 Task: Find connections with filter location Zaprešić with filter topic #constructionwith filter profile language Potuguese with filter current company Xerox with filter school Shri Mata Vaishno Devi University with filter industry Wholesale with filter service category Email Marketing with filter keywords title Chief Executive Officer
Action: Mouse moved to (656, 92)
Screenshot: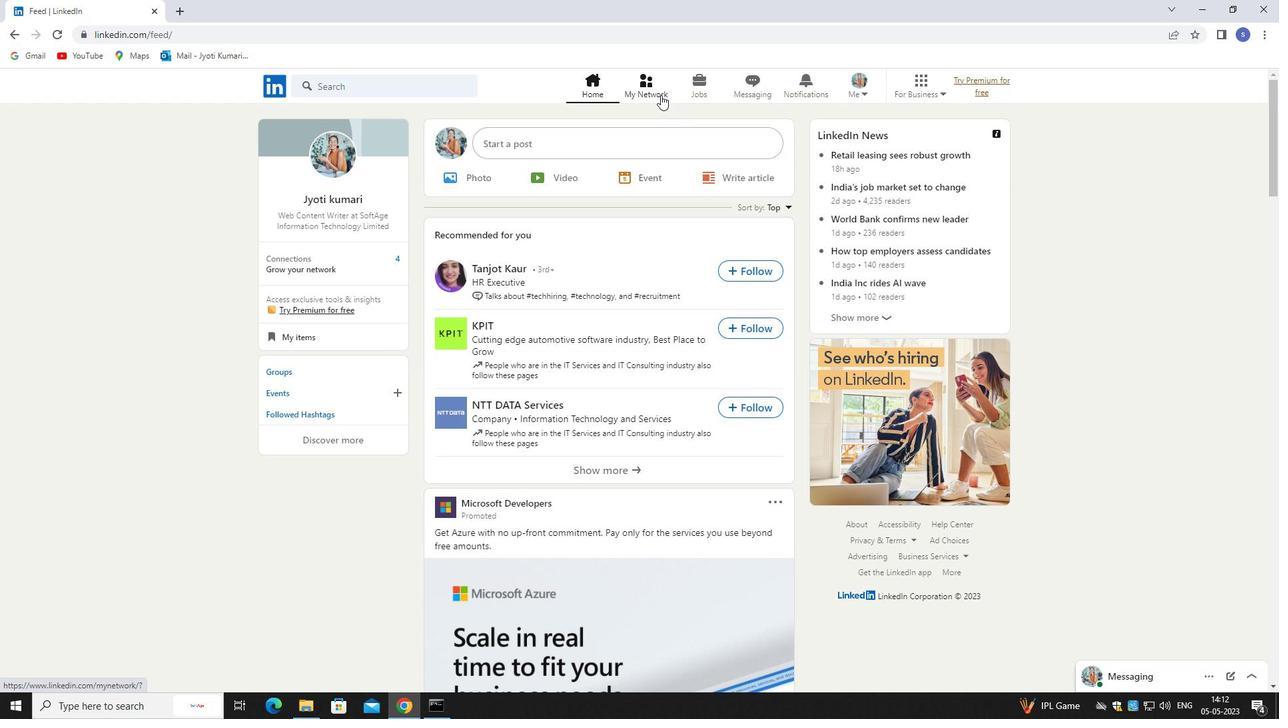 
Action: Mouse pressed left at (656, 92)
Screenshot: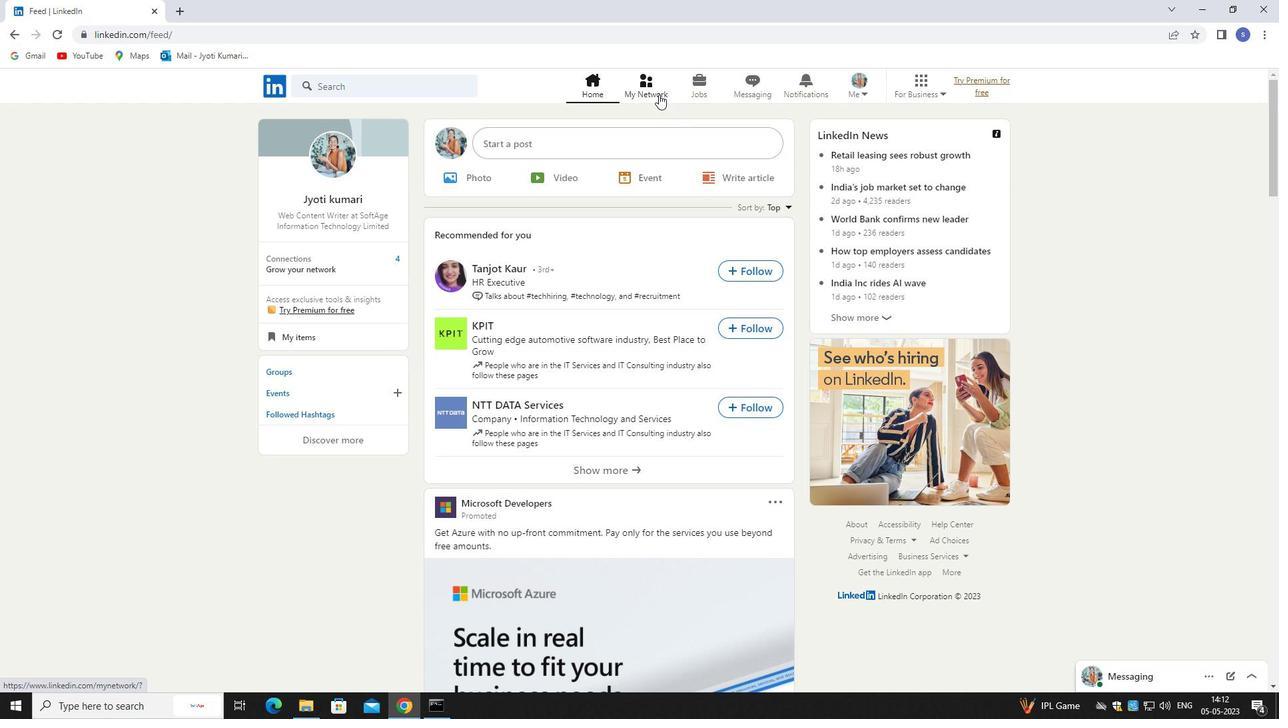 
Action: Mouse pressed left at (656, 92)
Screenshot: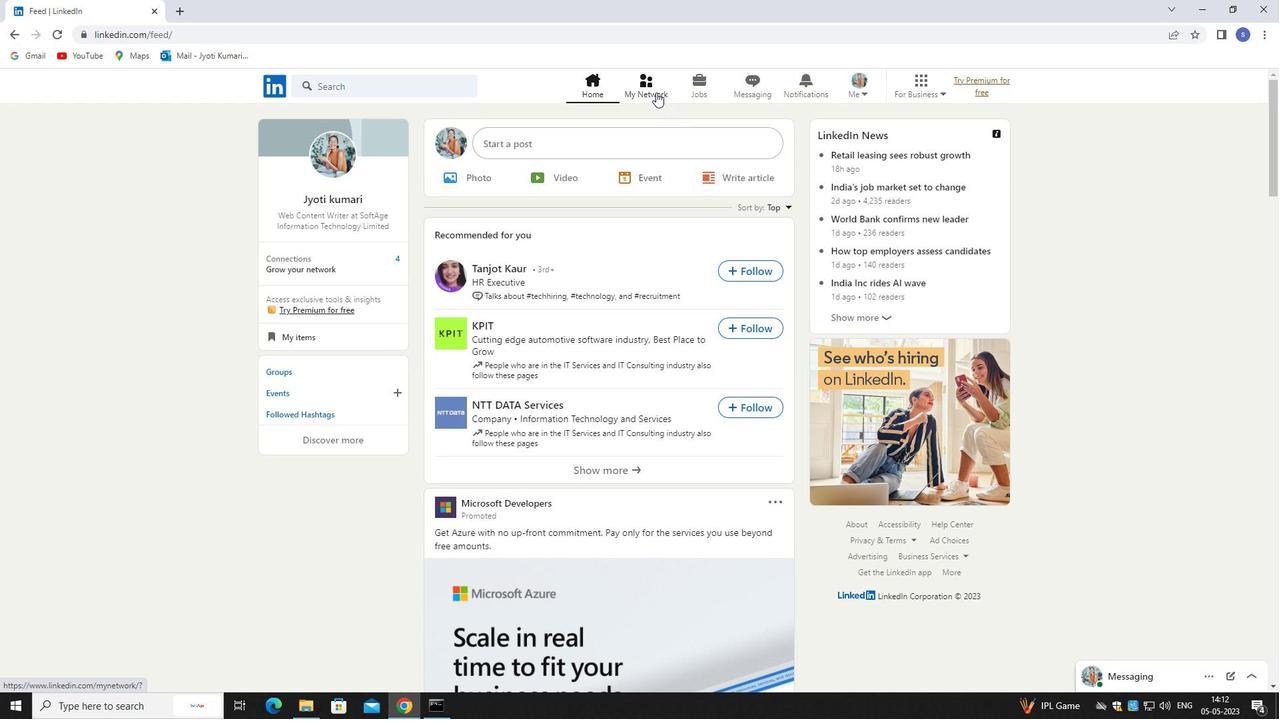 
Action: Mouse moved to (381, 163)
Screenshot: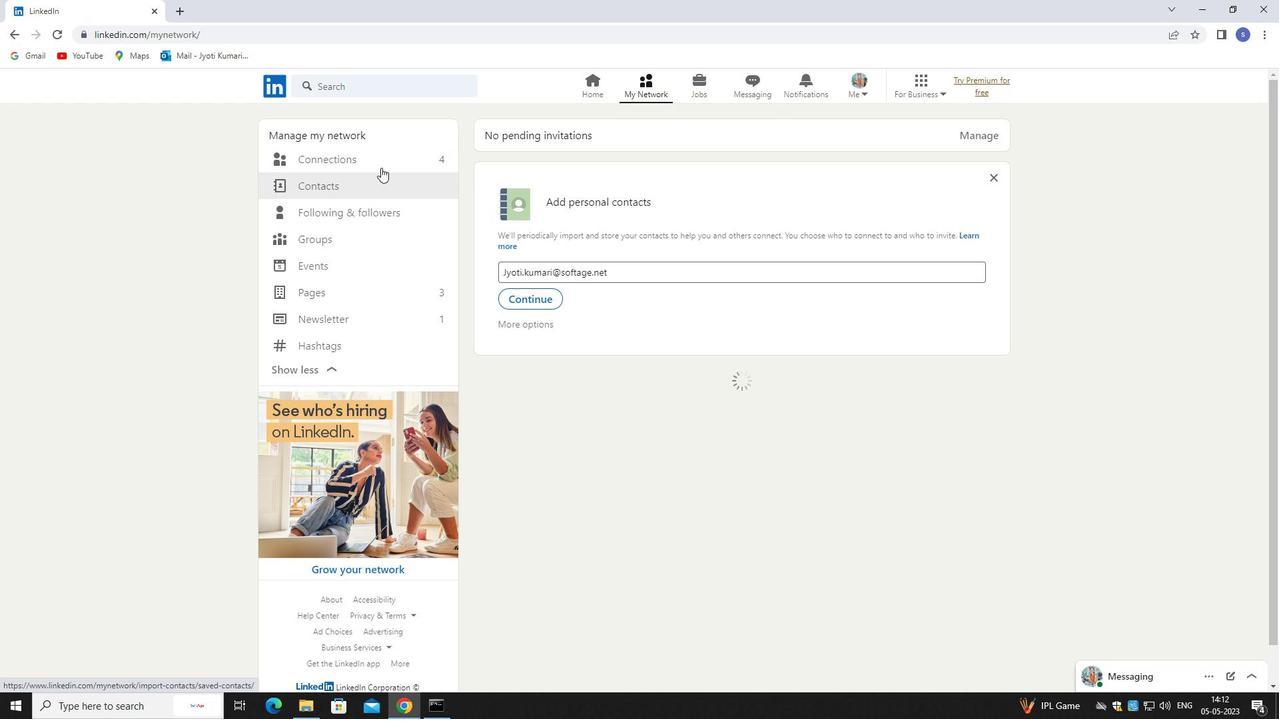 
Action: Mouse pressed left at (381, 163)
Screenshot: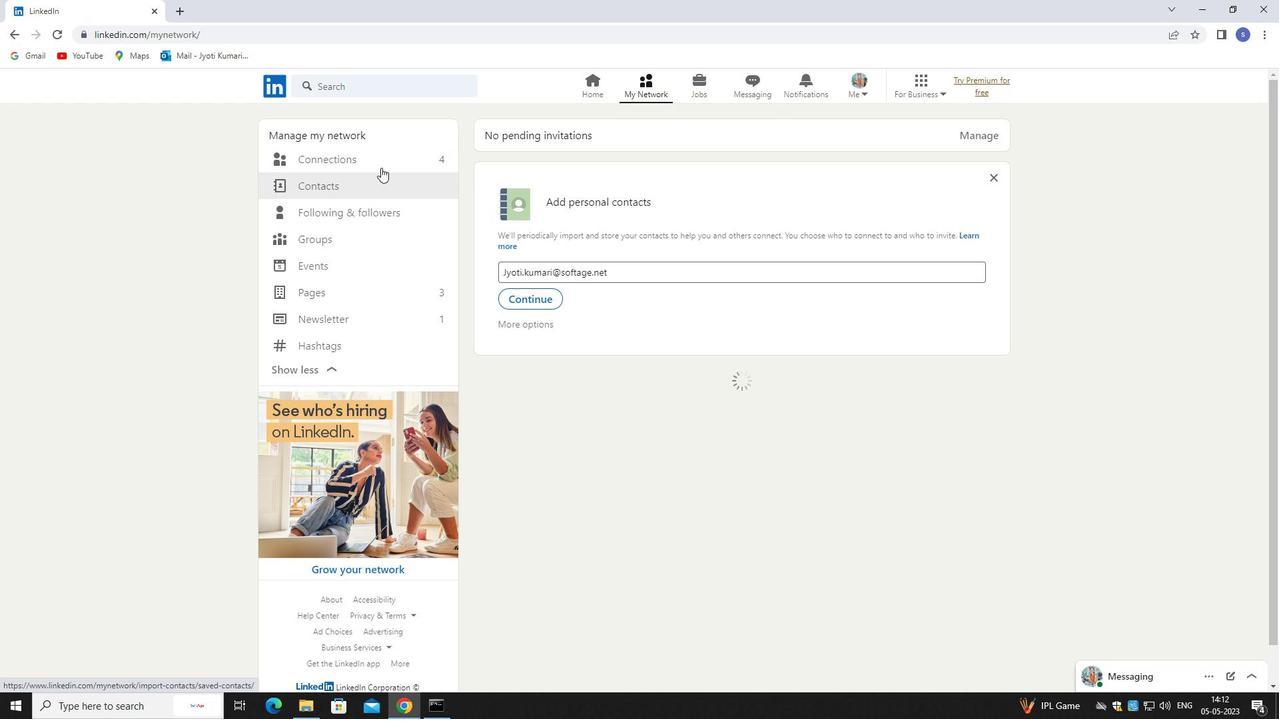
Action: Mouse moved to (382, 163)
Screenshot: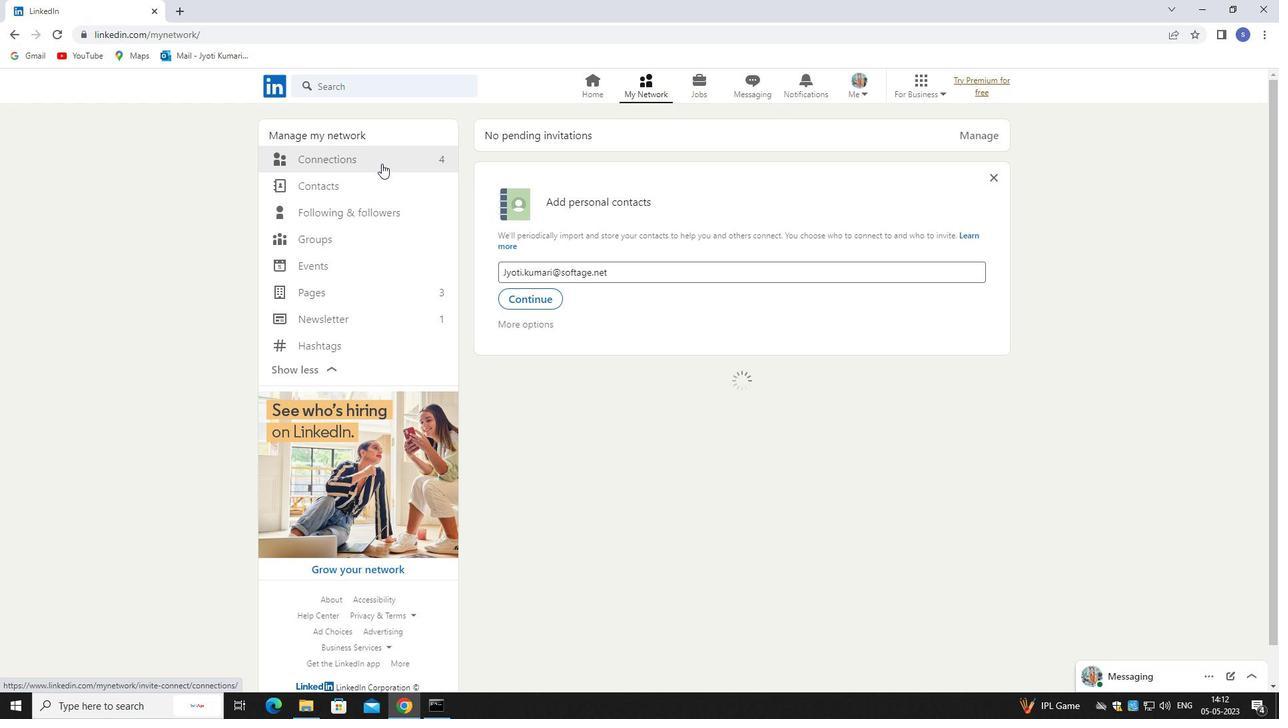 
Action: Mouse pressed left at (382, 163)
Screenshot: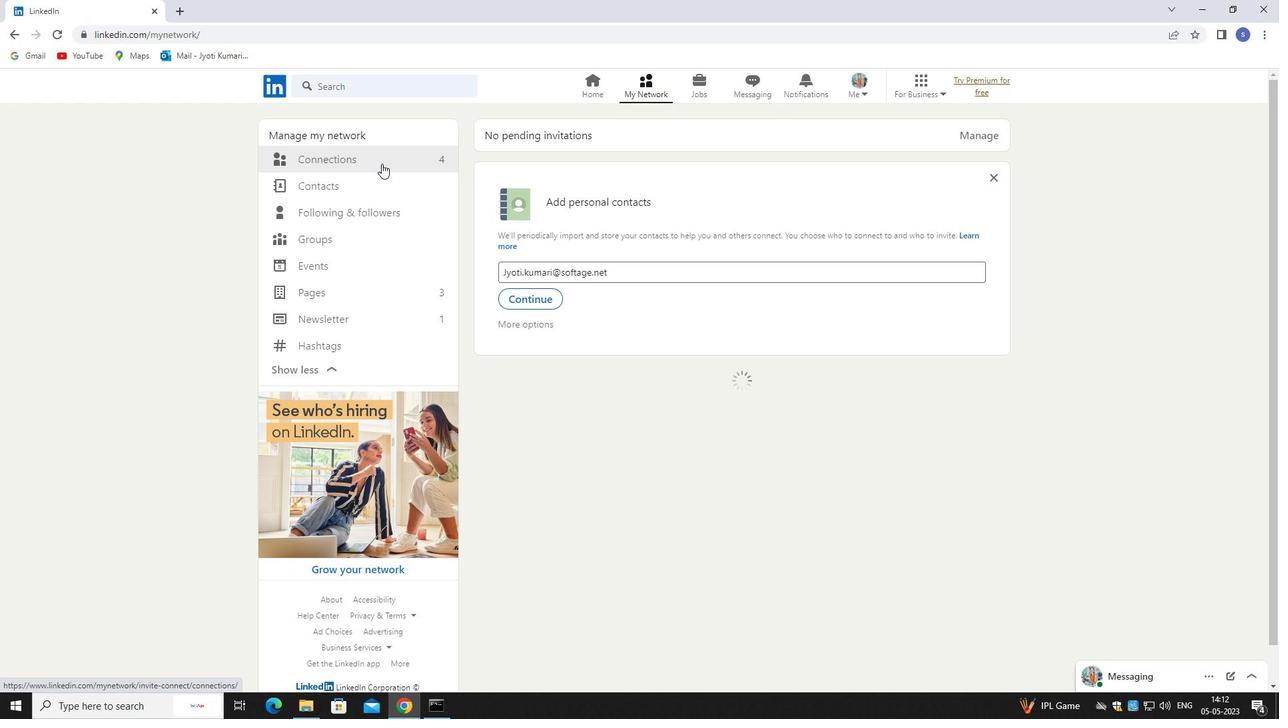 
Action: Mouse moved to (708, 153)
Screenshot: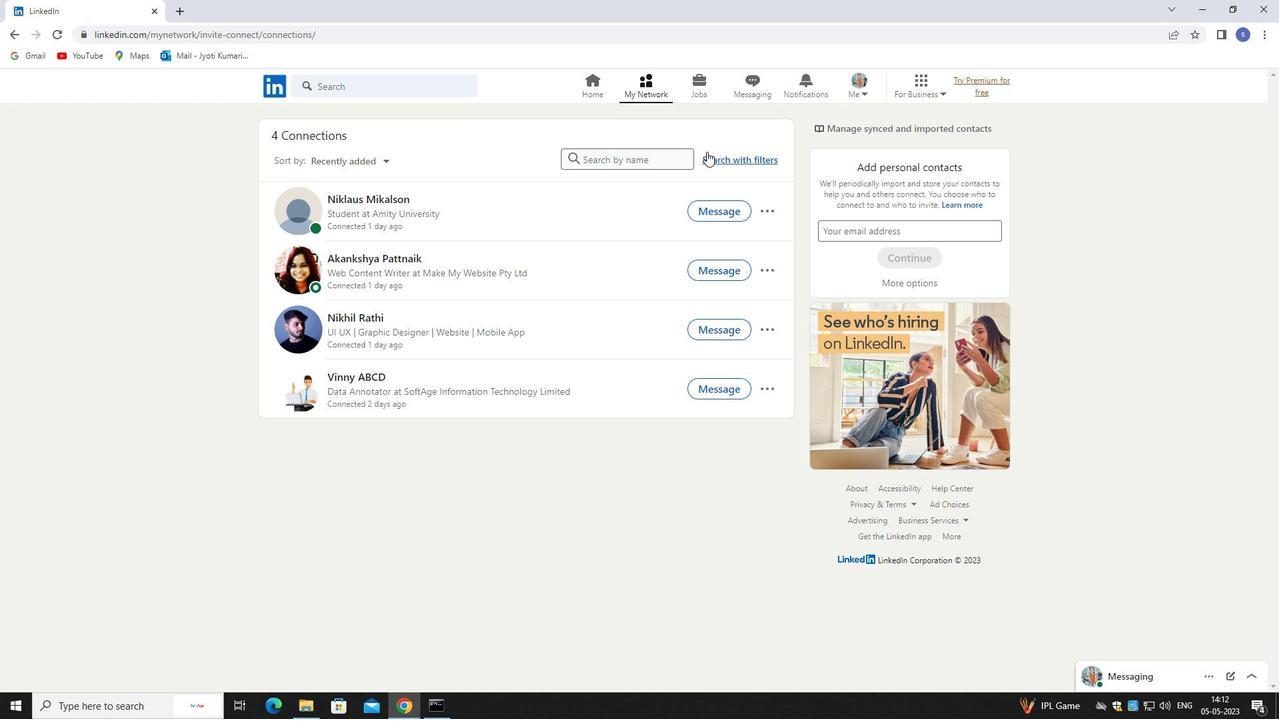 
Action: Mouse pressed left at (708, 153)
Screenshot: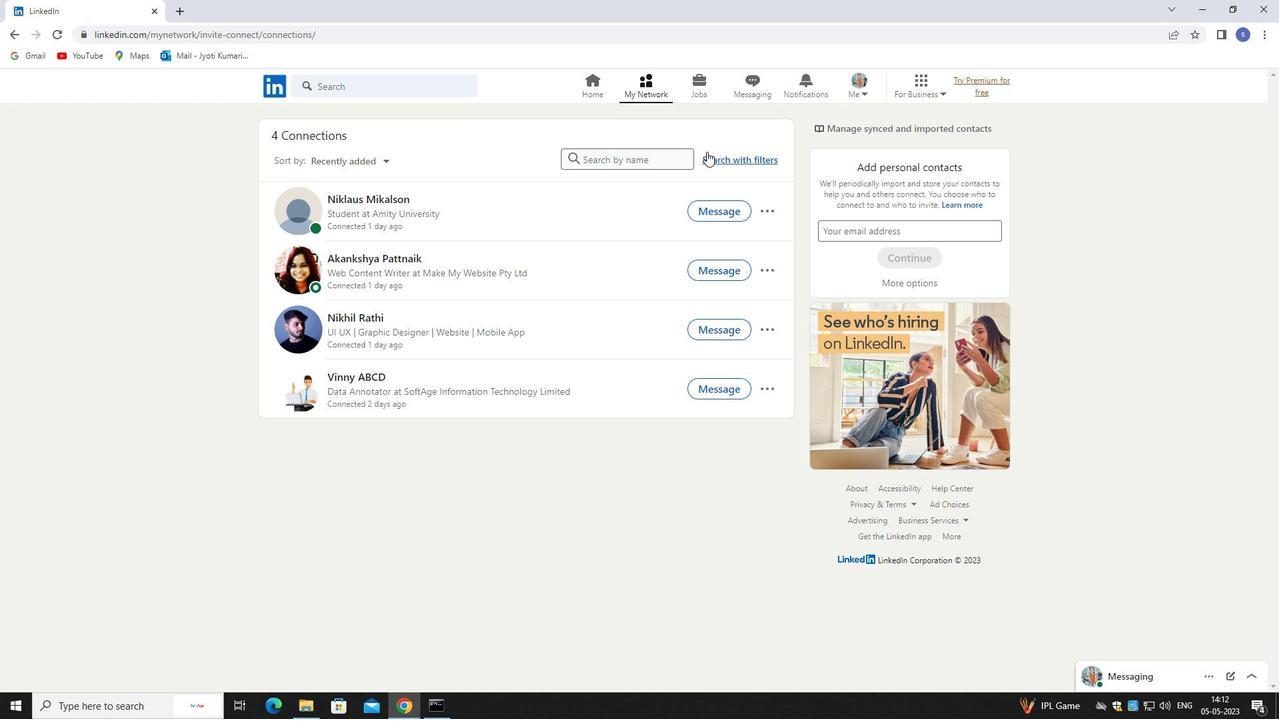 
Action: Mouse moved to (686, 125)
Screenshot: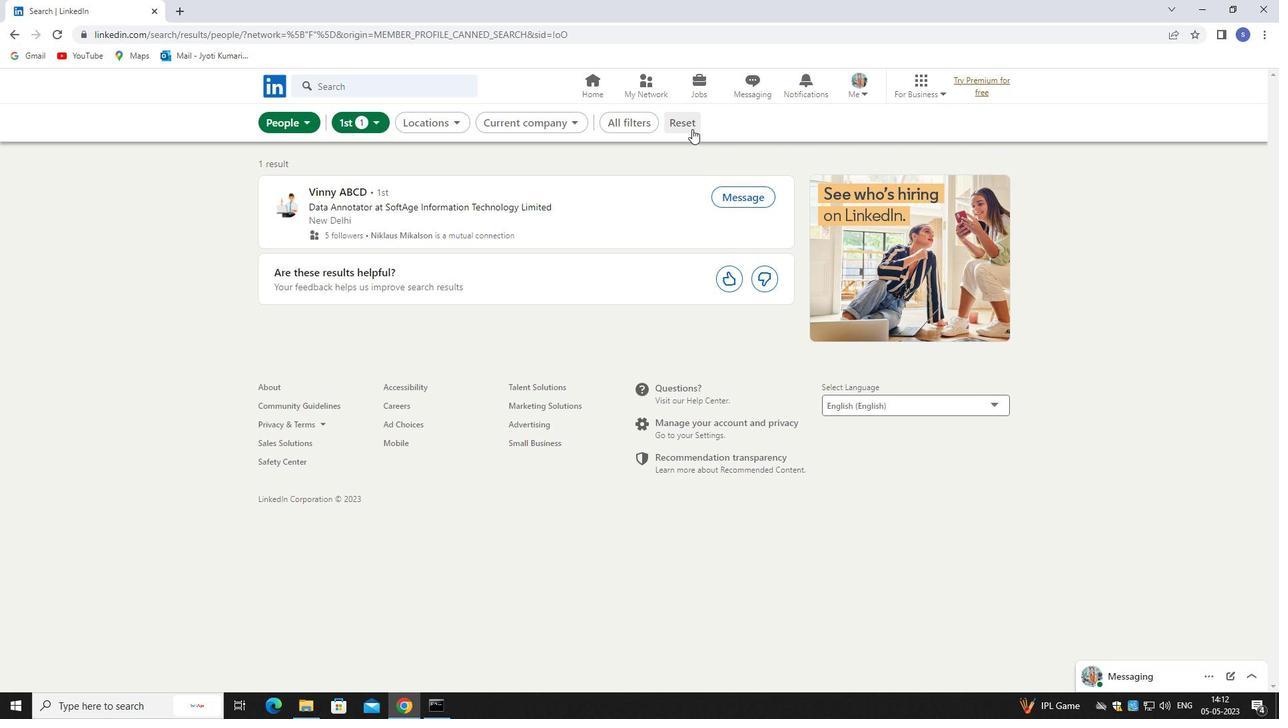 
Action: Mouse pressed left at (686, 125)
Screenshot: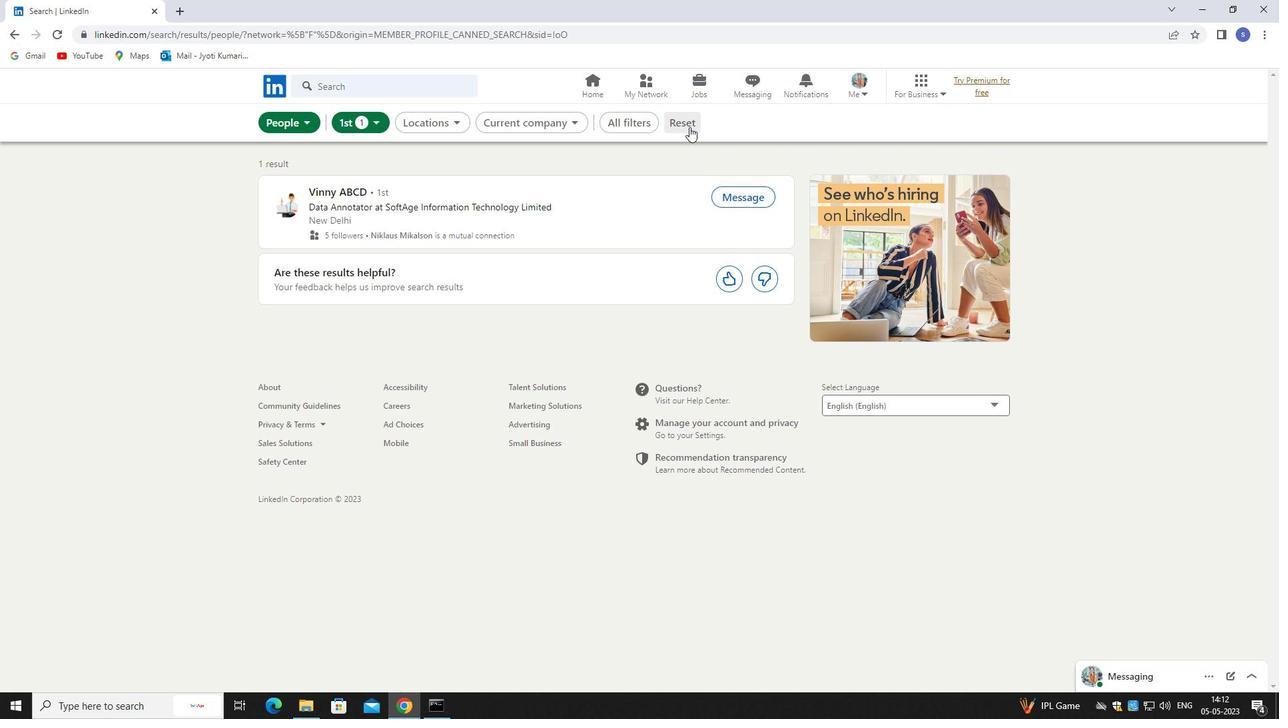 
Action: Mouse moved to (648, 114)
Screenshot: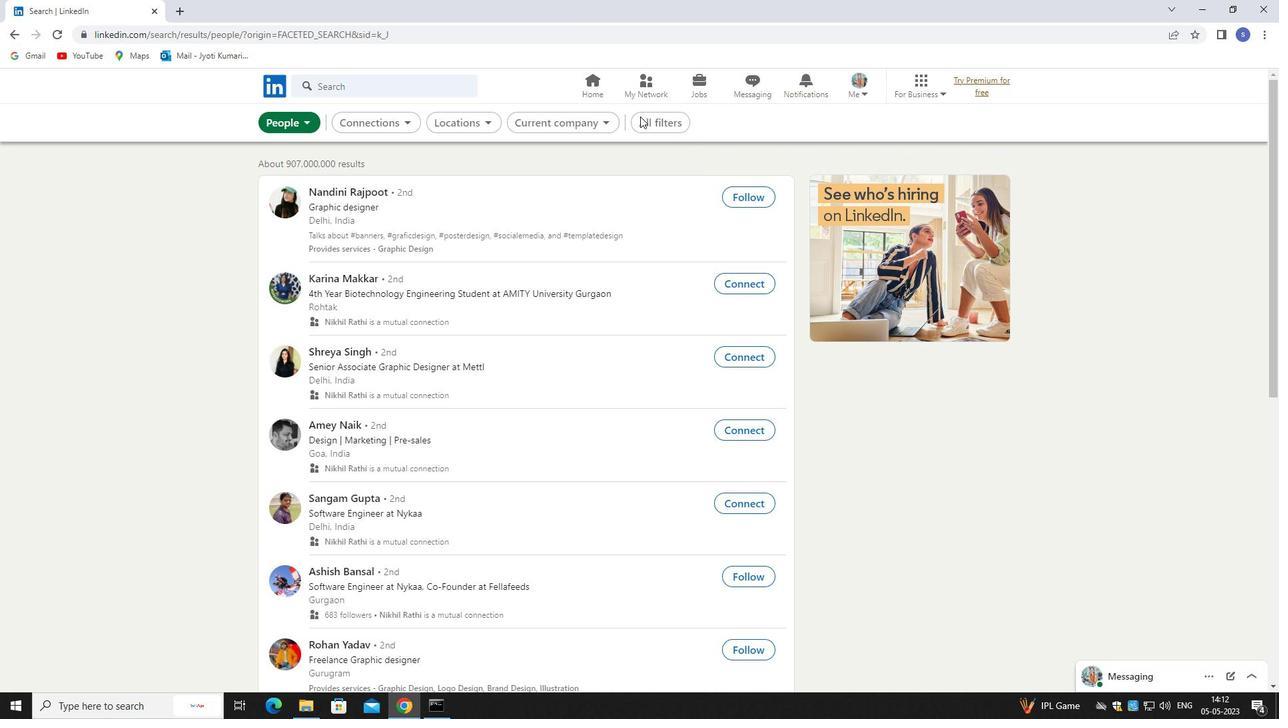 
Action: Mouse pressed left at (648, 114)
Screenshot: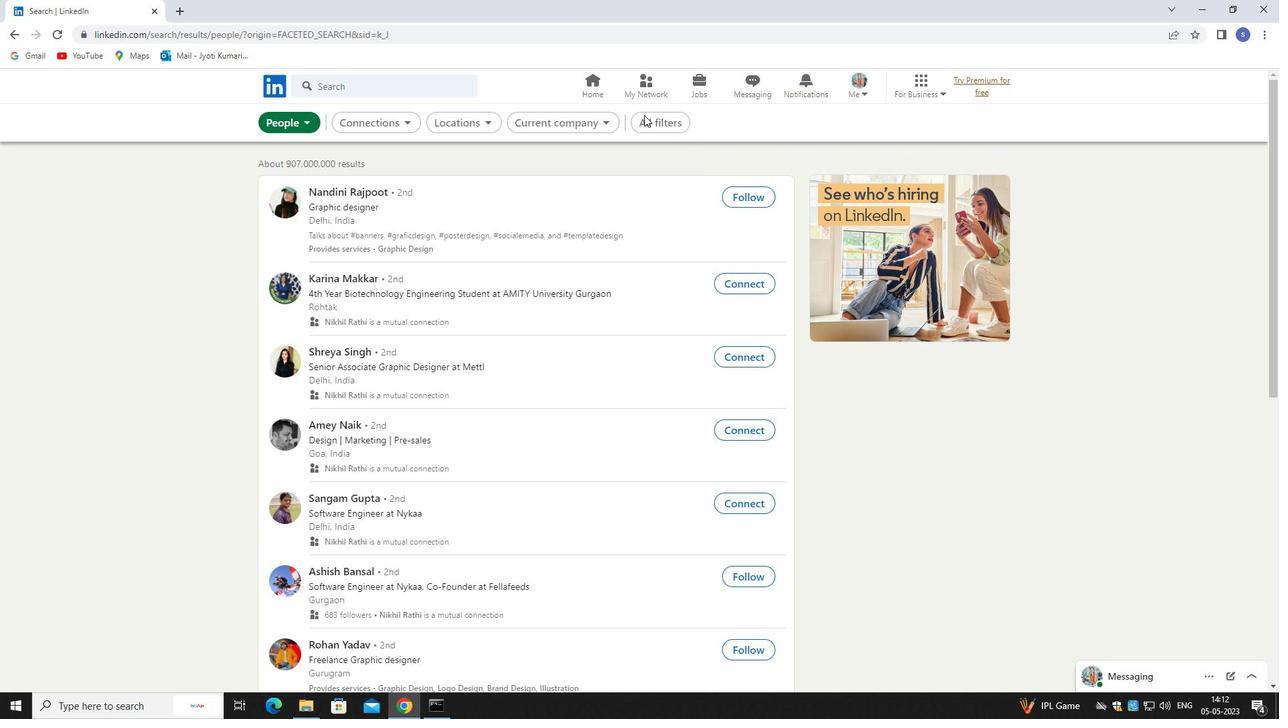 
Action: Mouse moved to (1148, 519)
Screenshot: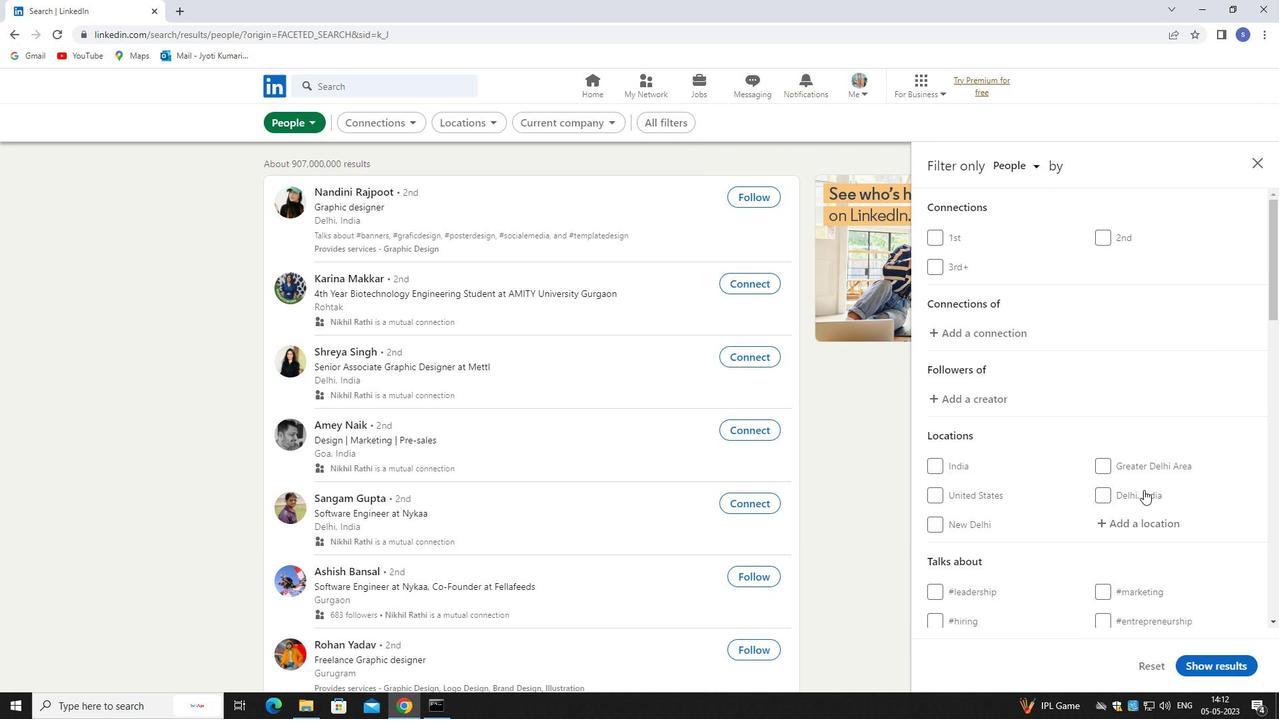
Action: Mouse pressed left at (1148, 519)
Screenshot: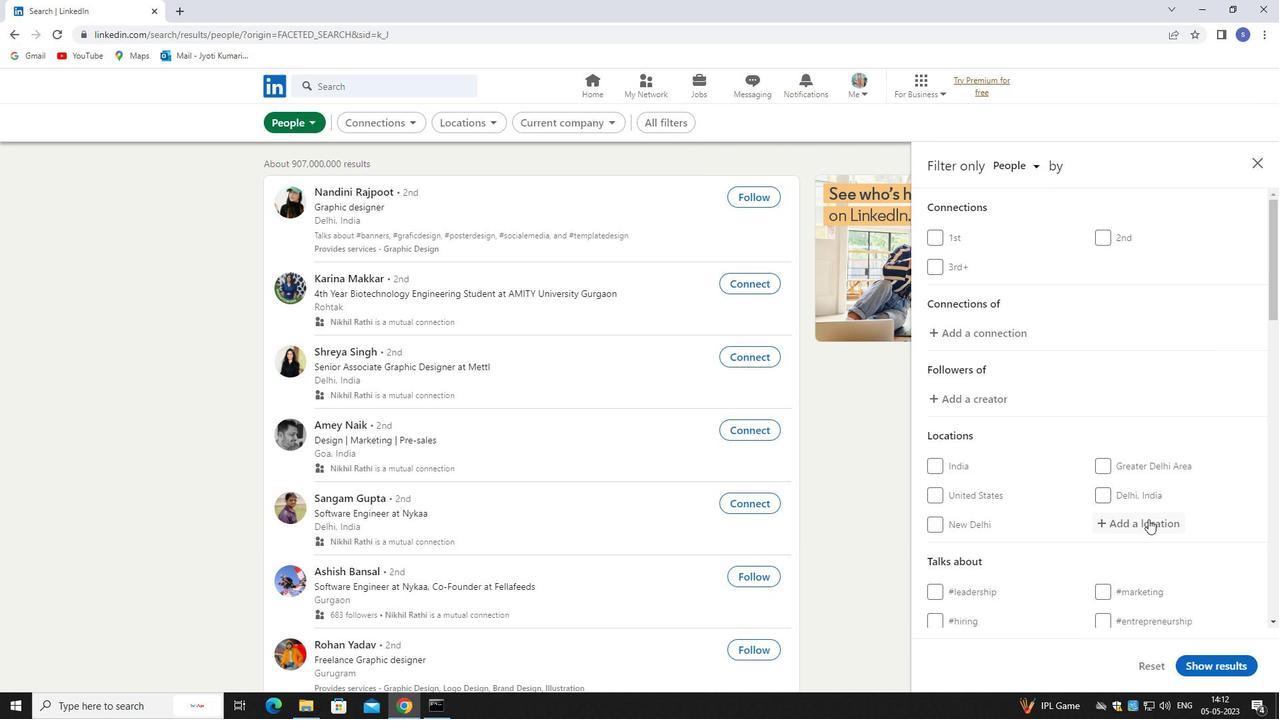 
Action: Mouse moved to (1118, 513)
Screenshot: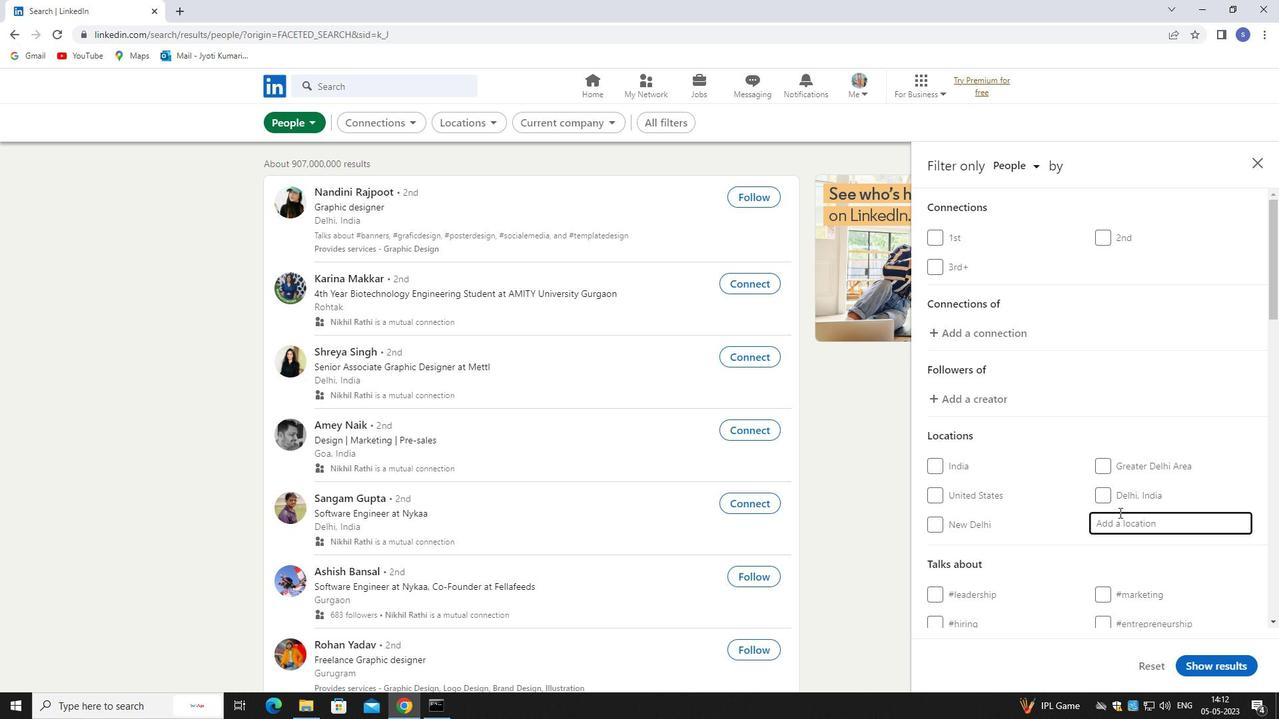 
Action: Key pressed <Key.shift>ZAPRESIC
Screenshot: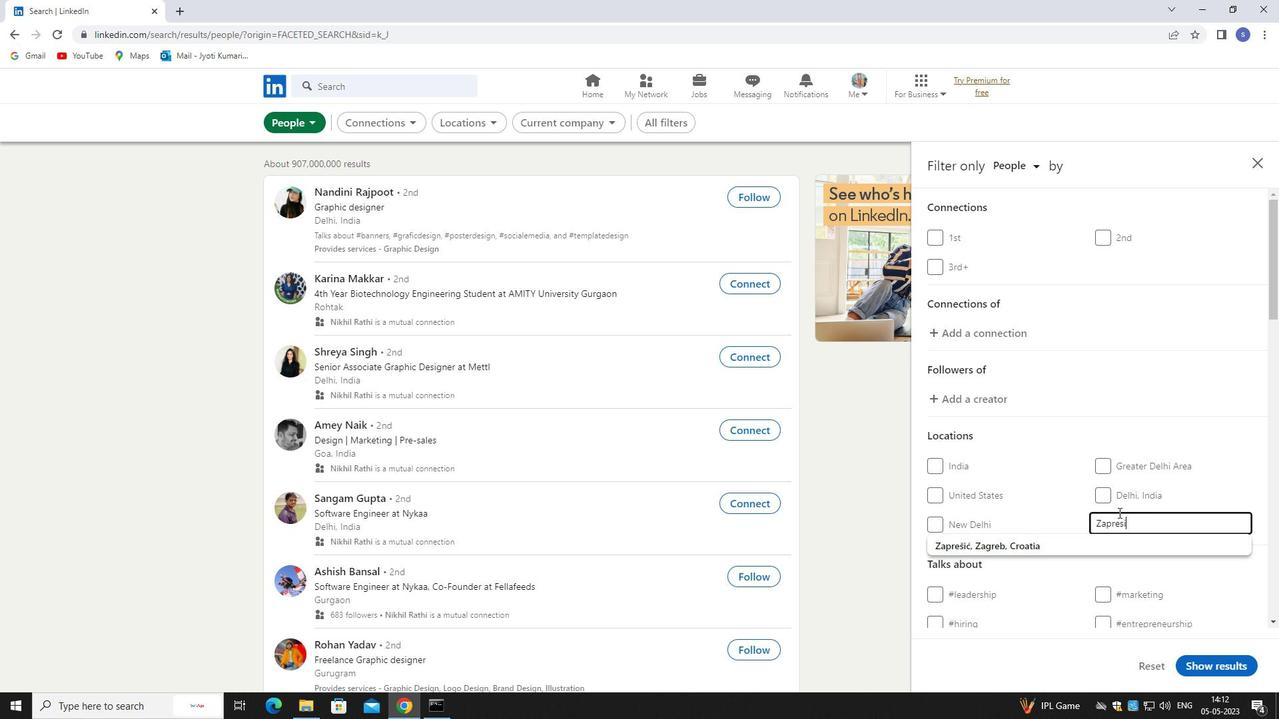 
Action: Mouse moved to (1092, 551)
Screenshot: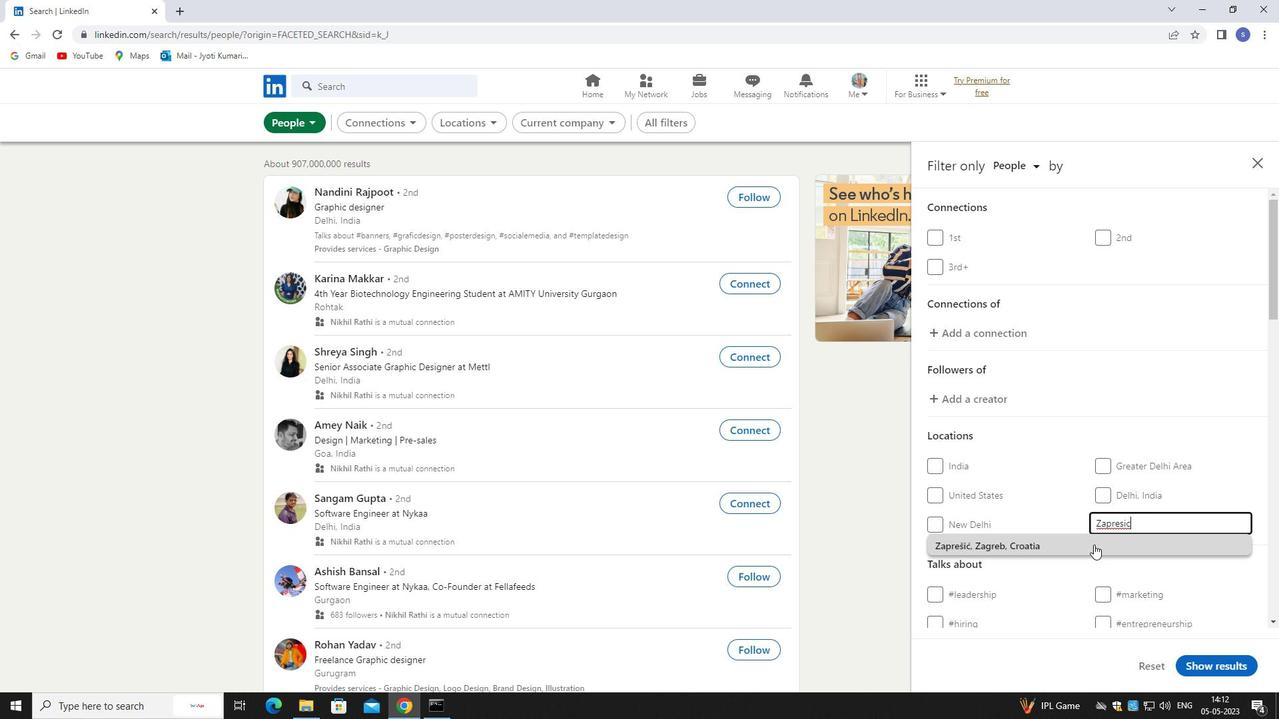 
Action: Mouse pressed left at (1092, 551)
Screenshot: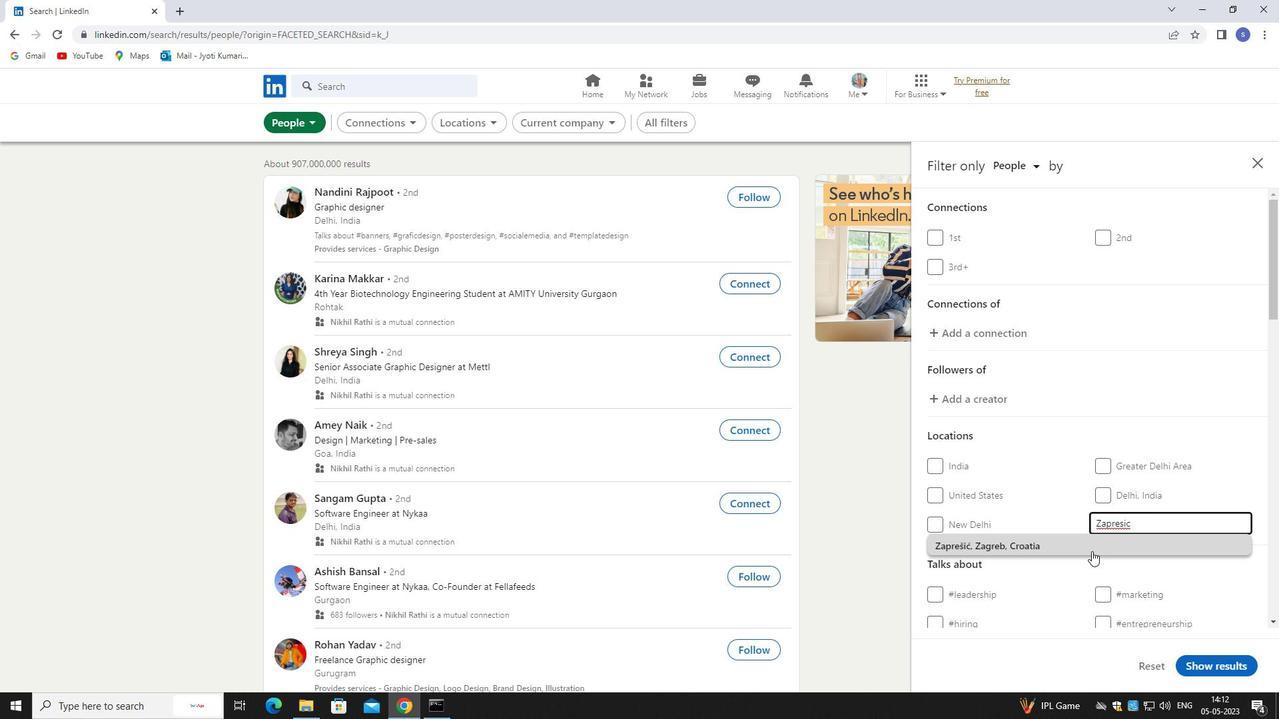 
Action: Mouse moved to (1090, 551)
Screenshot: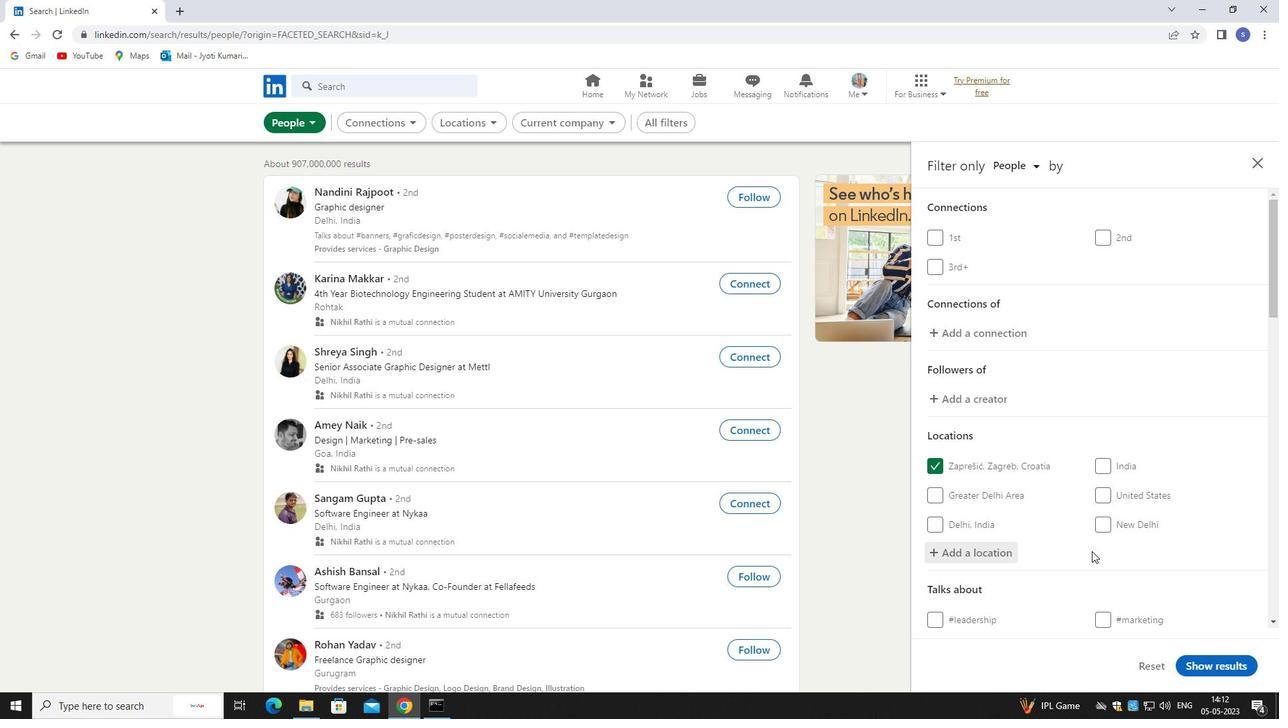 
Action: Mouse scrolled (1090, 550) with delta (0, 0)
Screenshot: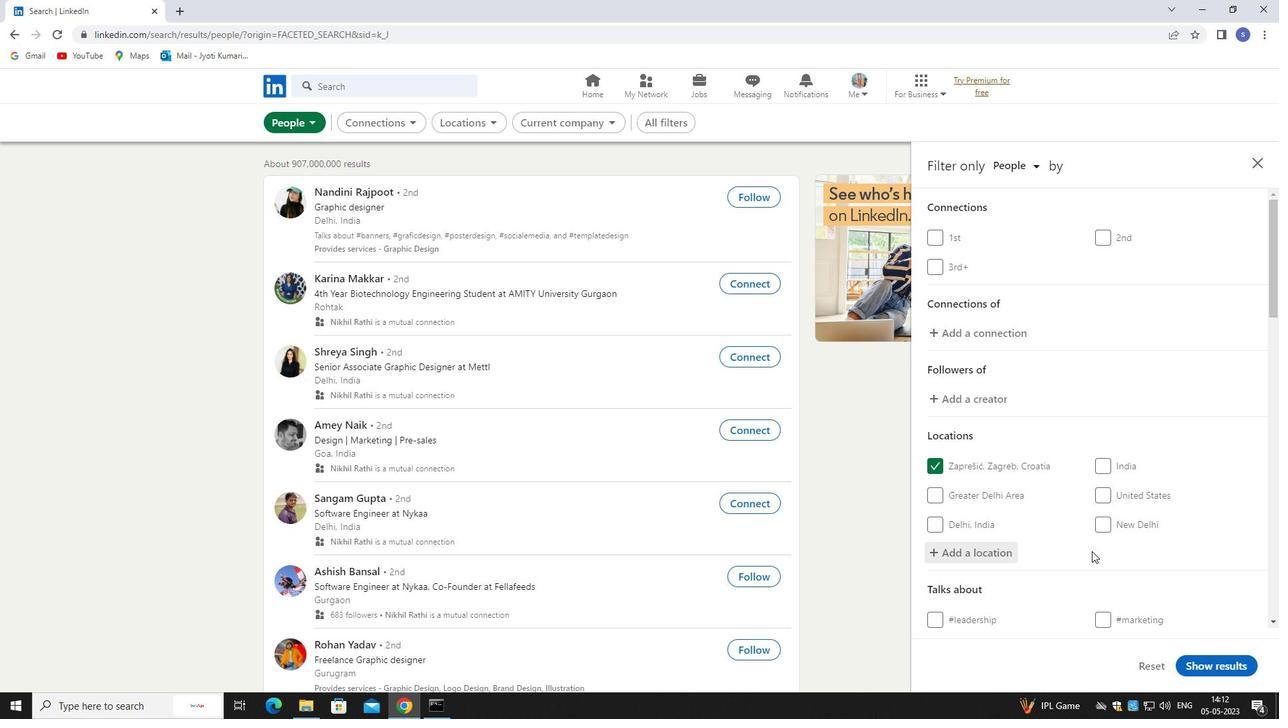 
Action: Mouse moved to (1090, 546)
Screenshot: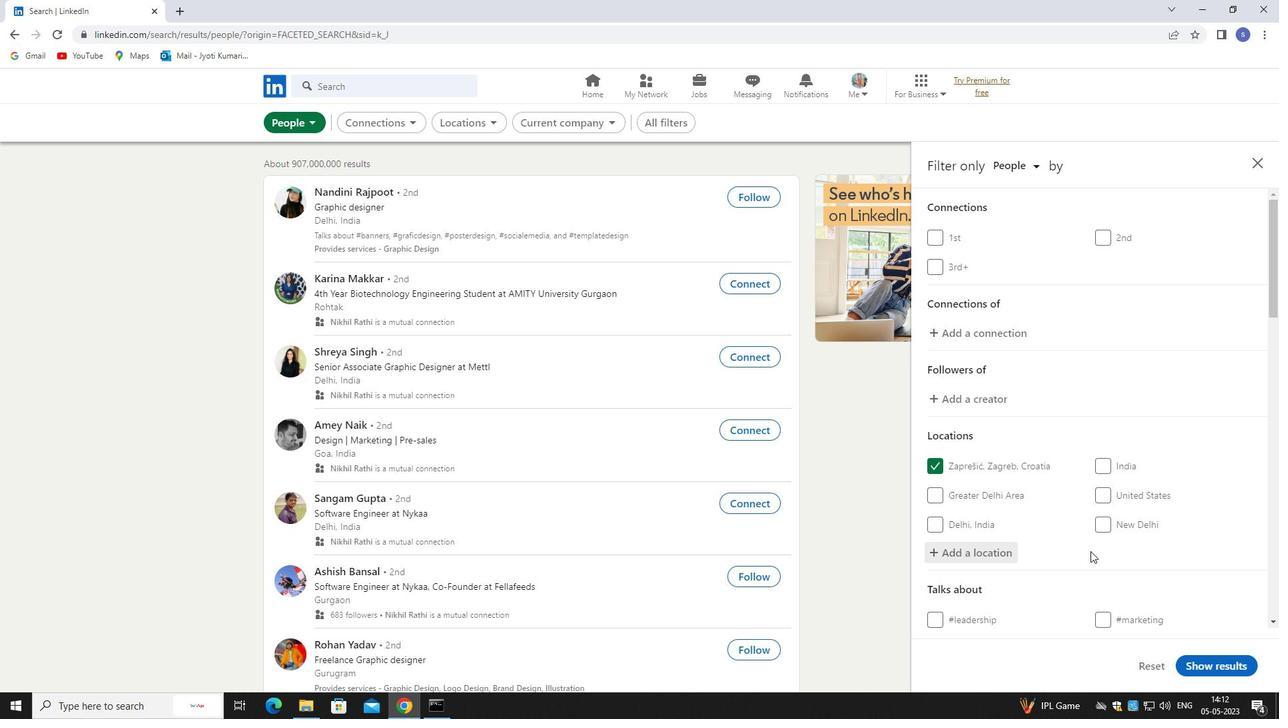 
Action: Mouse scrolled (1090, 545) with delta (0, 0)
Screenshot: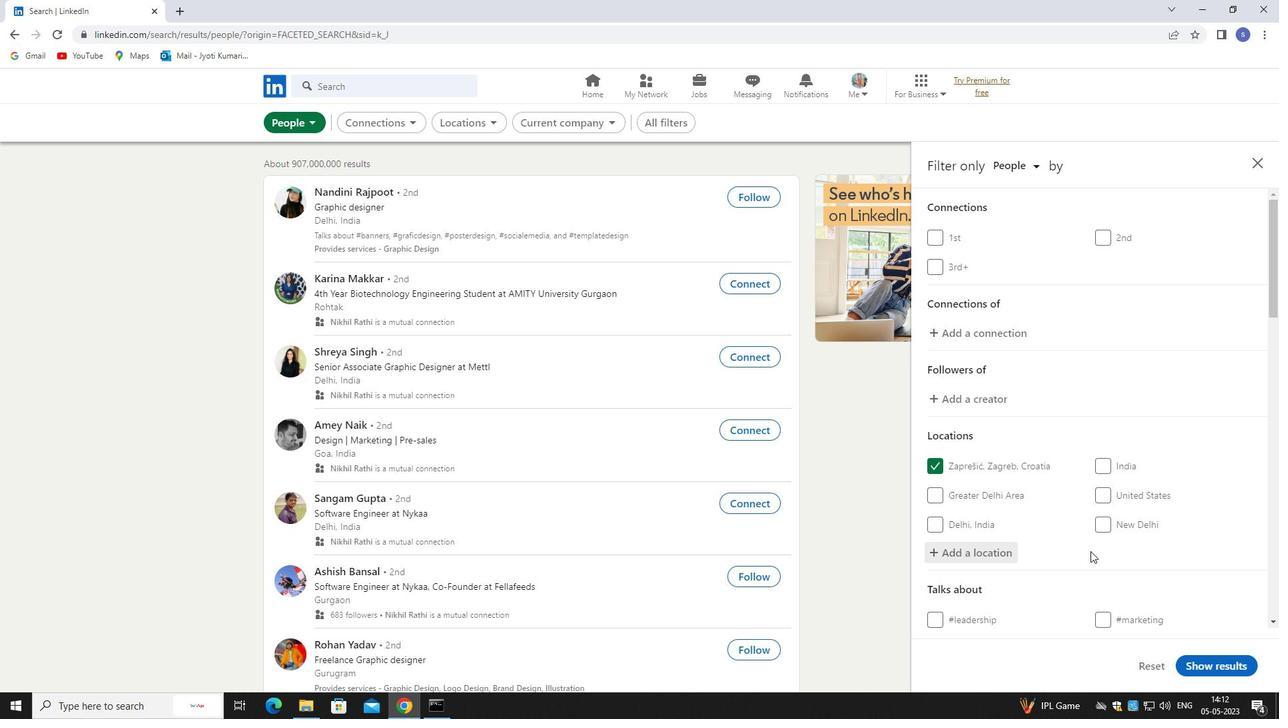 
Action: Mouse moved to (1096, 539)
Screenshot: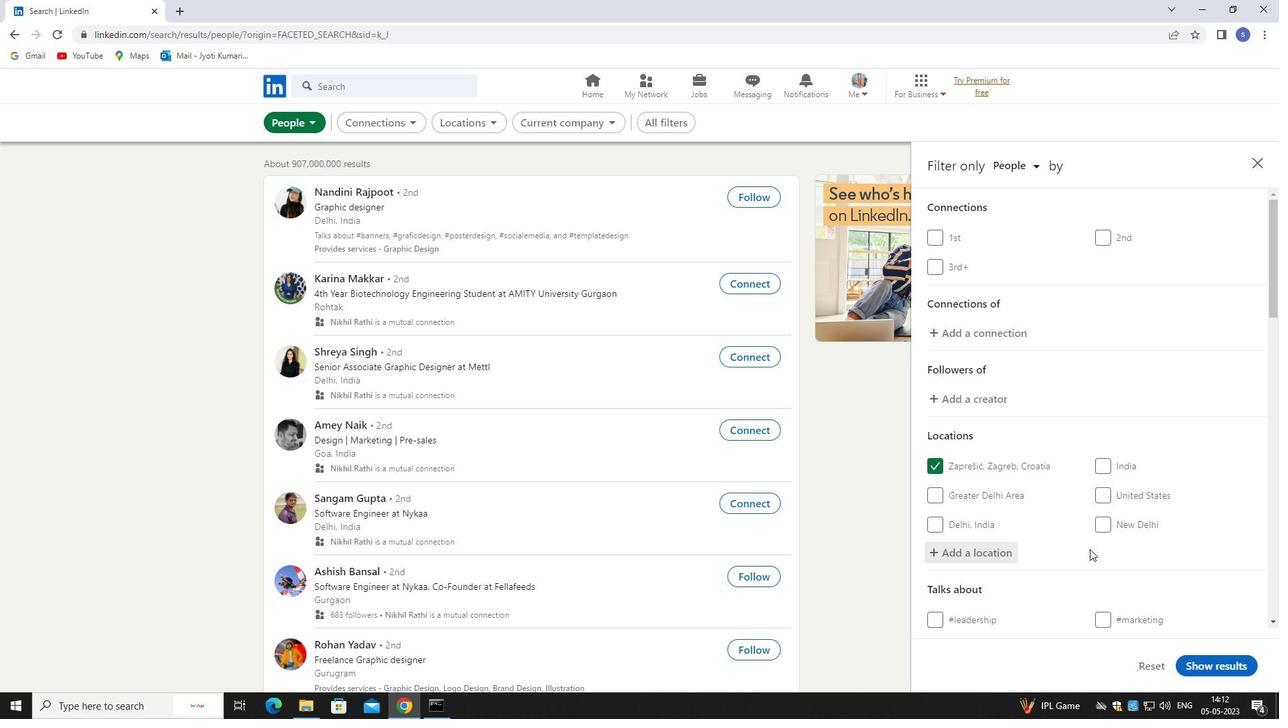 
Action: Mouse scrolled (1096, 538) with delta (0, 0)
Screenshot: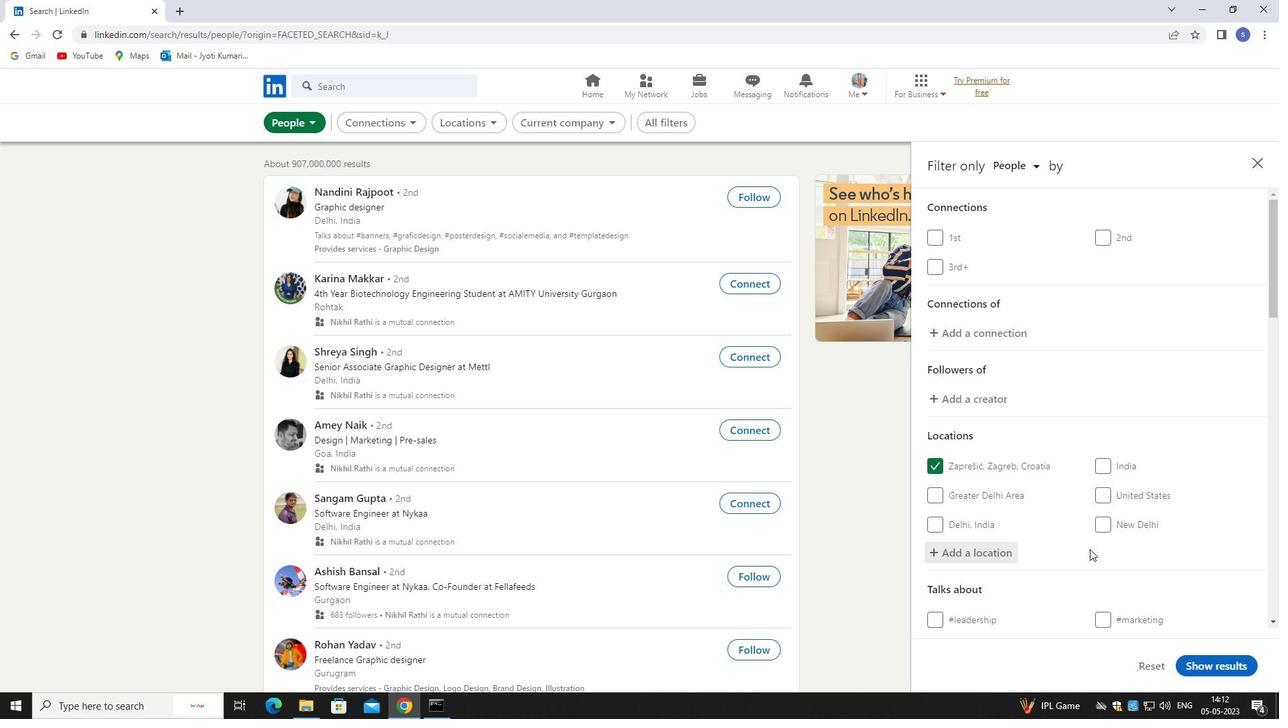 
Action: Mouse moved to (1140, 475)
Screenshot: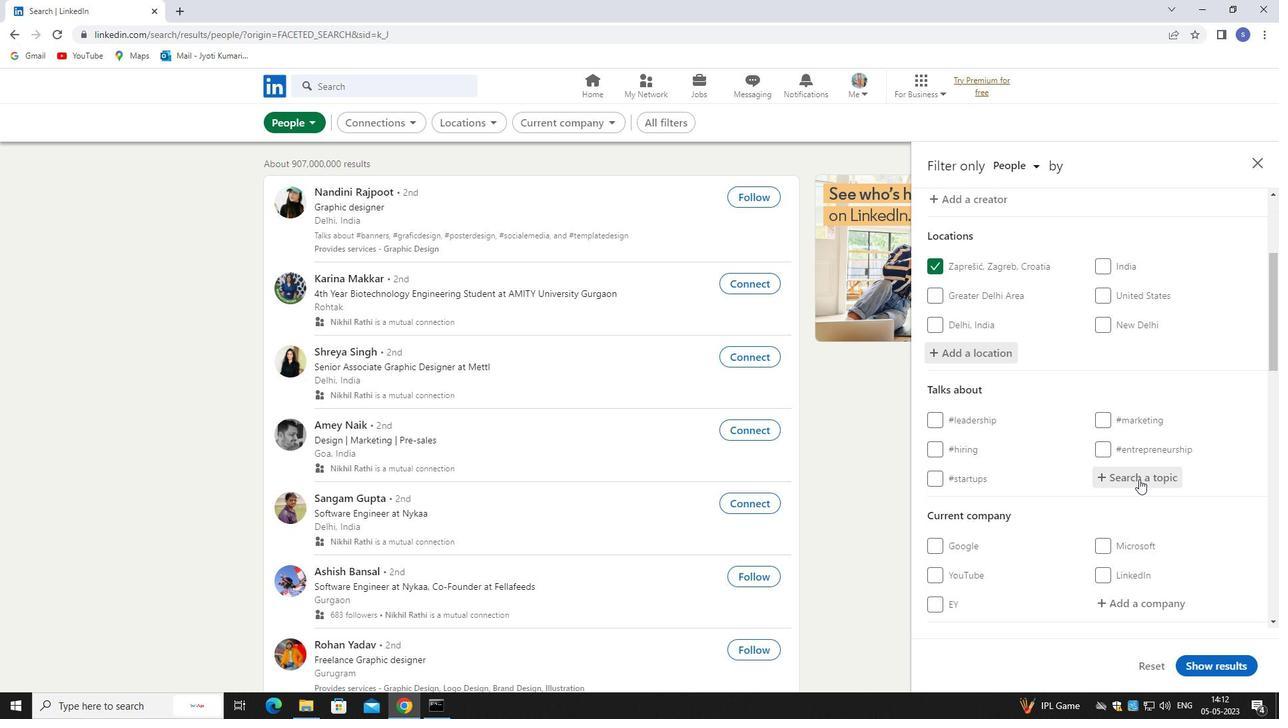
Action: Mouse pressed left at (1140, 475)
Screenshot: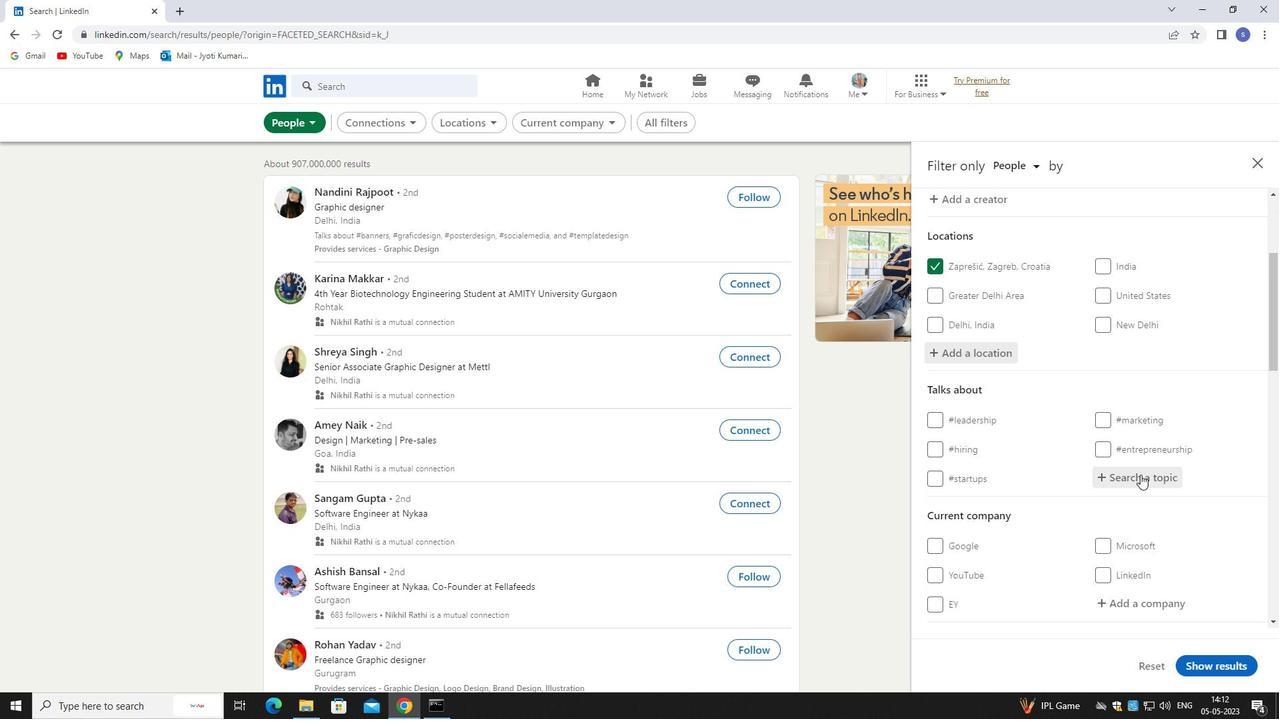 
Action: Mouse moved to (1000, 433)
Screenshot: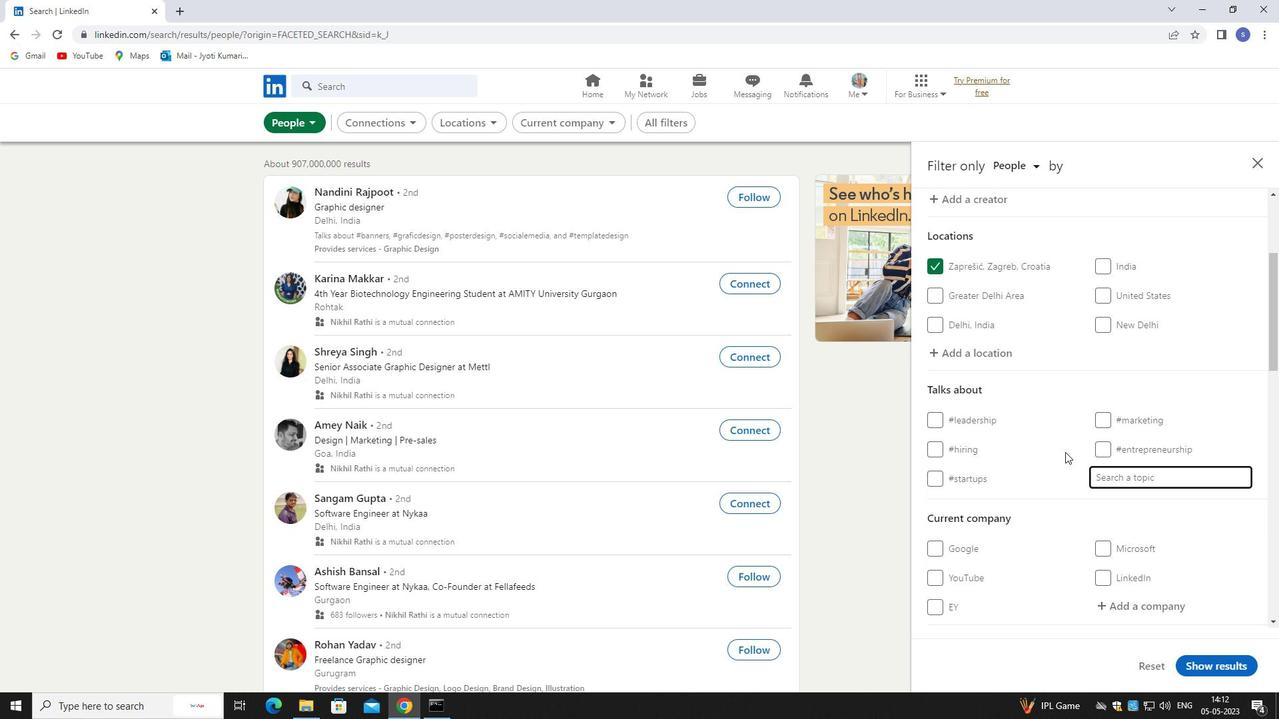 
Action: Key pressed CONSR<Key.backspace>TR
Screenshot: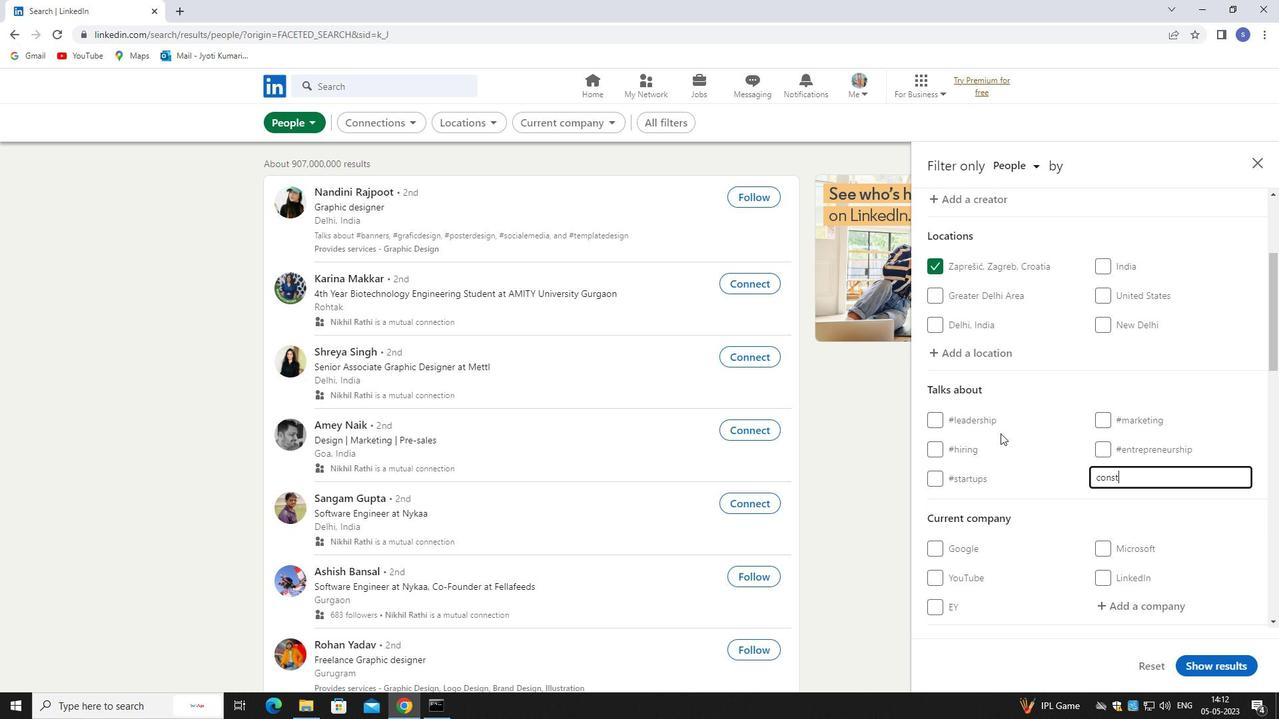 
Action: Mouse moved to (981, 489)
Screenshot: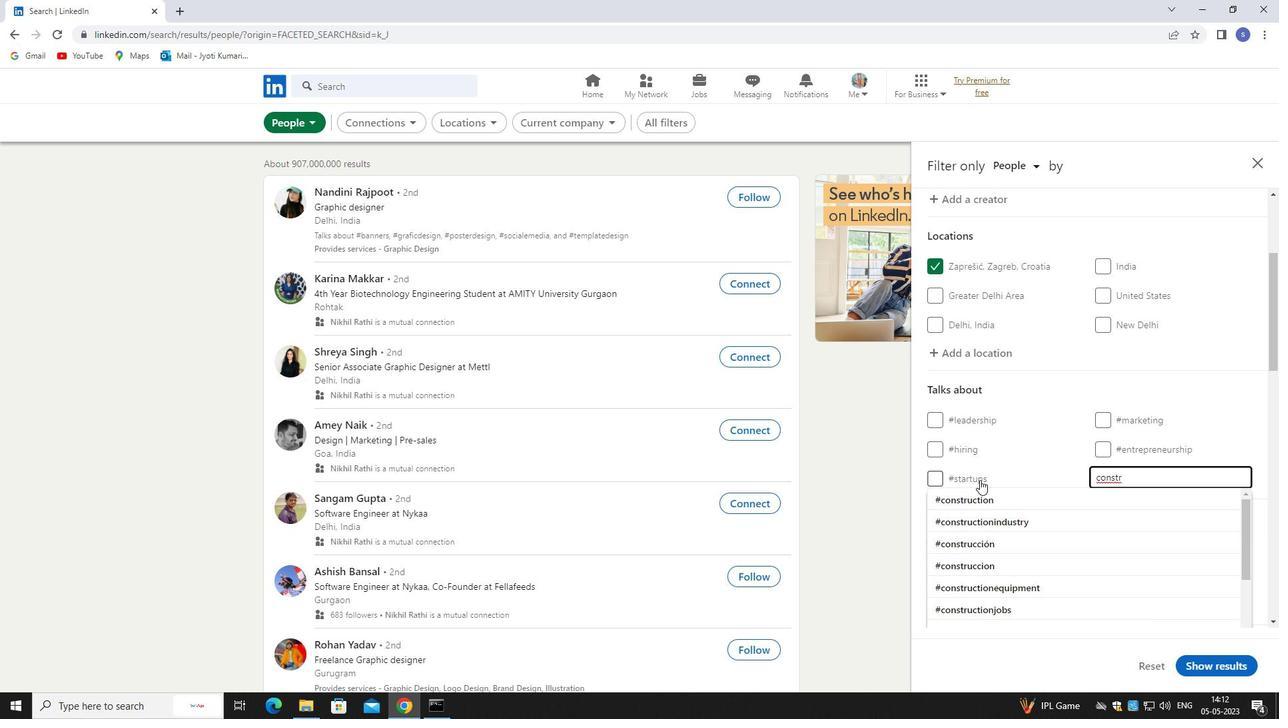 
Action: Mouse pressed left at (981, 489)
Screenshot: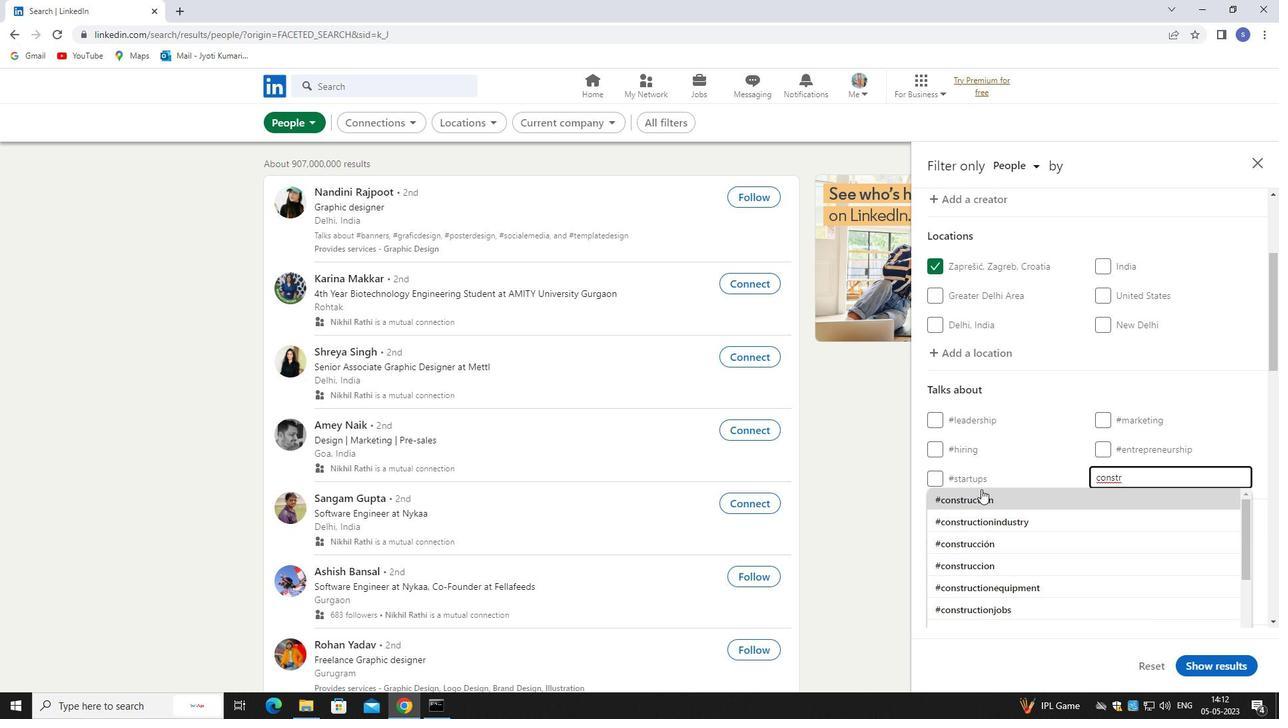 
Action: Mouse moved to (981, 491)
Screenshot: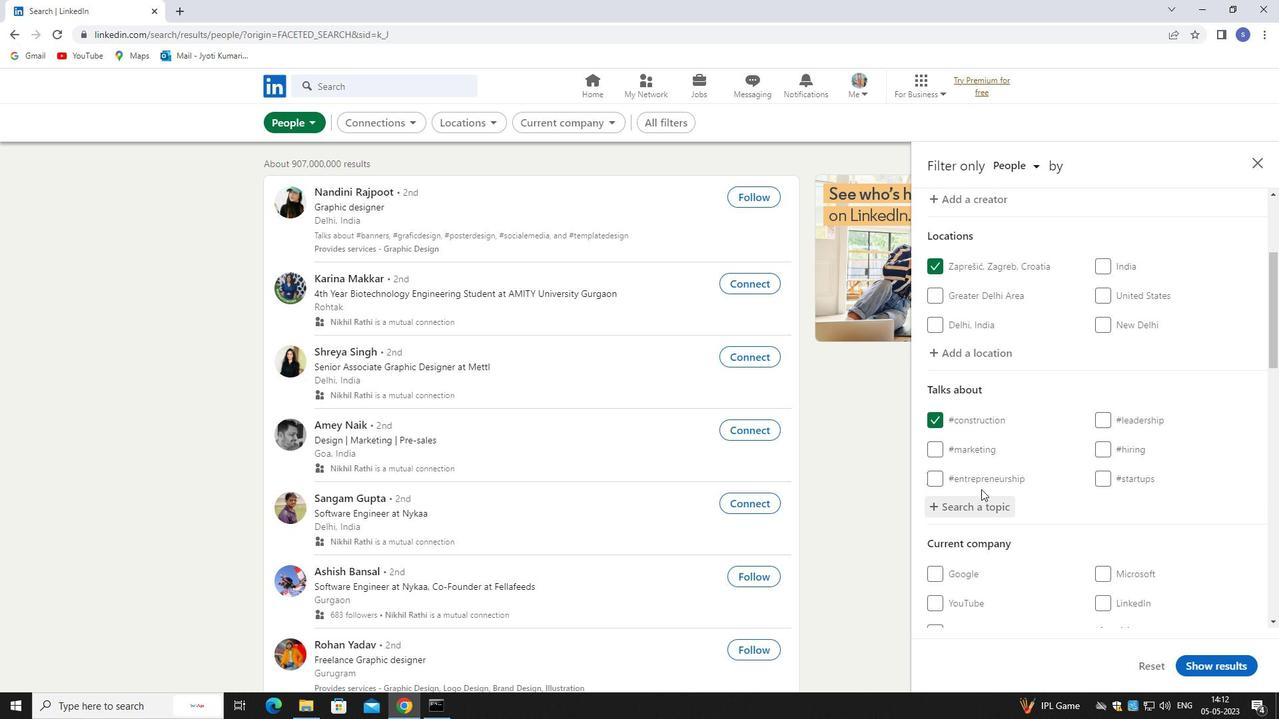 
Action: Mouse scrolled (981, 490) with delta (0, 0)
Screenshot: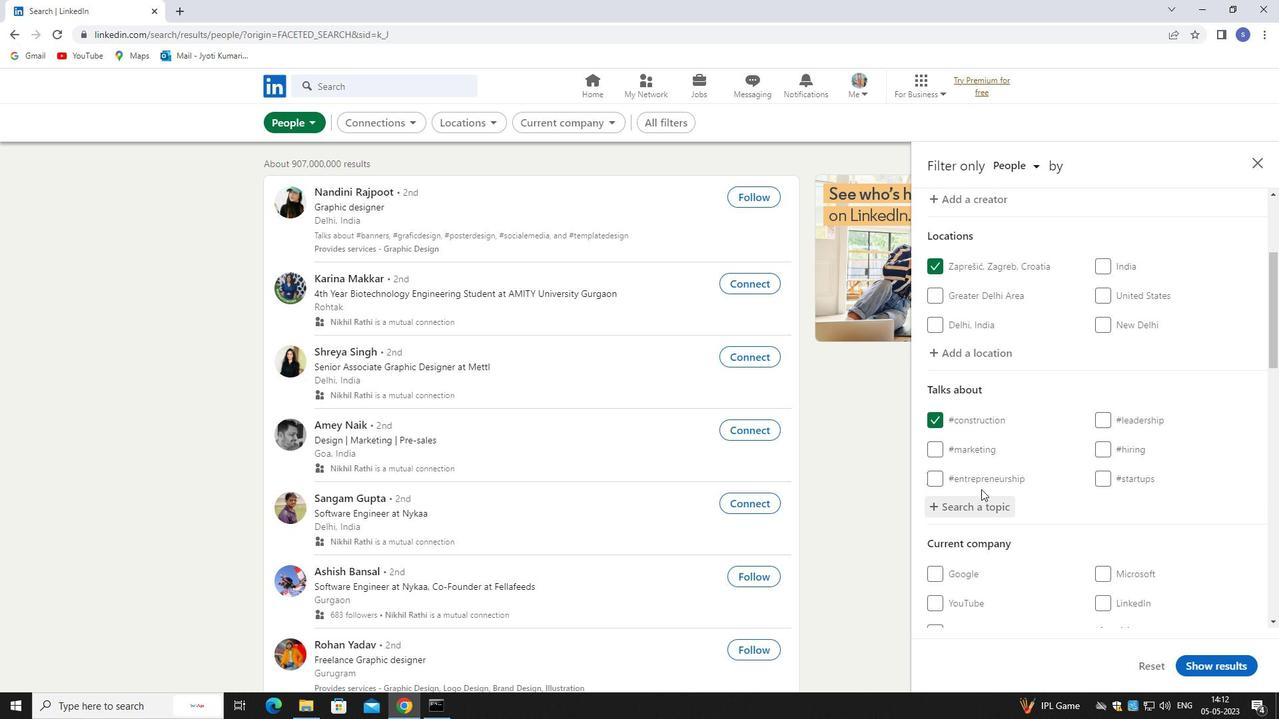 
Action: Mouse scrolled (981, 490) with delta (0, 0)
Screenshot: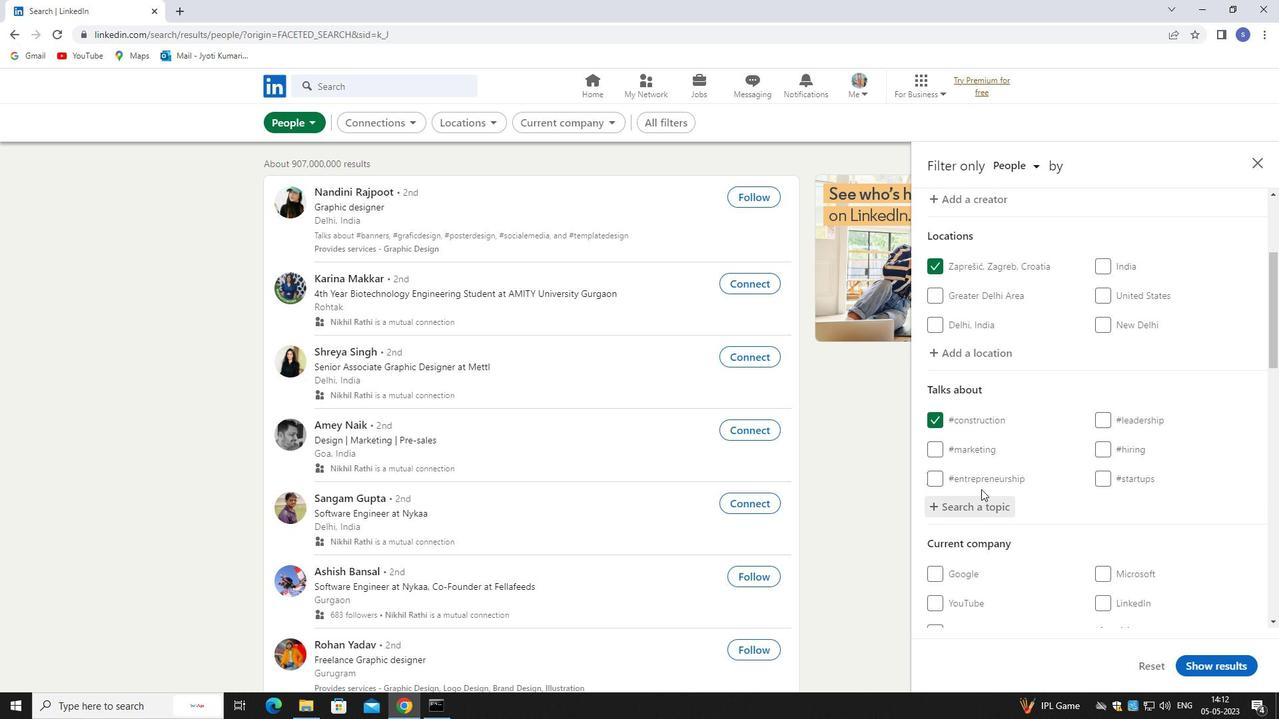 
Action: Mouse scrolled (981, 490) with delta (0, 0)
Screenshot: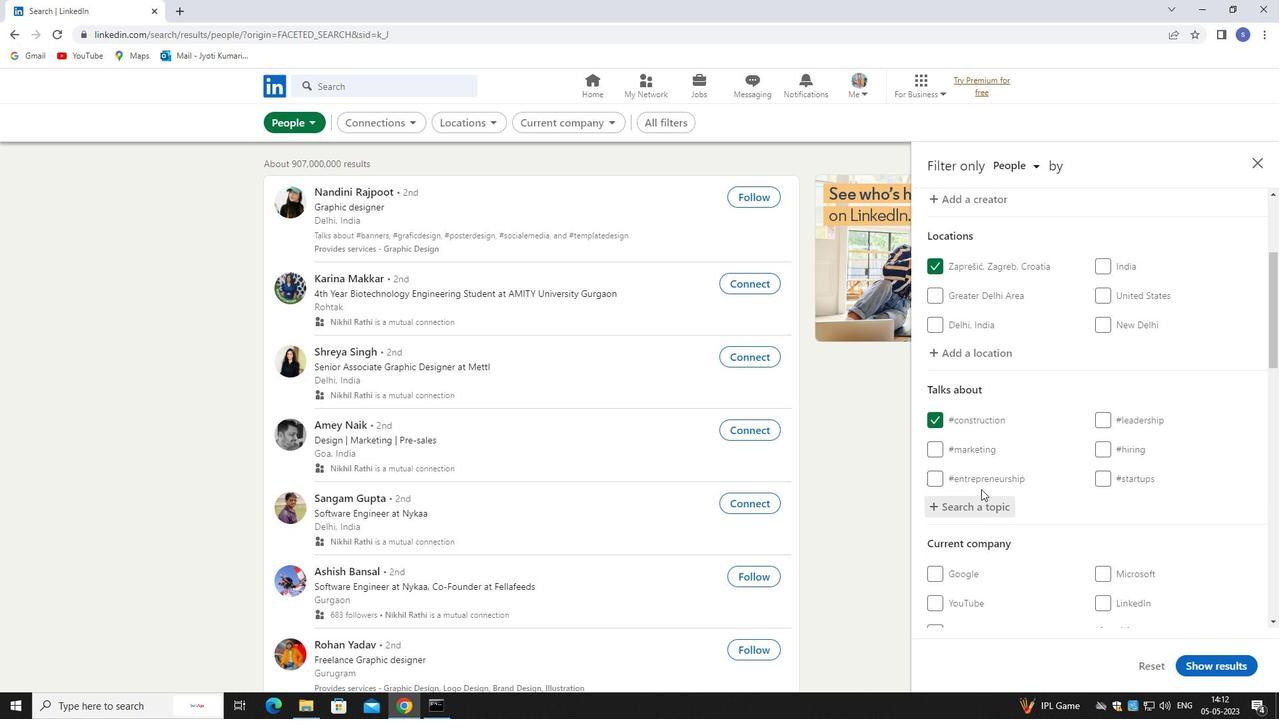 
Action: Mouse scrolled (981, 490) with delta (0, 0)
Screenshot: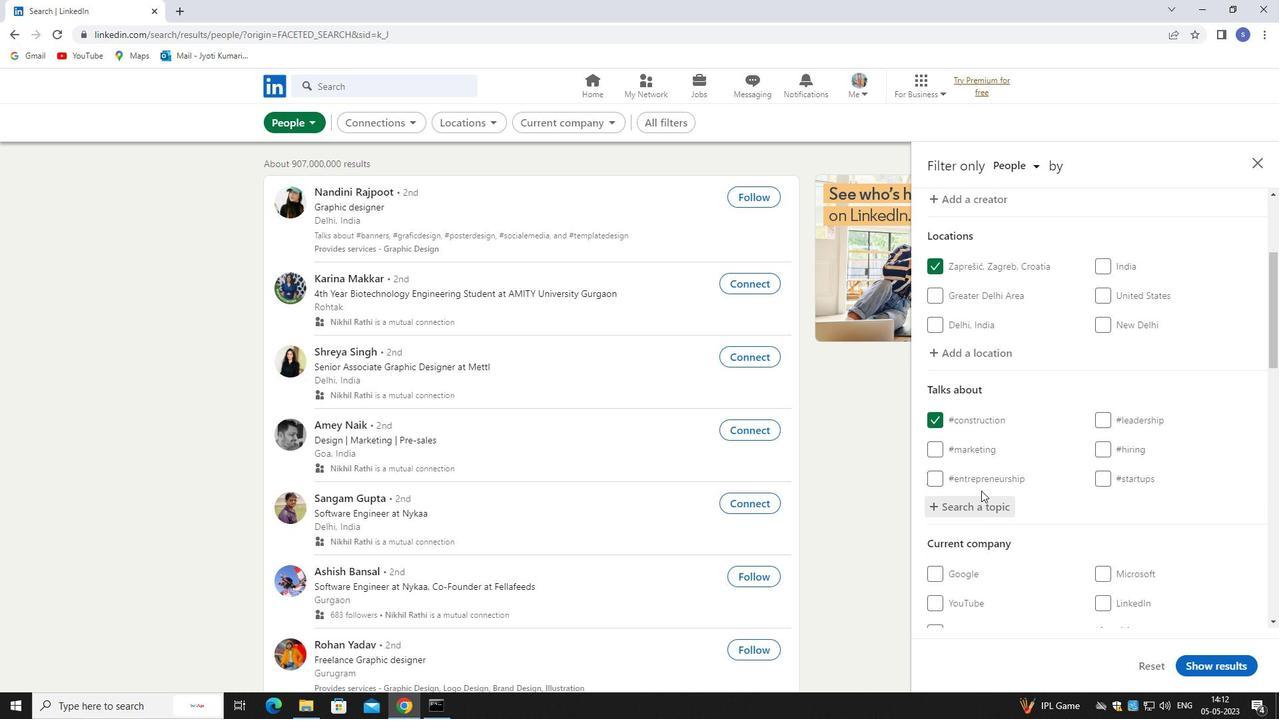 
Action: Mouse moved to (1180, 361)
Screenshot: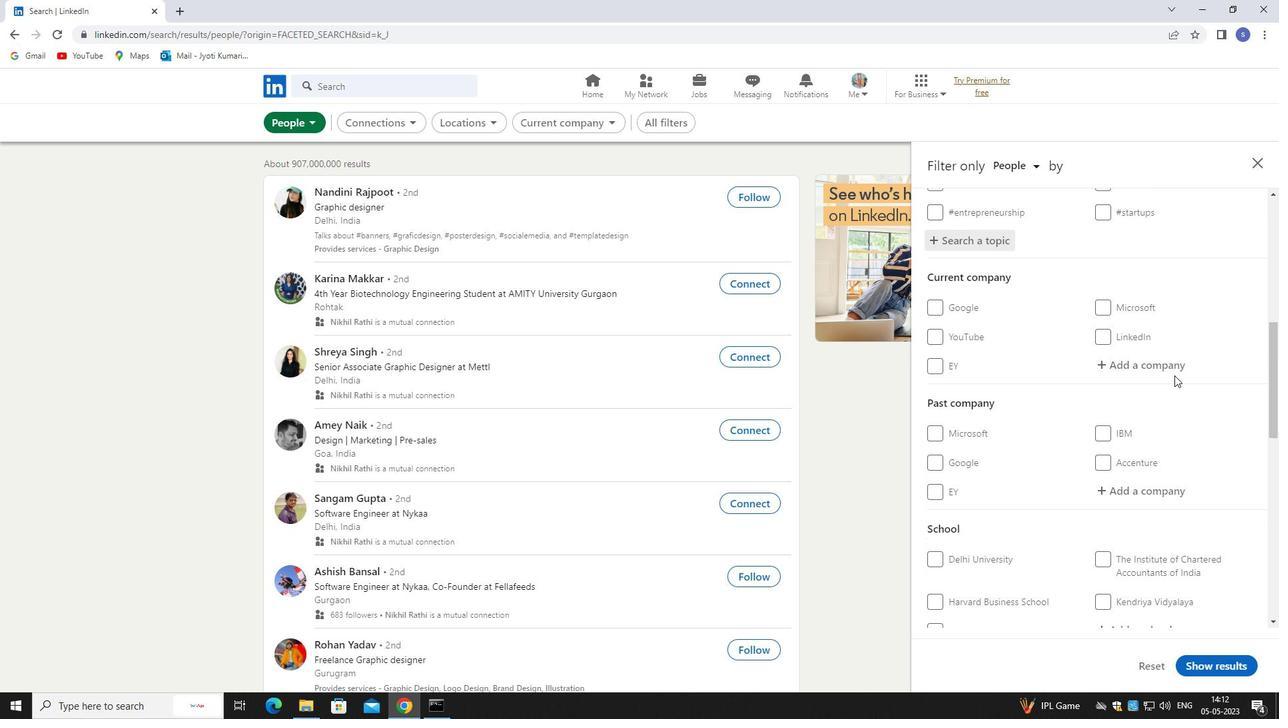 
Action: Mouse pressed left at (1180, 361)
Screenshot: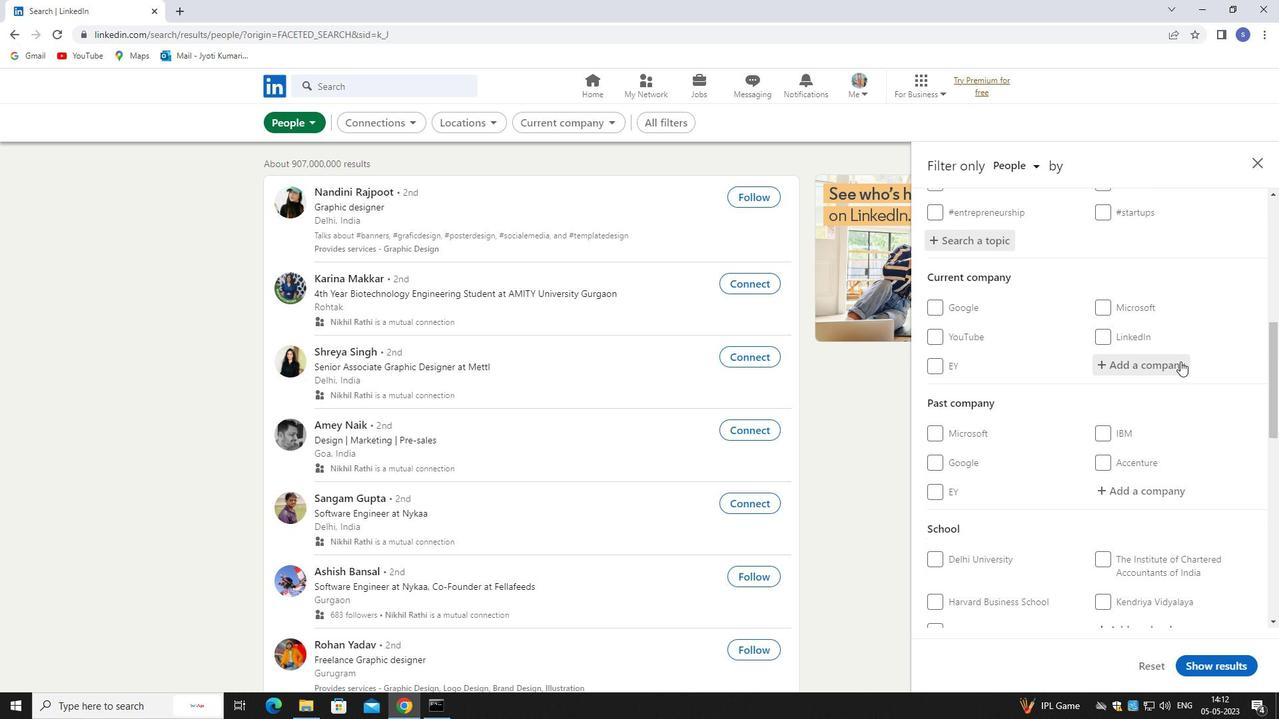 
Action: Mouse moved to (1161, 354)
Screenshot: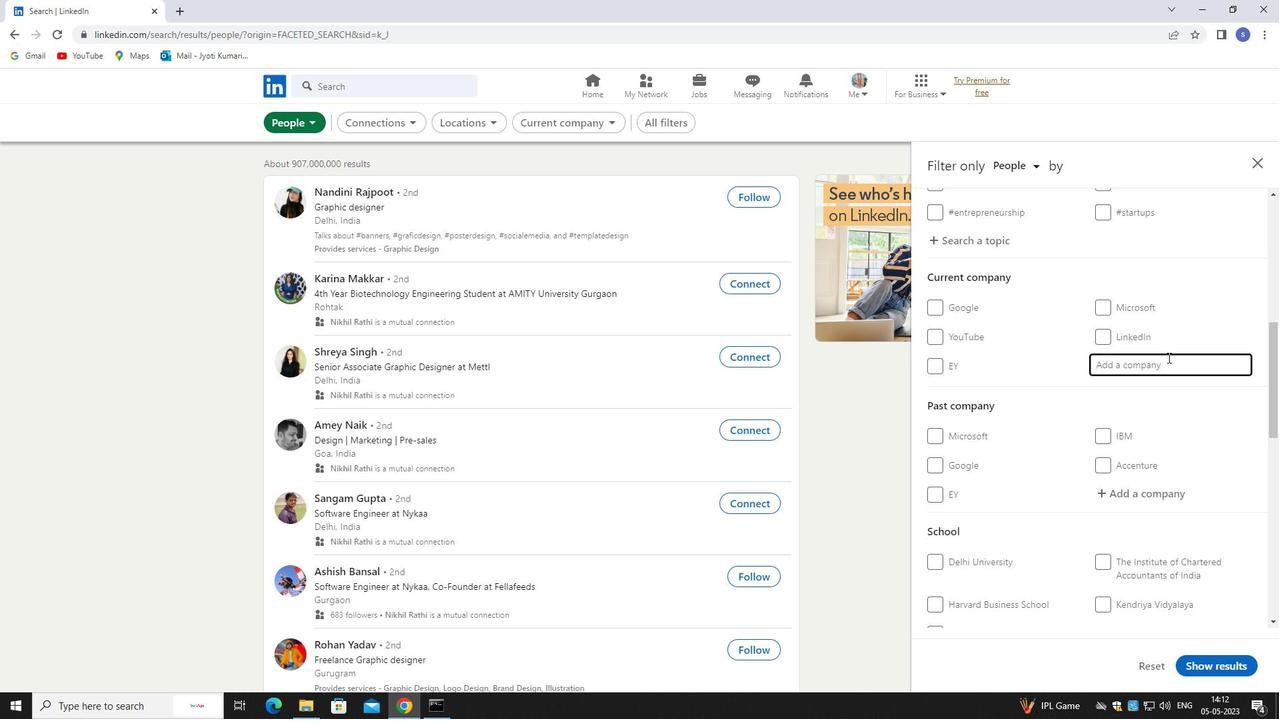 
Action: Key pressed XEROX
Screenshot: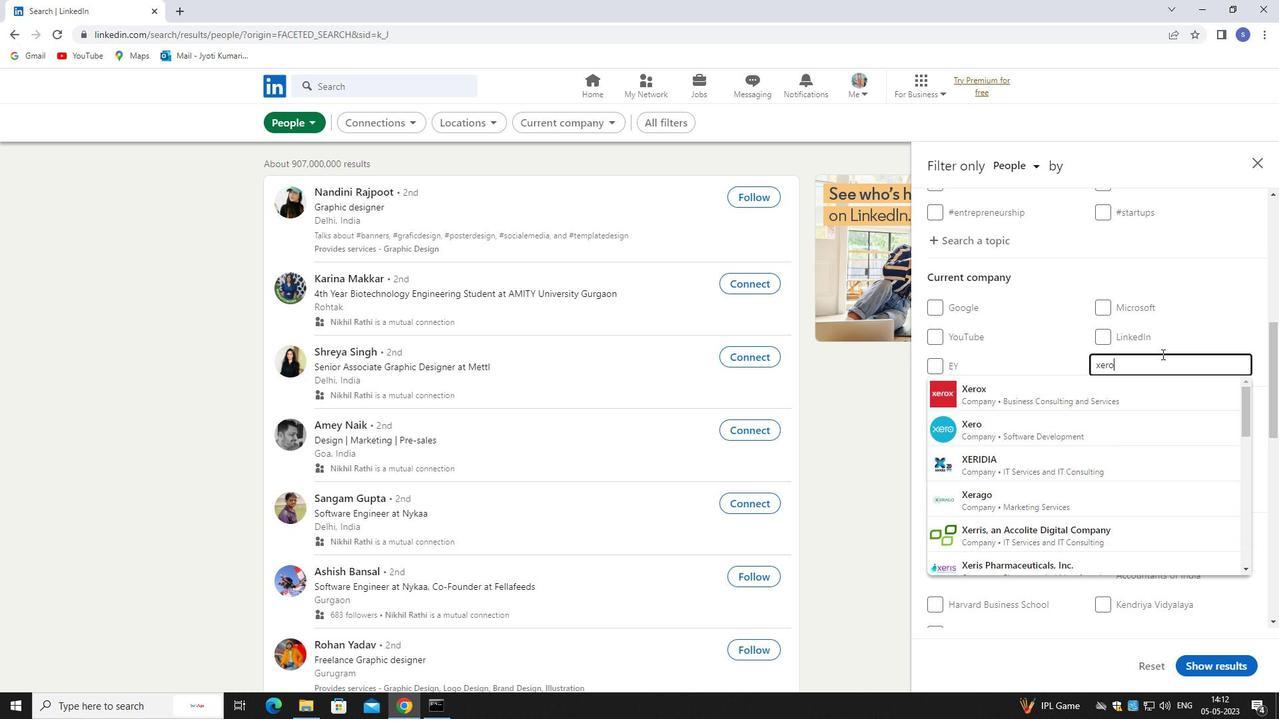 
Action: Mouse moved to (1137, 397)
Screenshot: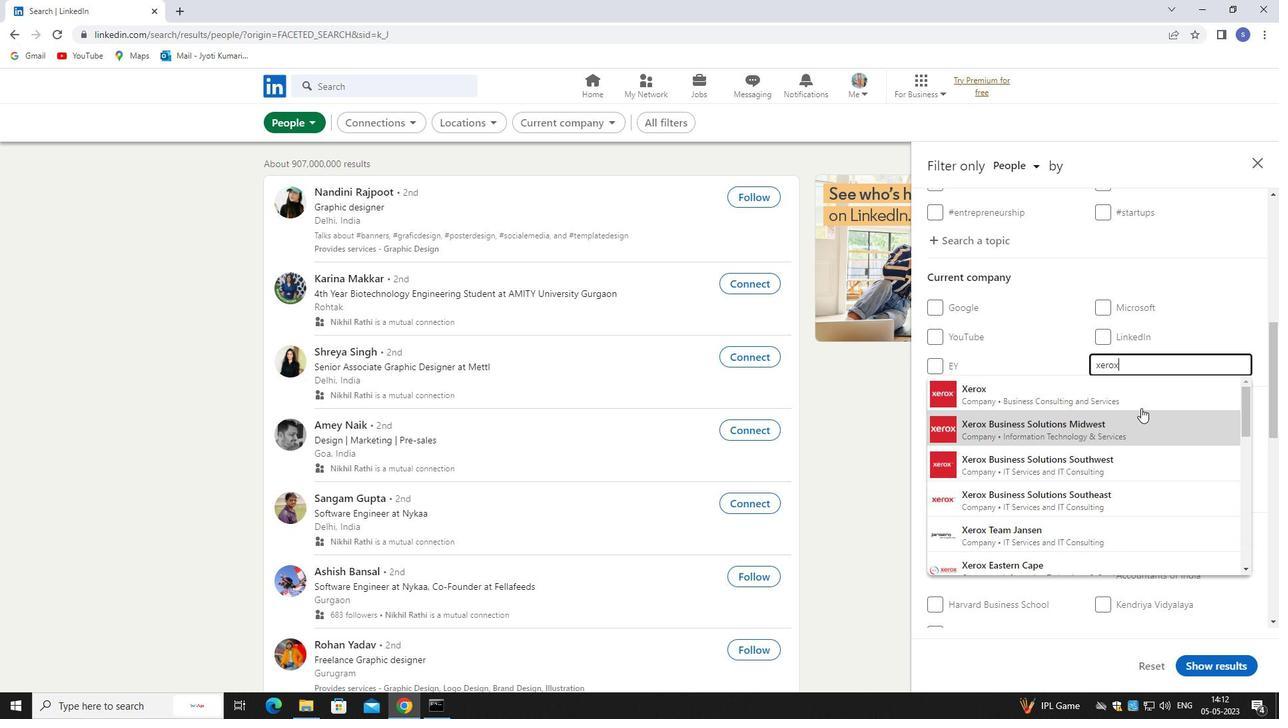
Action: Mouse pressed left at (1137, 397)
Screenshot: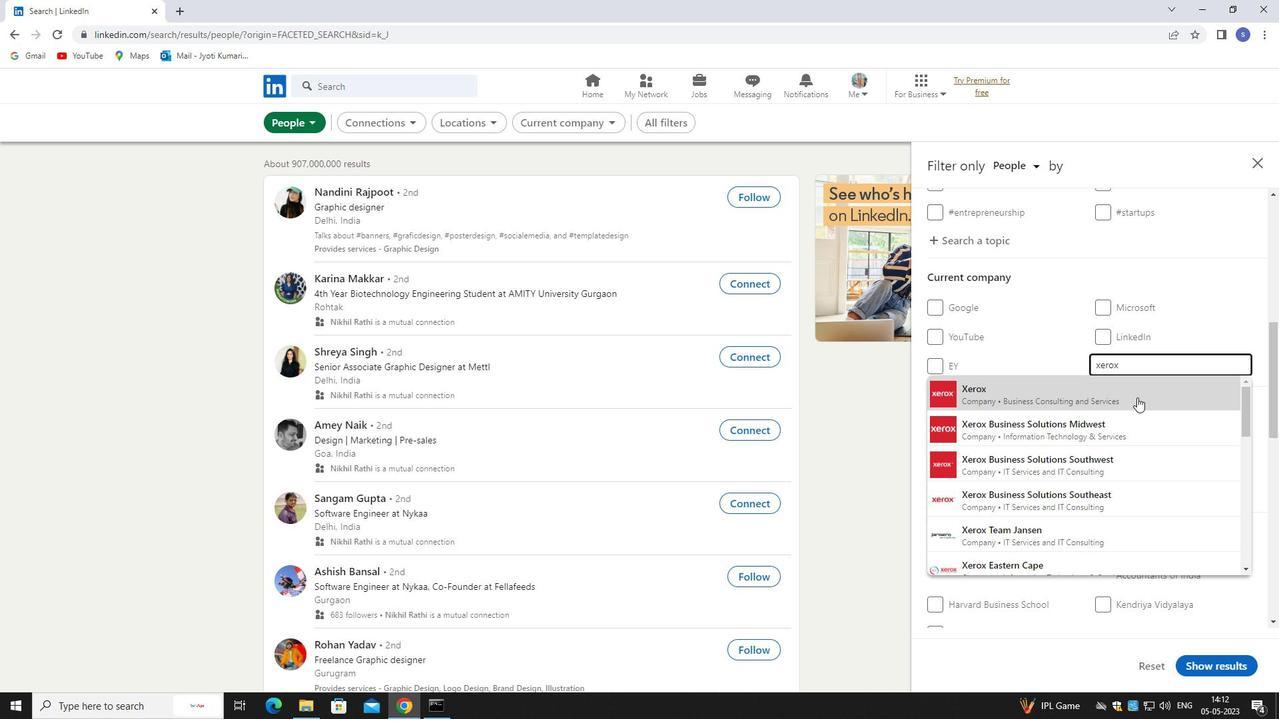 
Action: Mouse moved to (1128, 394)
Screenshot: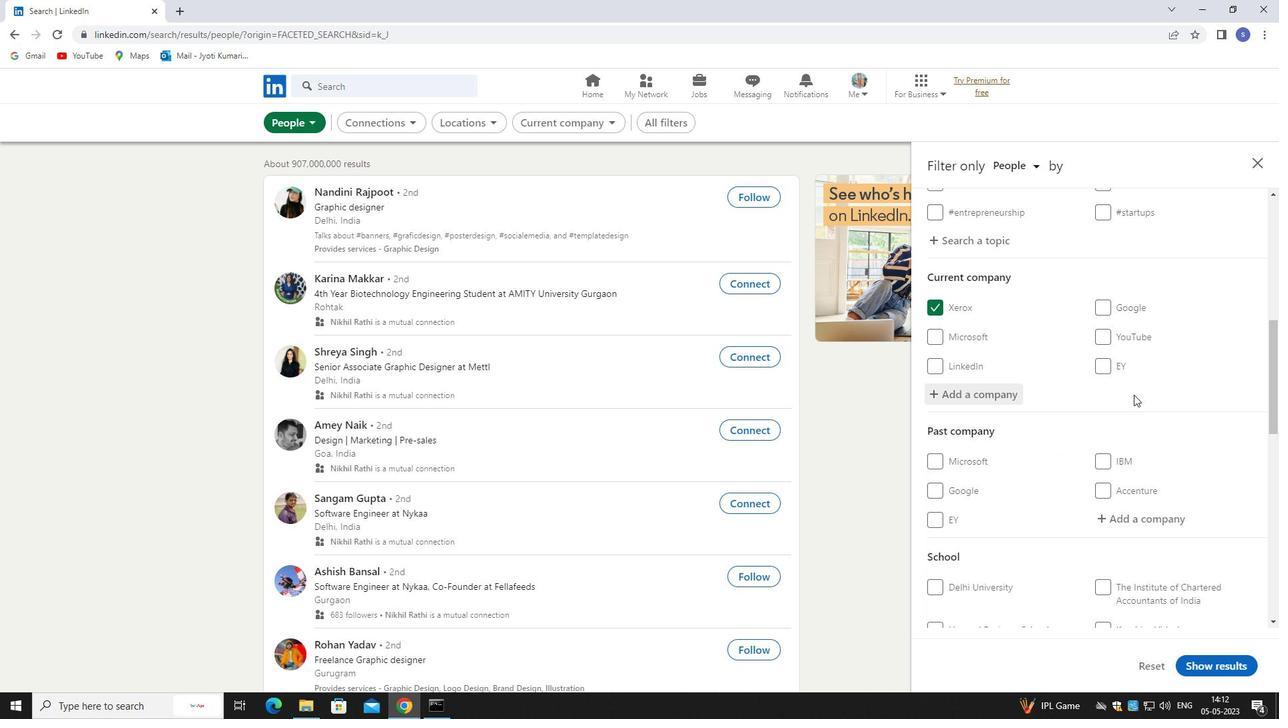 
Action: Mouse scrolled (1128, 393) with delta (0, 0)
Screenshot: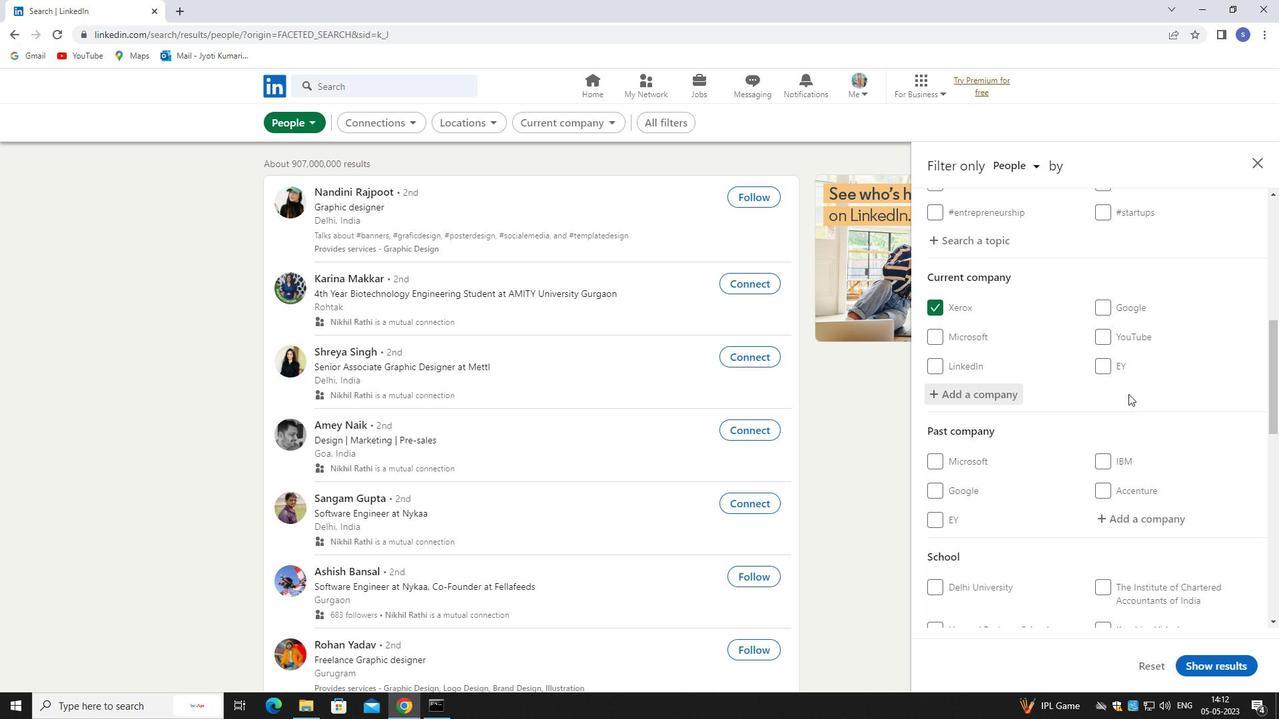 
Action: Mouse scrolled (1128, 393) with delta (0, 0)
Screenshot: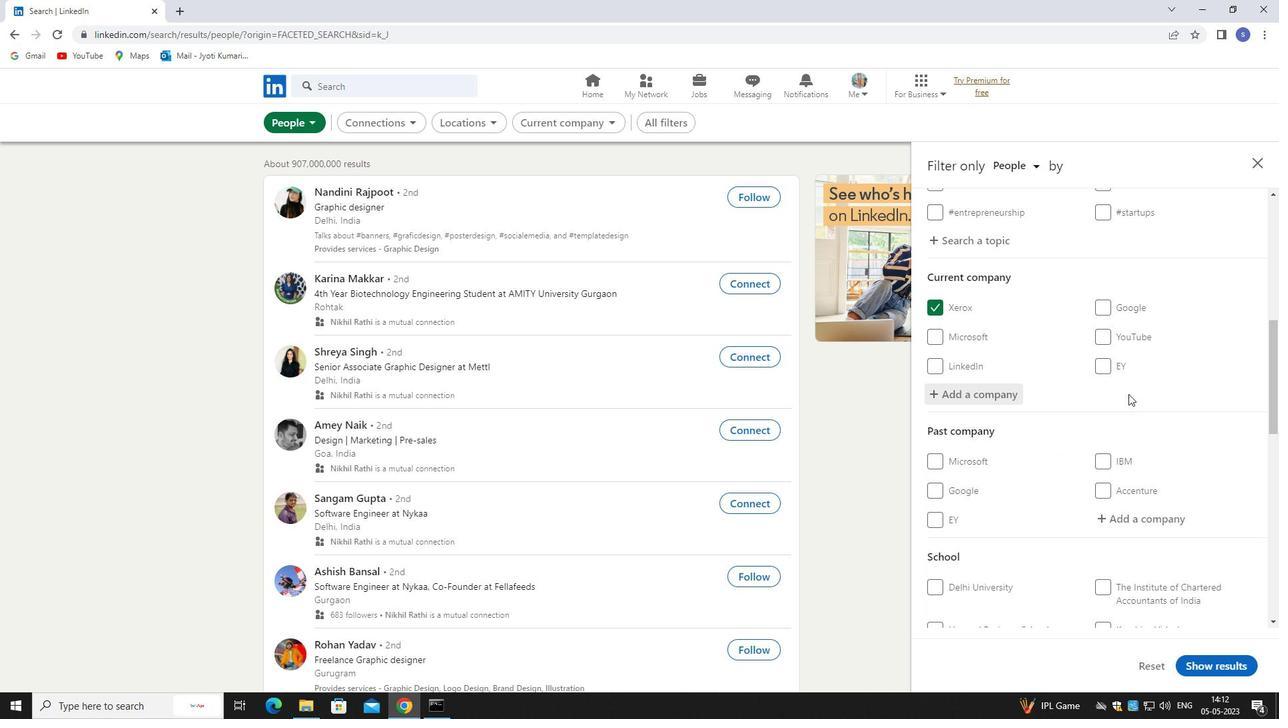 
Action: Mouse scrolled (1128, 393) with delta (0, 0)
Screenshot: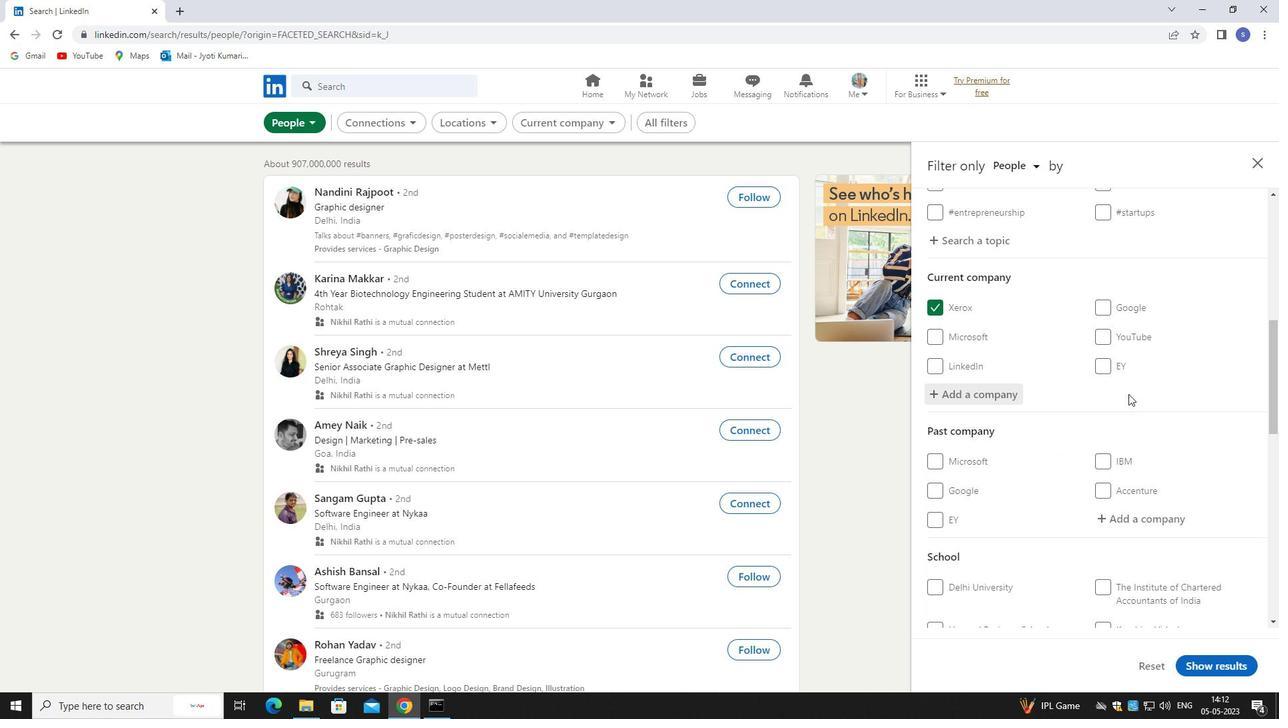 
Action: Mouse scrolled (1128, 393) with delta (0, 0)
Screenshot: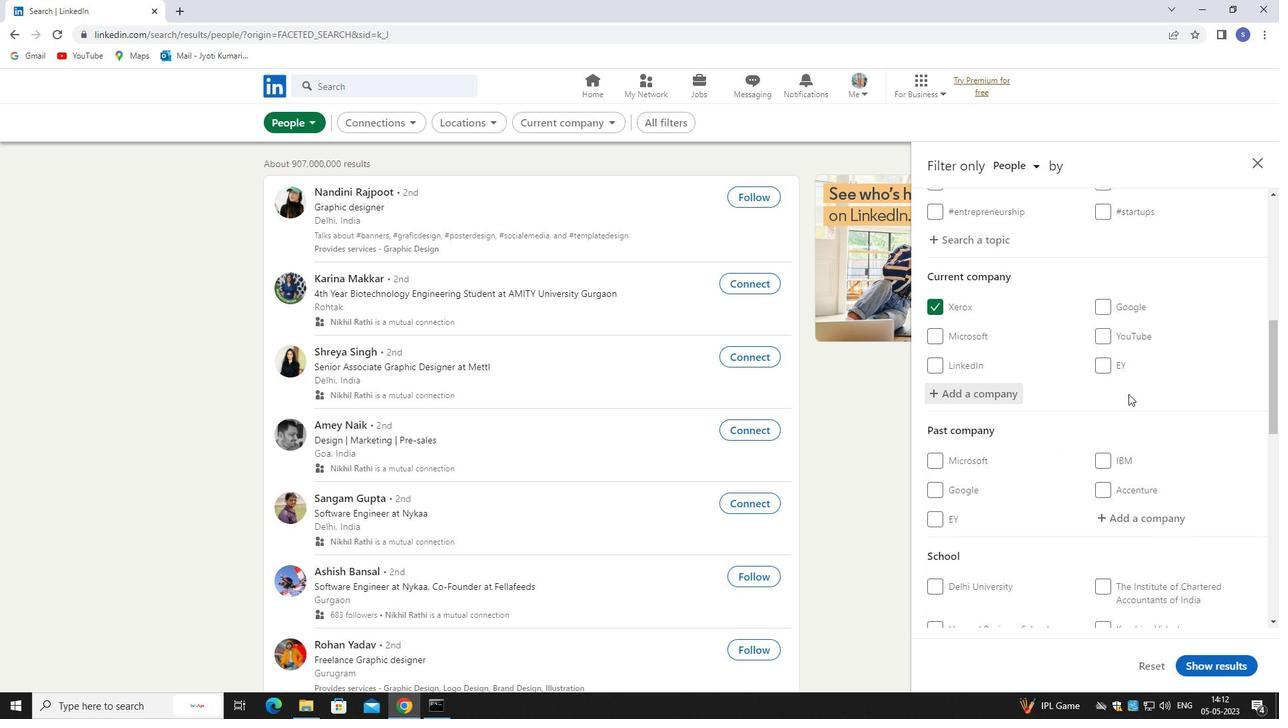 
Action: Mouse moved to (1116, 399)
Screenshot: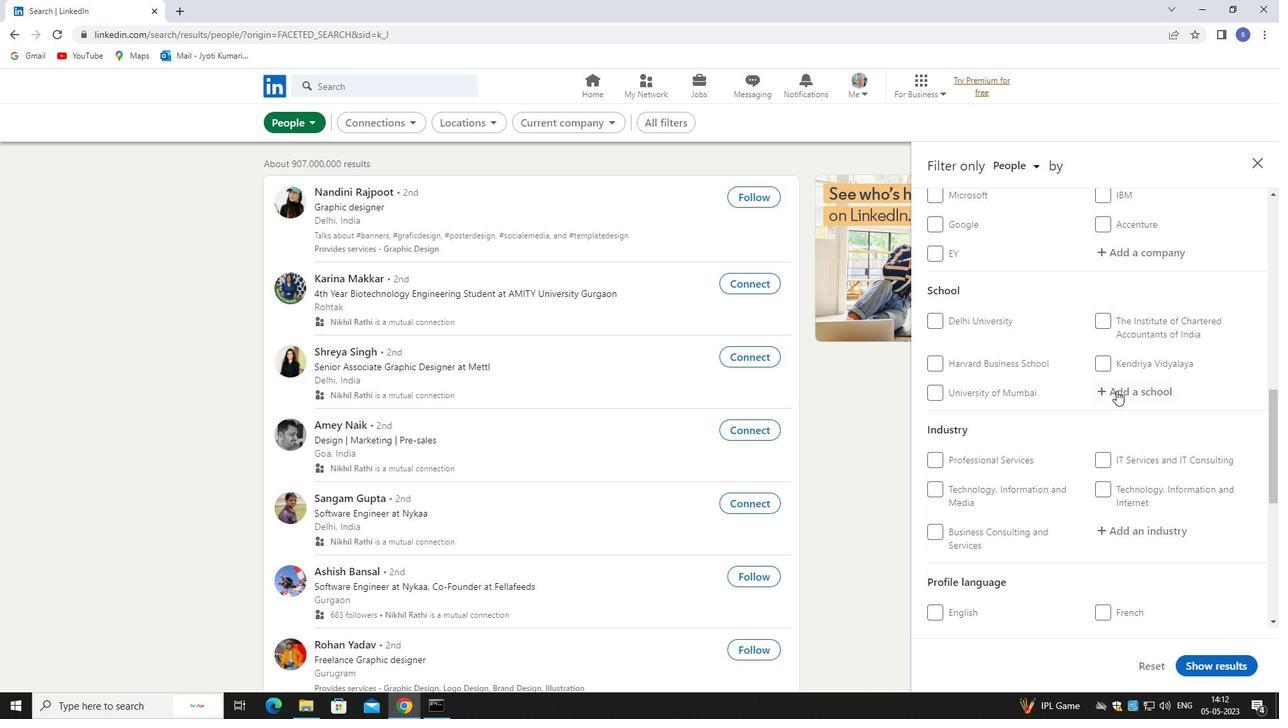 
Action: Mouse pressed left at (1116, 399)
Screenshot: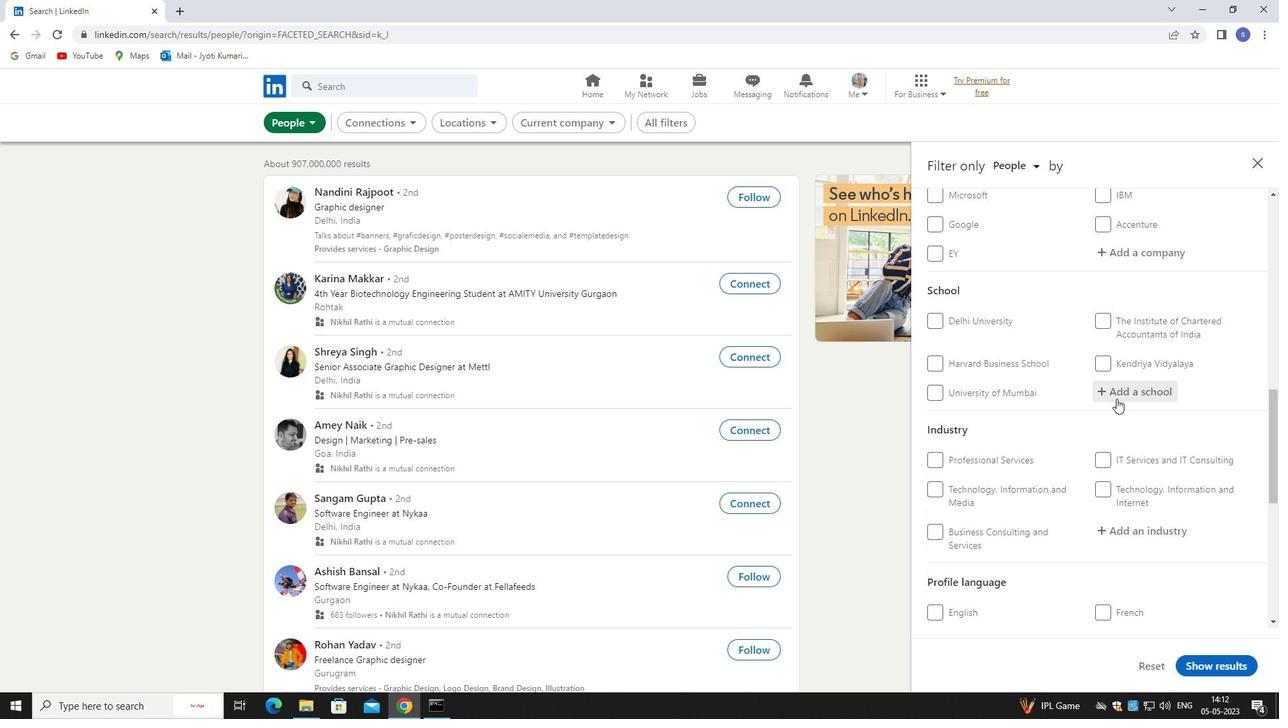 
Action: Mouse moved to (1093, 393)
Screenshot: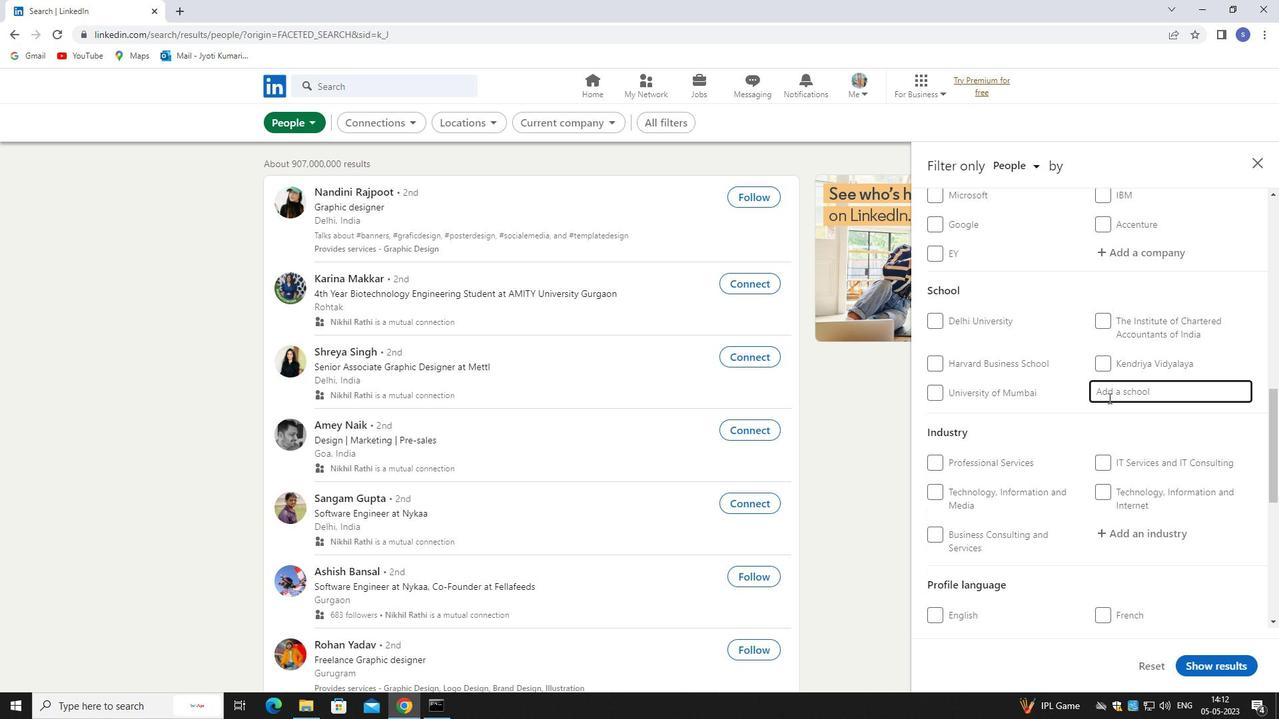 
Action: Key pressed SHRI<Key.space>
Screenshot: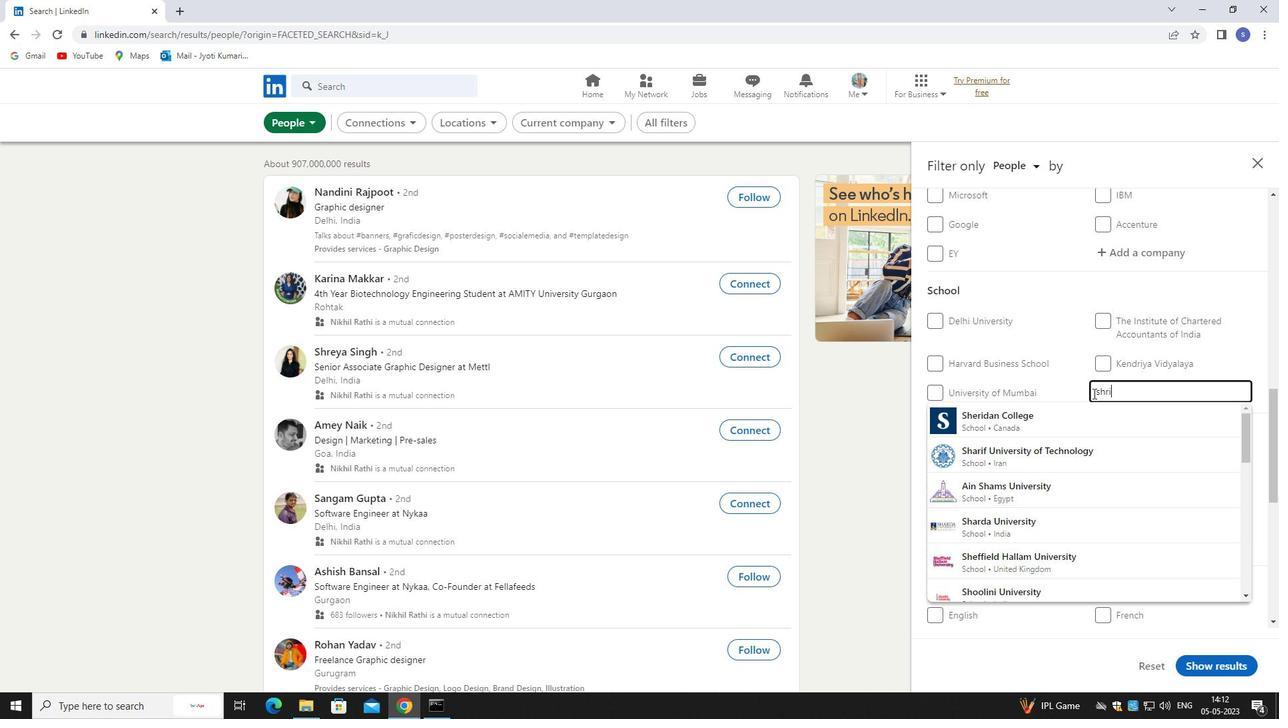 
Action: Mouse moved to (1079, 409)
Screenshot: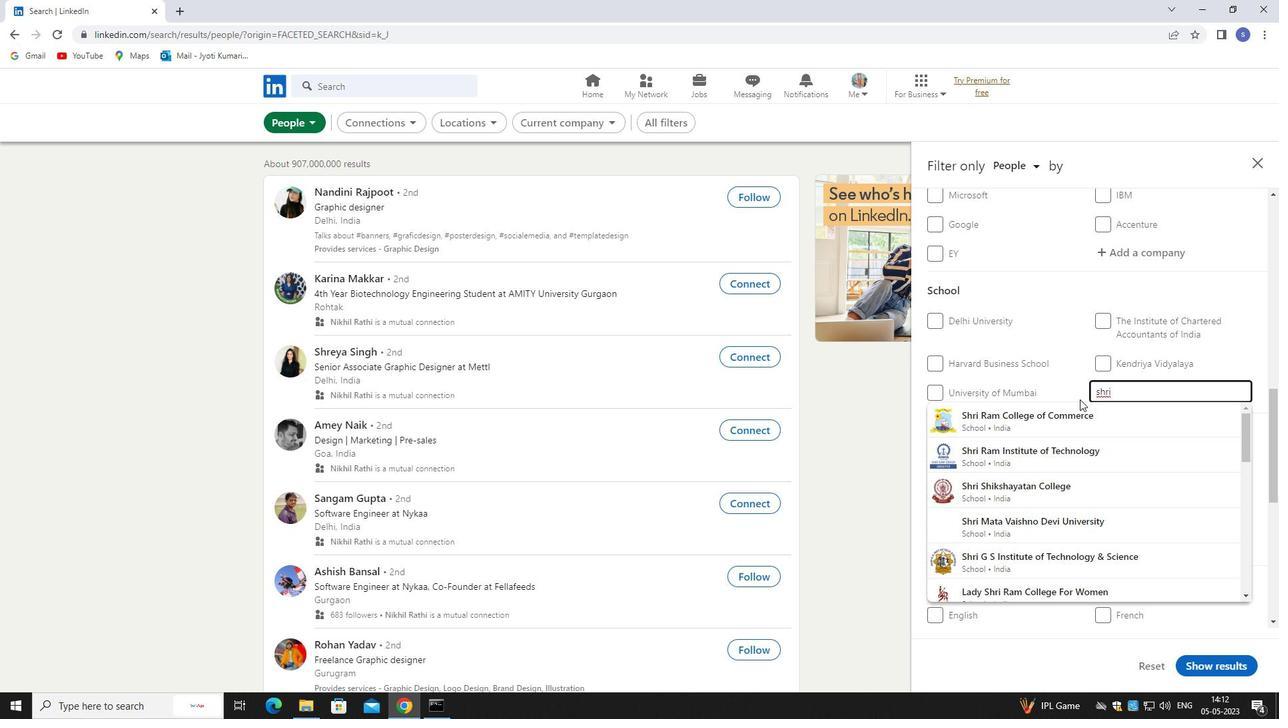 
Action: Key pressed <Key.space>VAIS
Screenshot: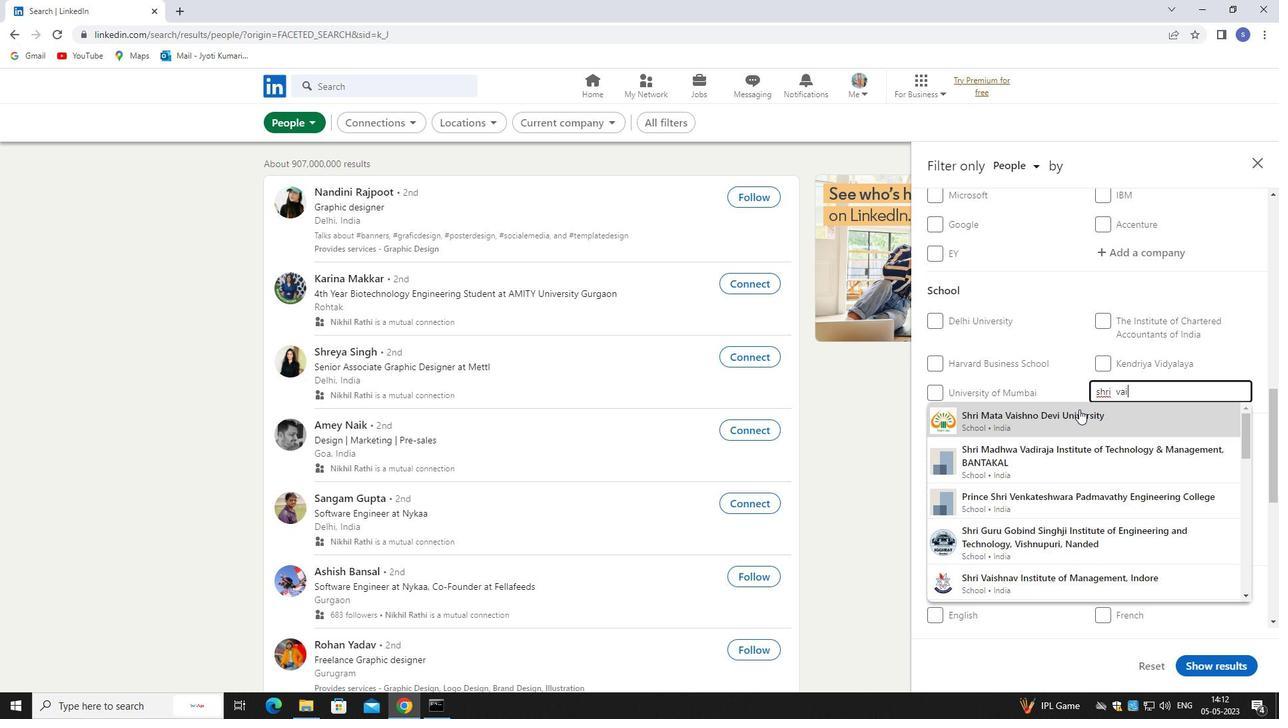 
Action: Mouse moved to (1133, 347)
Screenshot: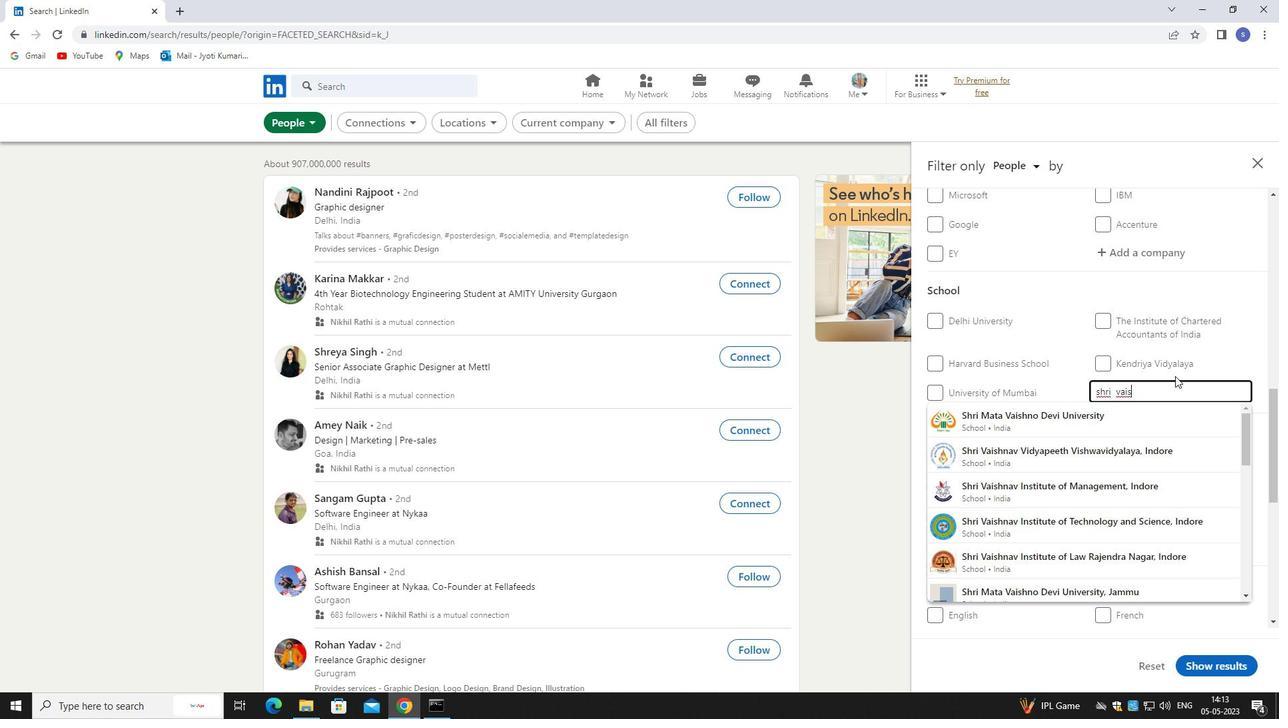 
Action: Key pressed HNO
Screenshot: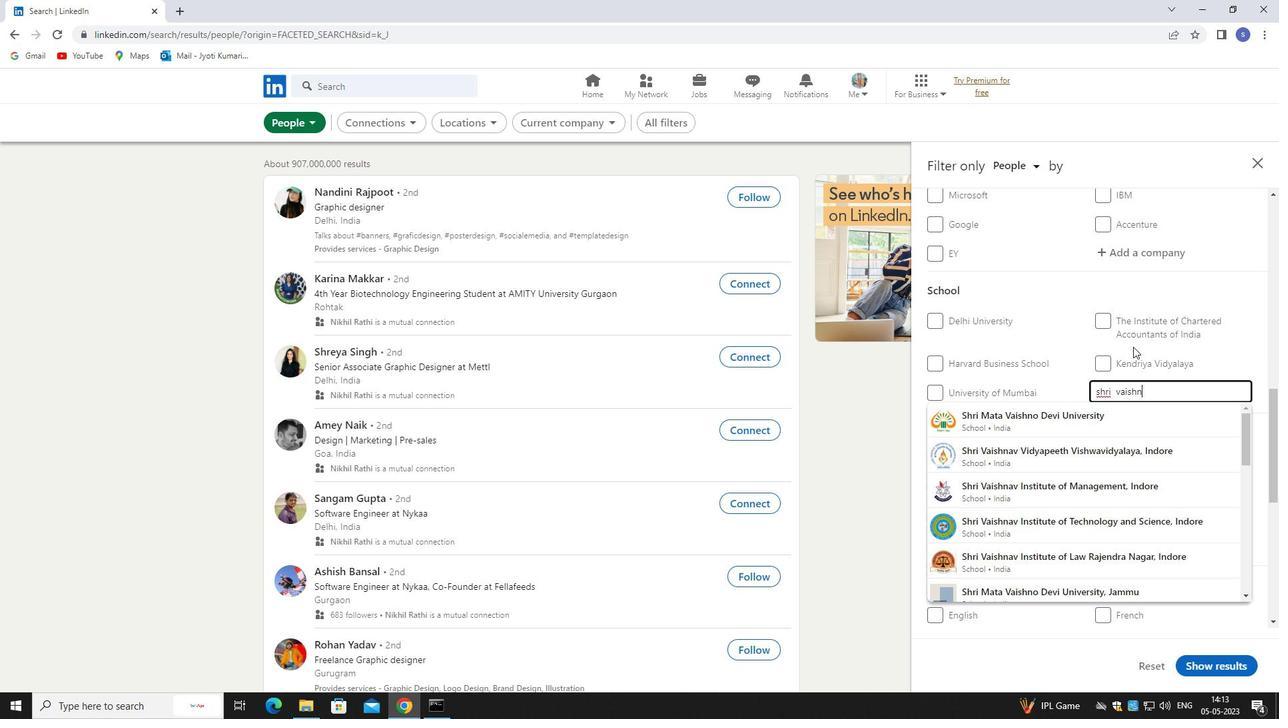 
Action: Mouse moved to (1098, 419)
Screenshot: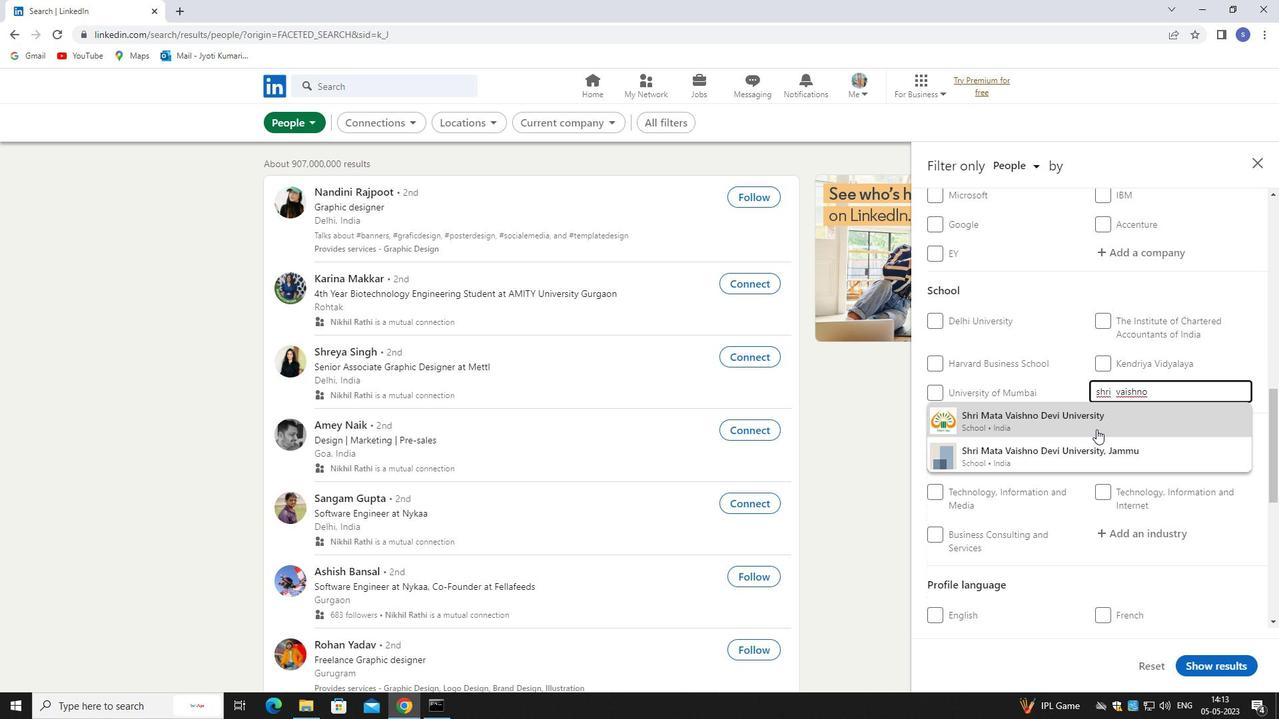 
Action: Mouse pressed left at (1098, 419)
Screenshot: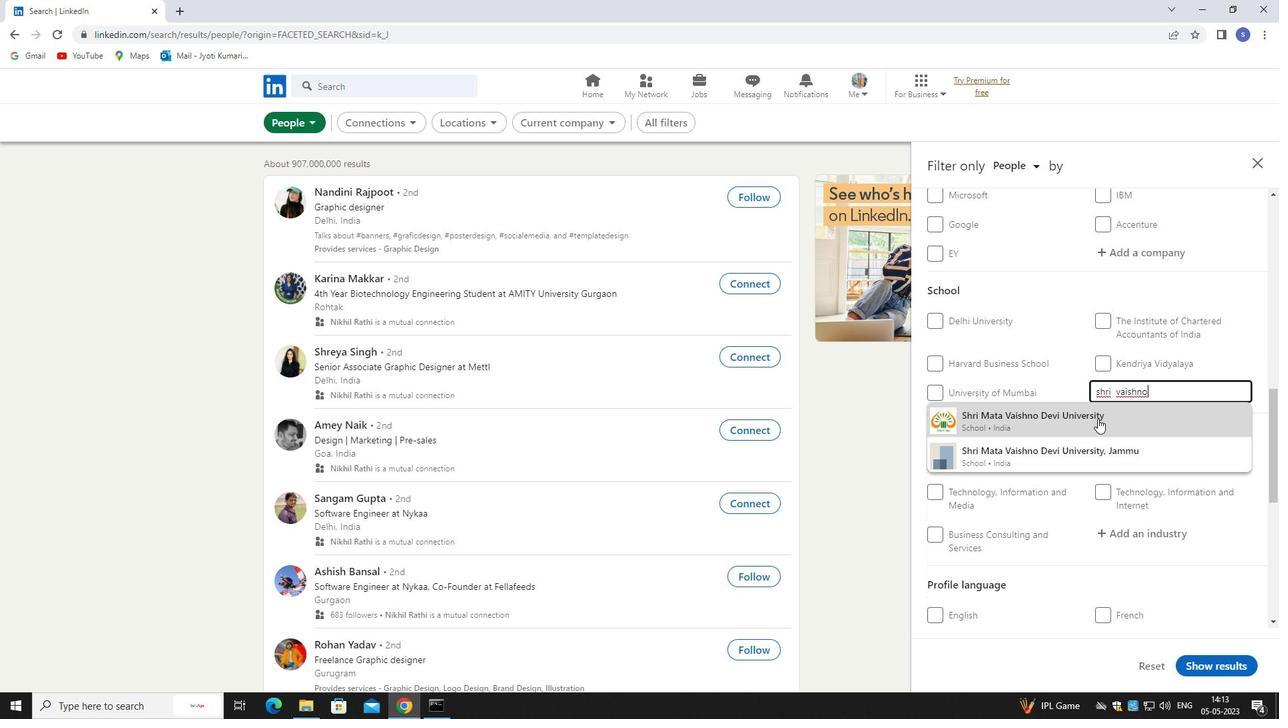 
Action: Mouse scrolled (1098, 418) with delta (0, 0)
Screenshot: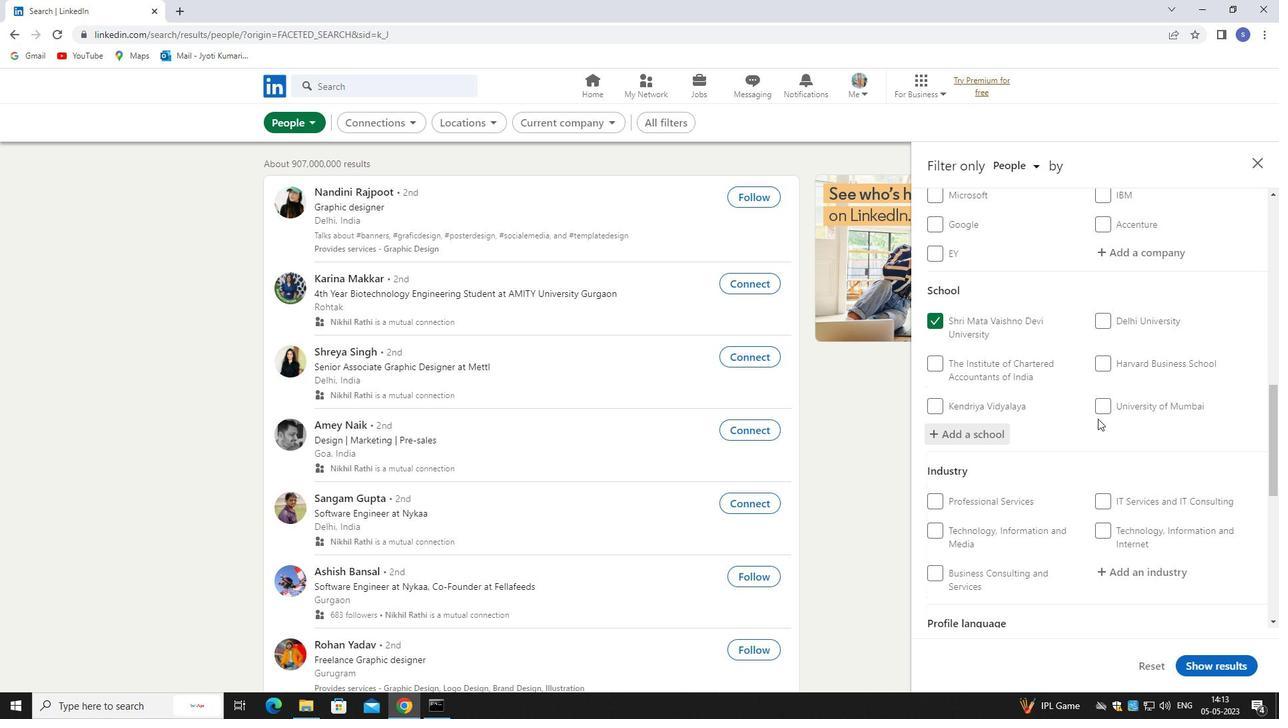 
Action: Mouse scrolled (1098, 418) with delta (0, 0)
Screenshot: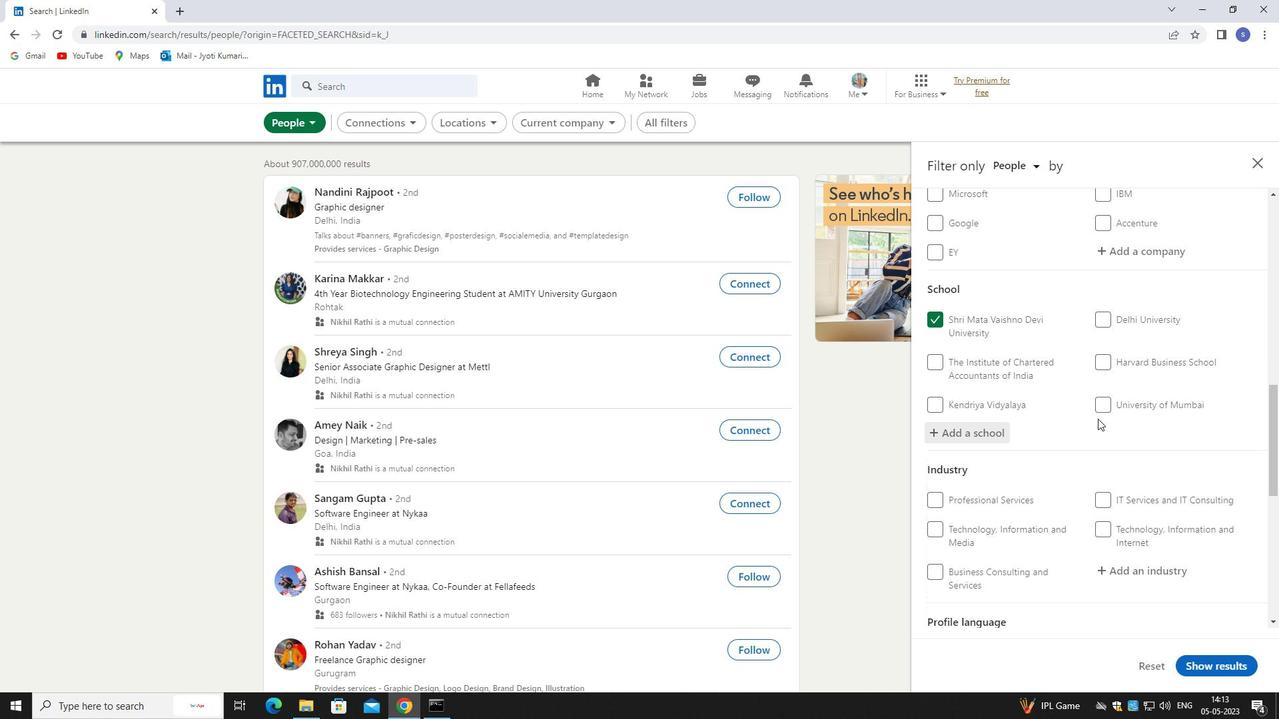 
Action: Mouse moved to (1140, 443)
Screenshot: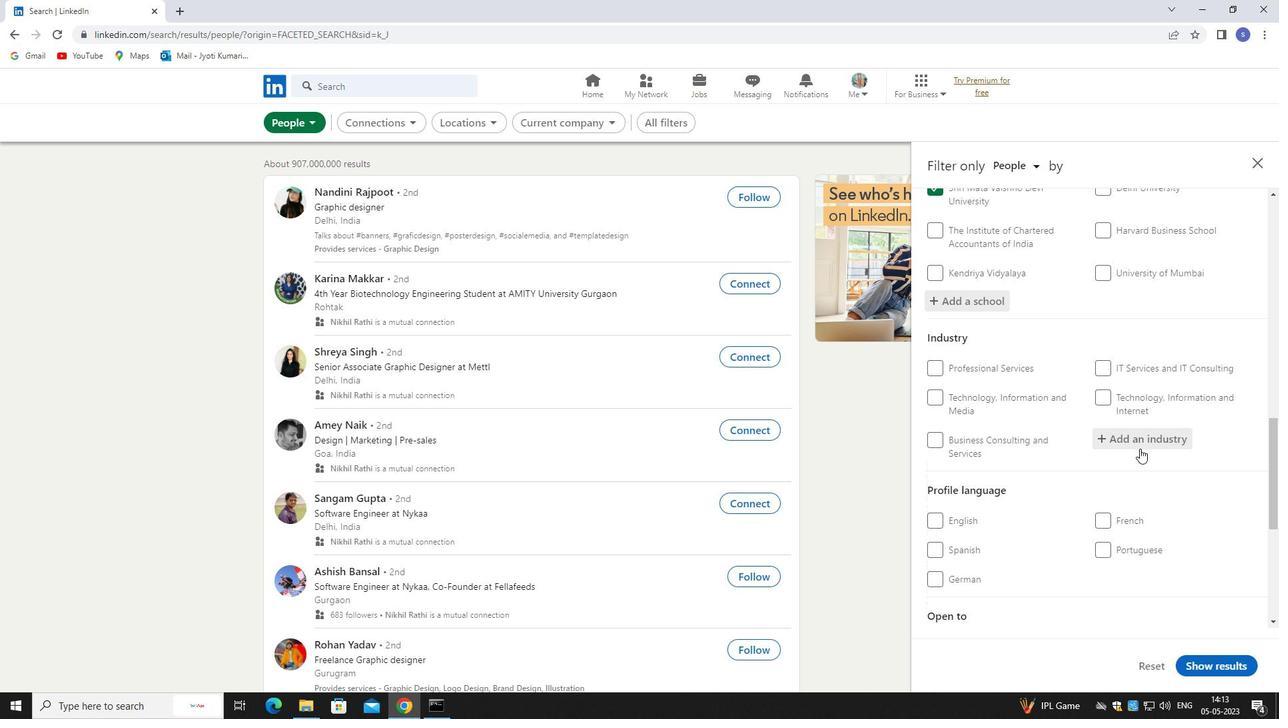 
Action: Mouse pressed left at (1140, 443)
Screenshot: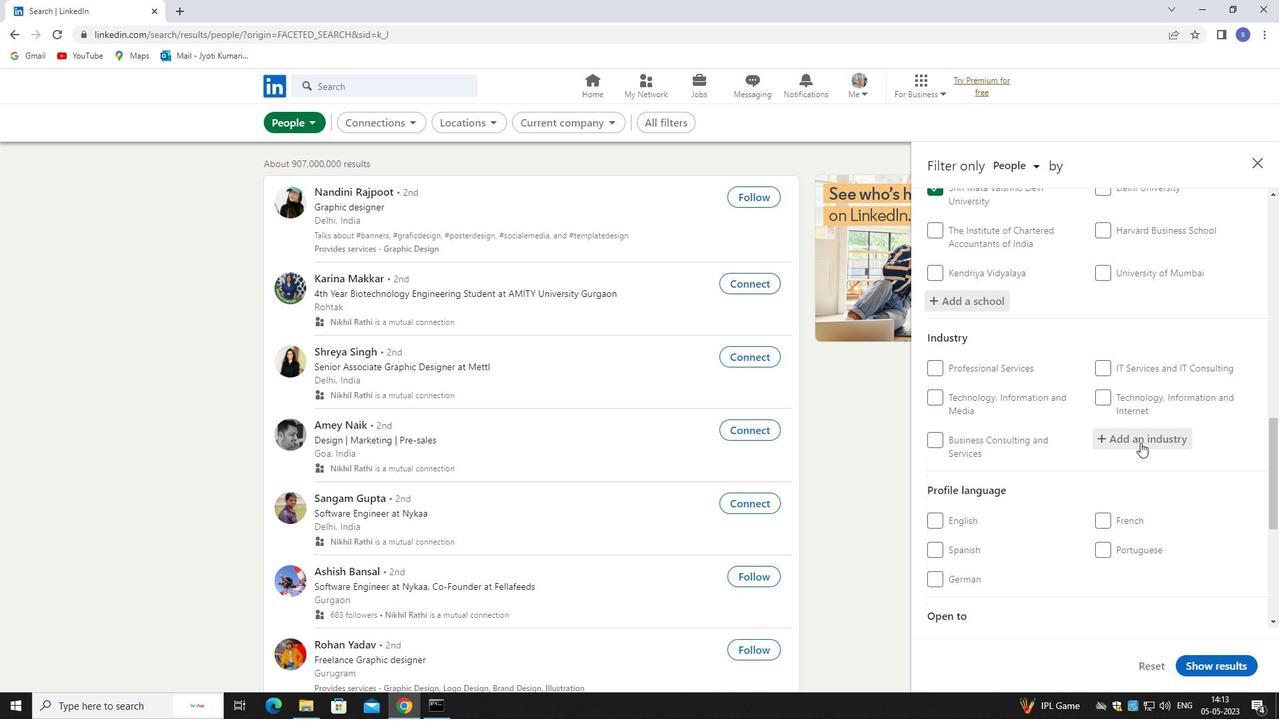 
Action: Mouse moved to (1138, 439)
Screenshot: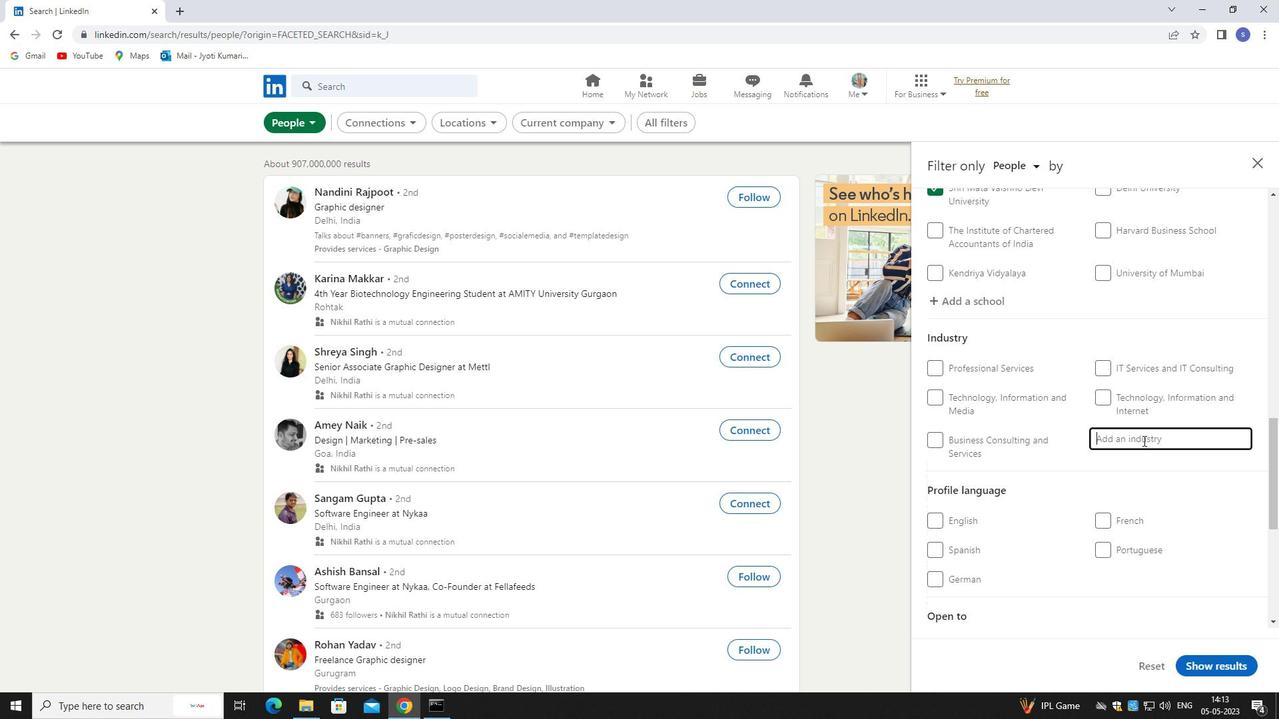 
Action: Key pressed WHOLESALE
Screenshot: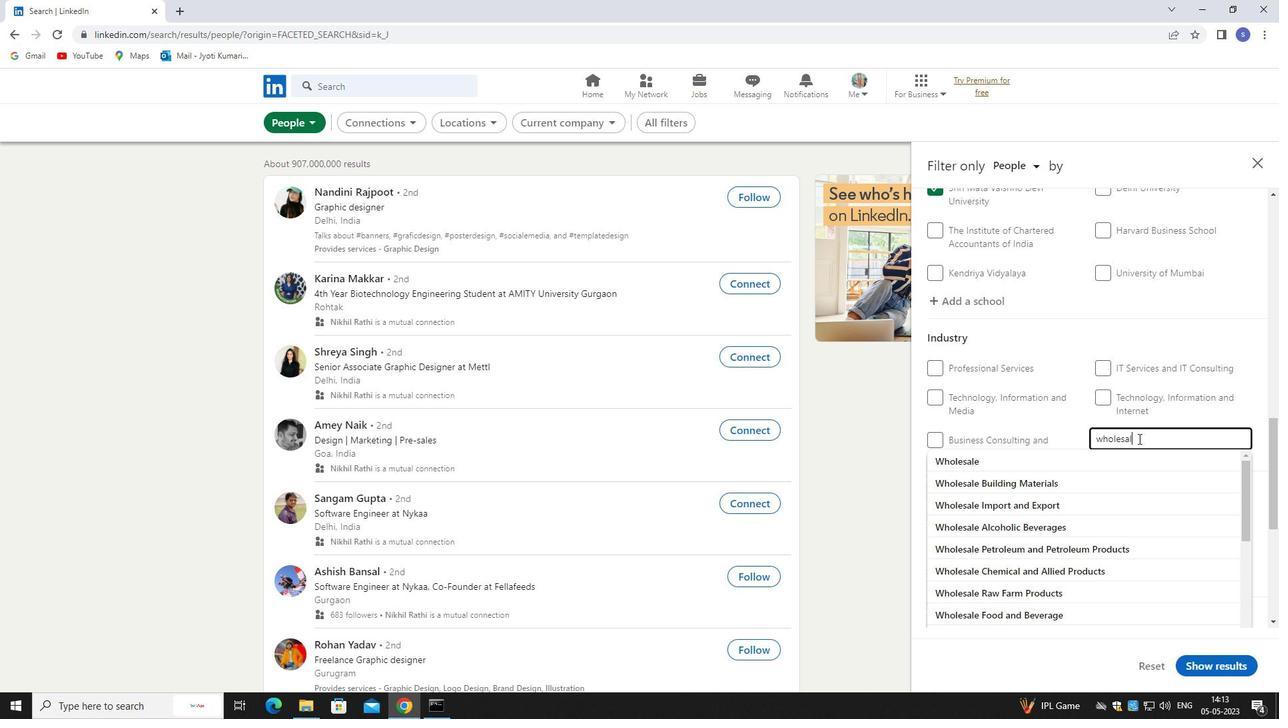 
Action: Mouse moved to (1133, 455)
Screenshot: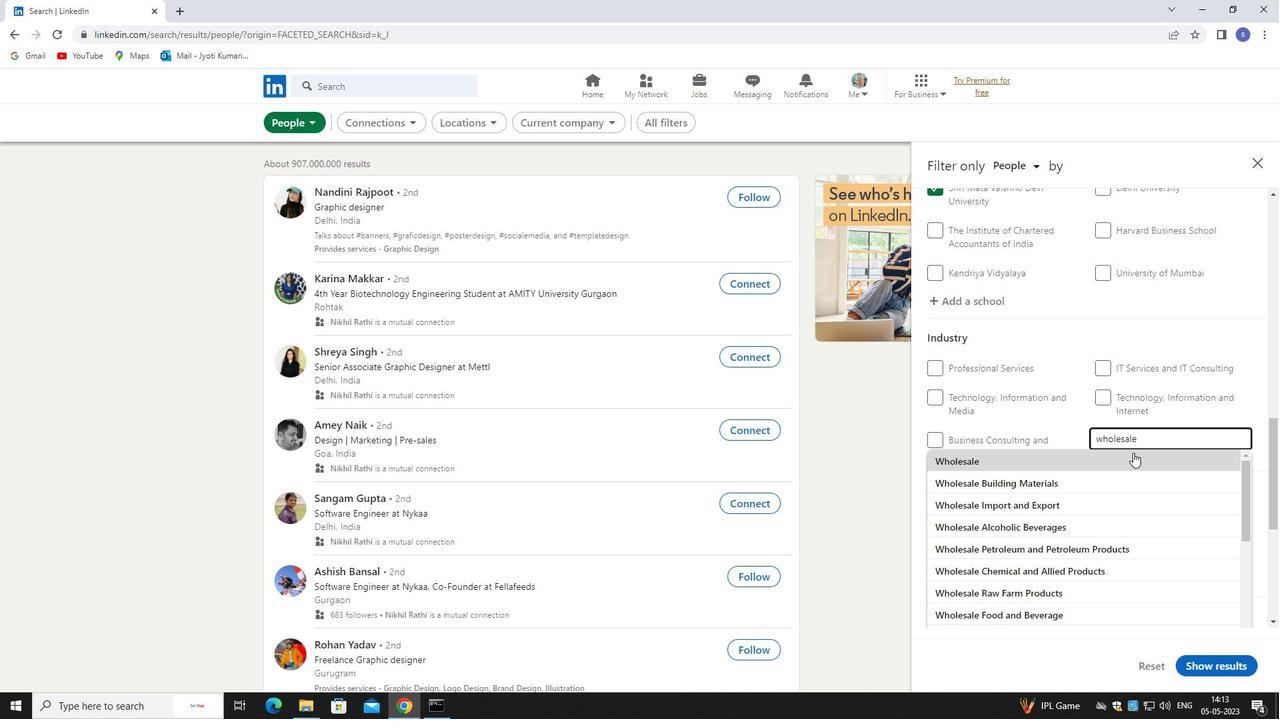 
Action: Mouse pressed left at (1133, 455)
Screenshot: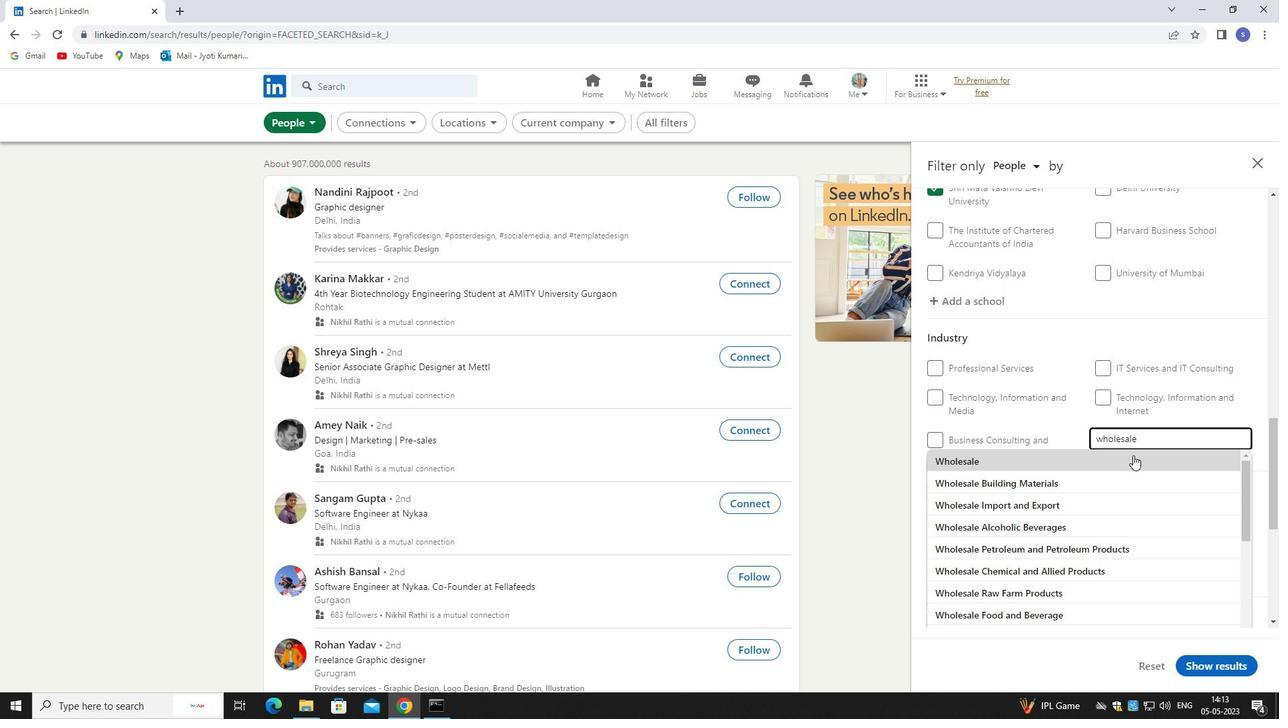 
Action: Mouse scrolled (1133, 455) with delta (0, 0)
Screenshot: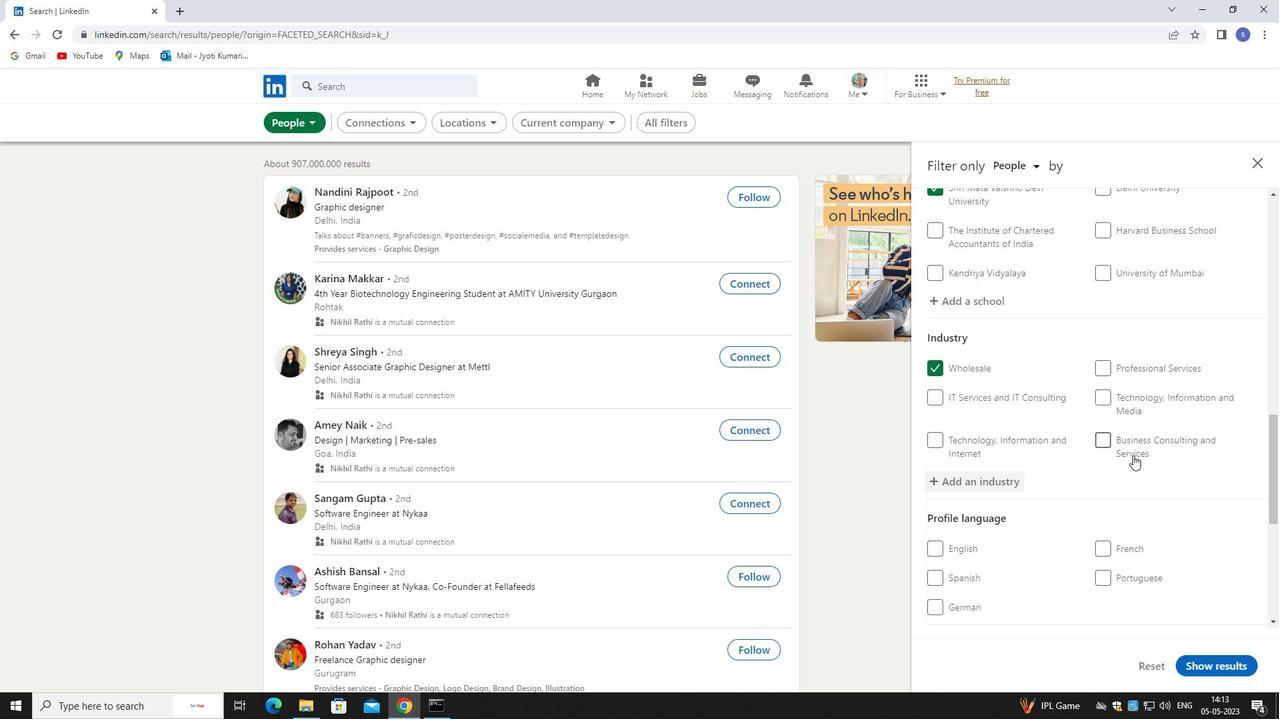 
Action: Mouse scrolled (1133, 455) with delta (0, 0)
Screenshot: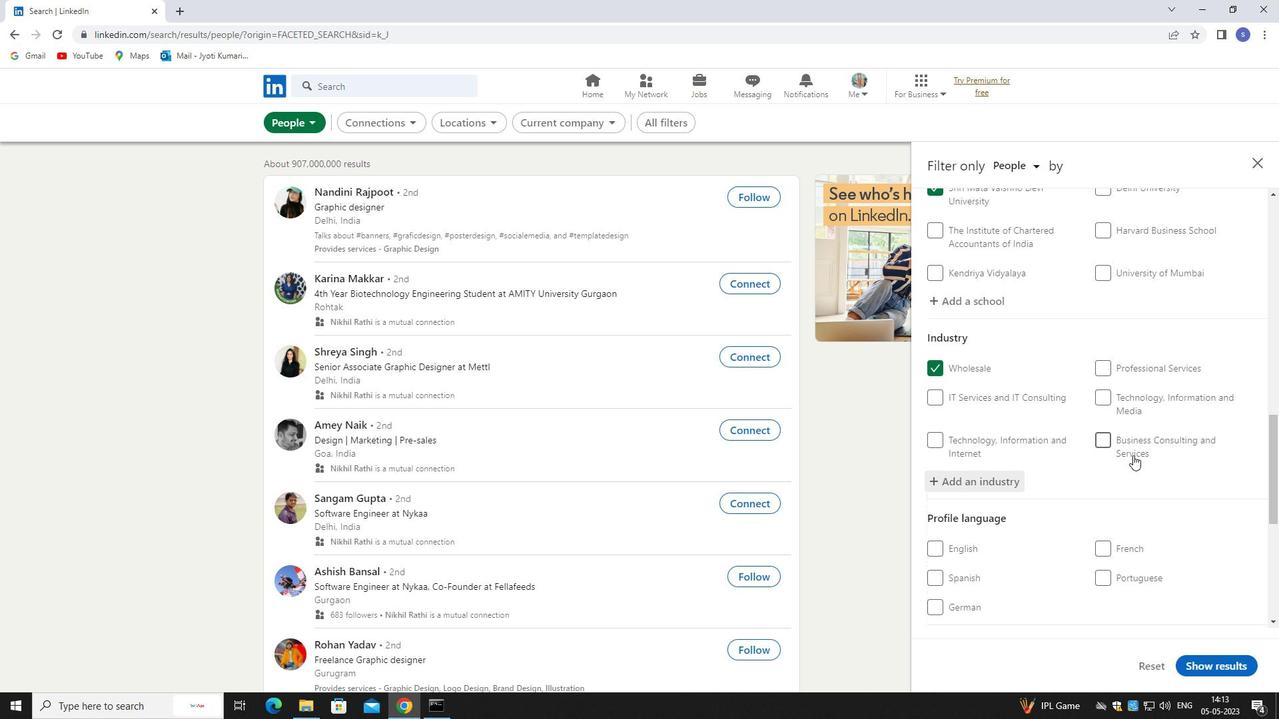 
Action: Mouse scrolled (1133, 455) with delta (0, 0)
Screenshot: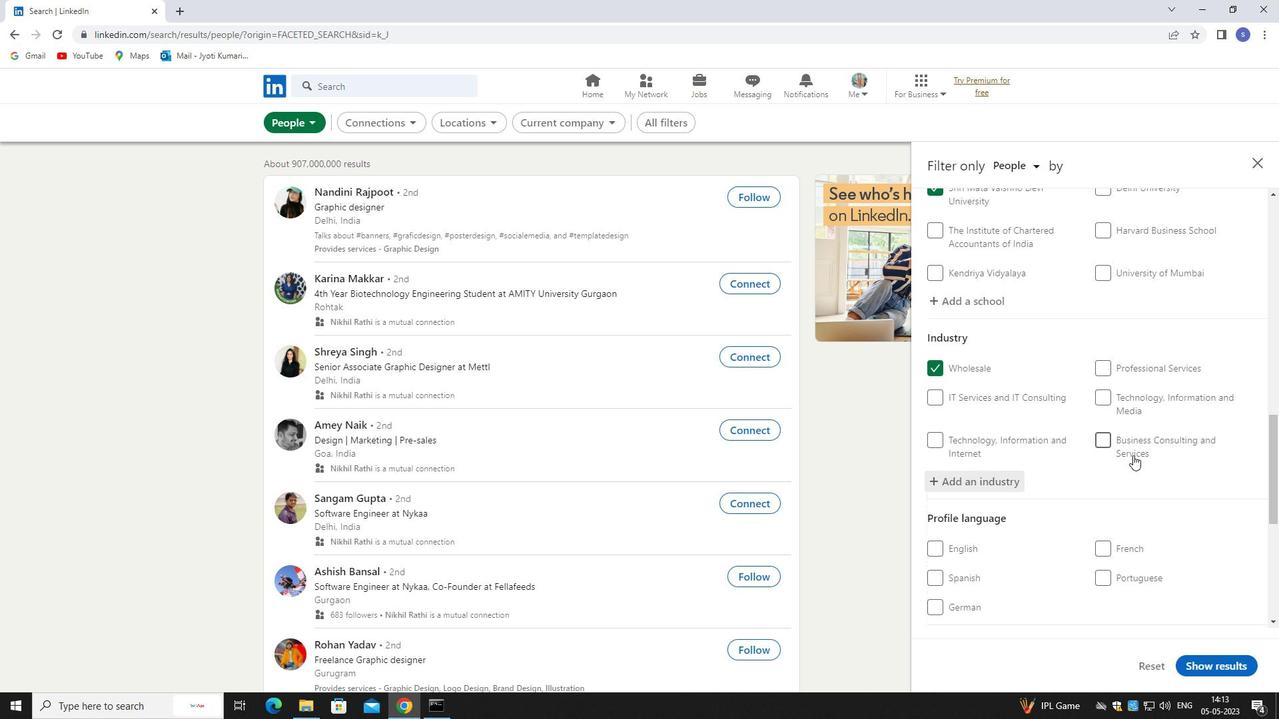 
Action: Mouse moved to (1125, 372)
Screenshot: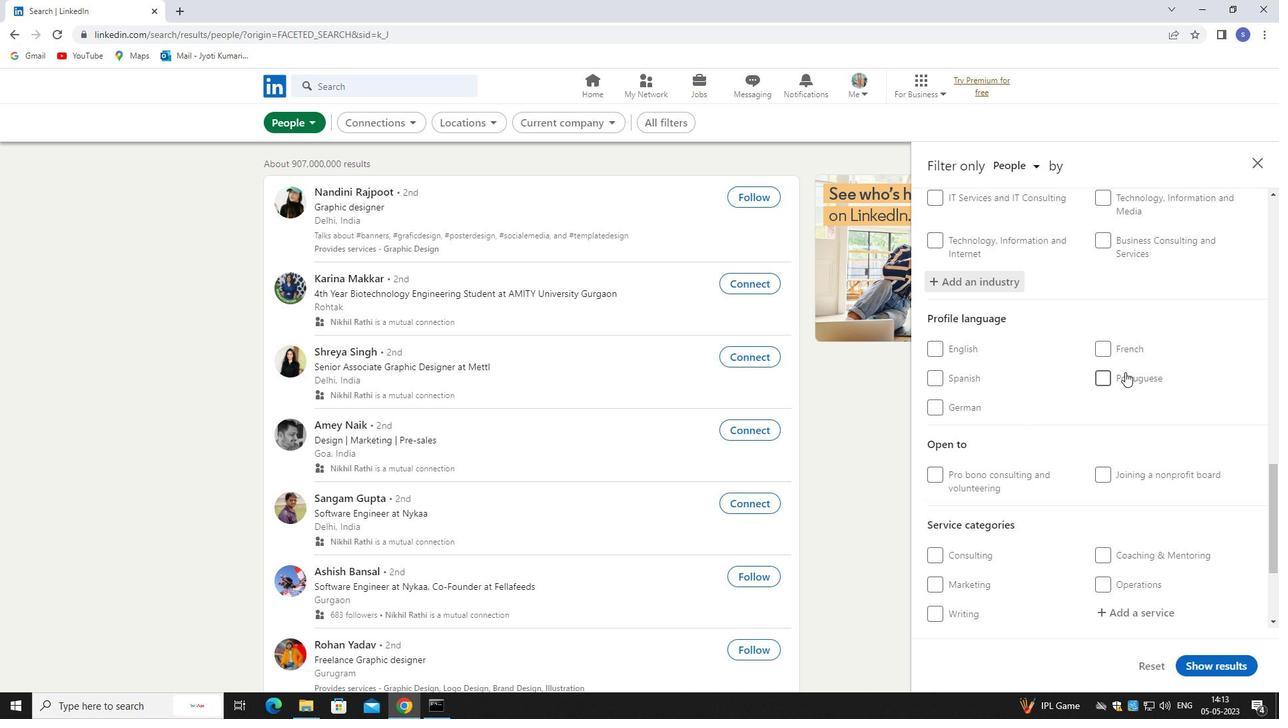 
Action: Mouse pressed left at (1125, 372)
Screenshot: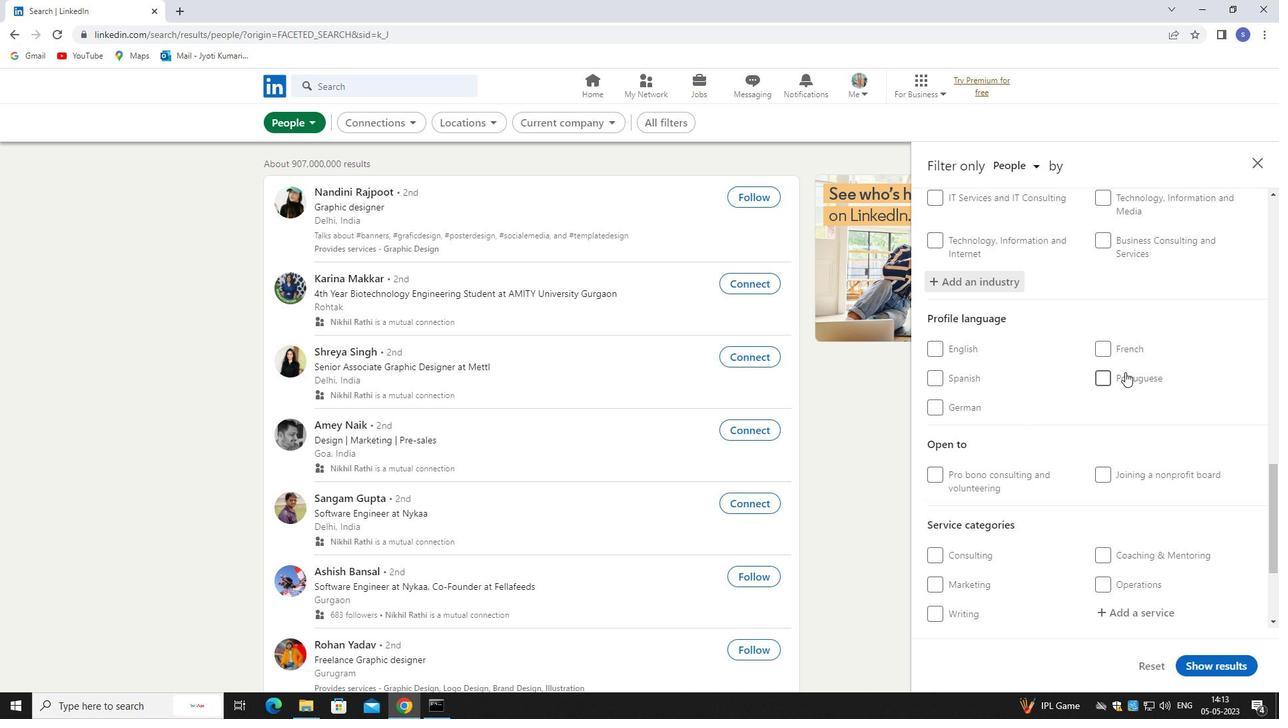 
Action: Mouse moved to (1128, 429)
Screenshot: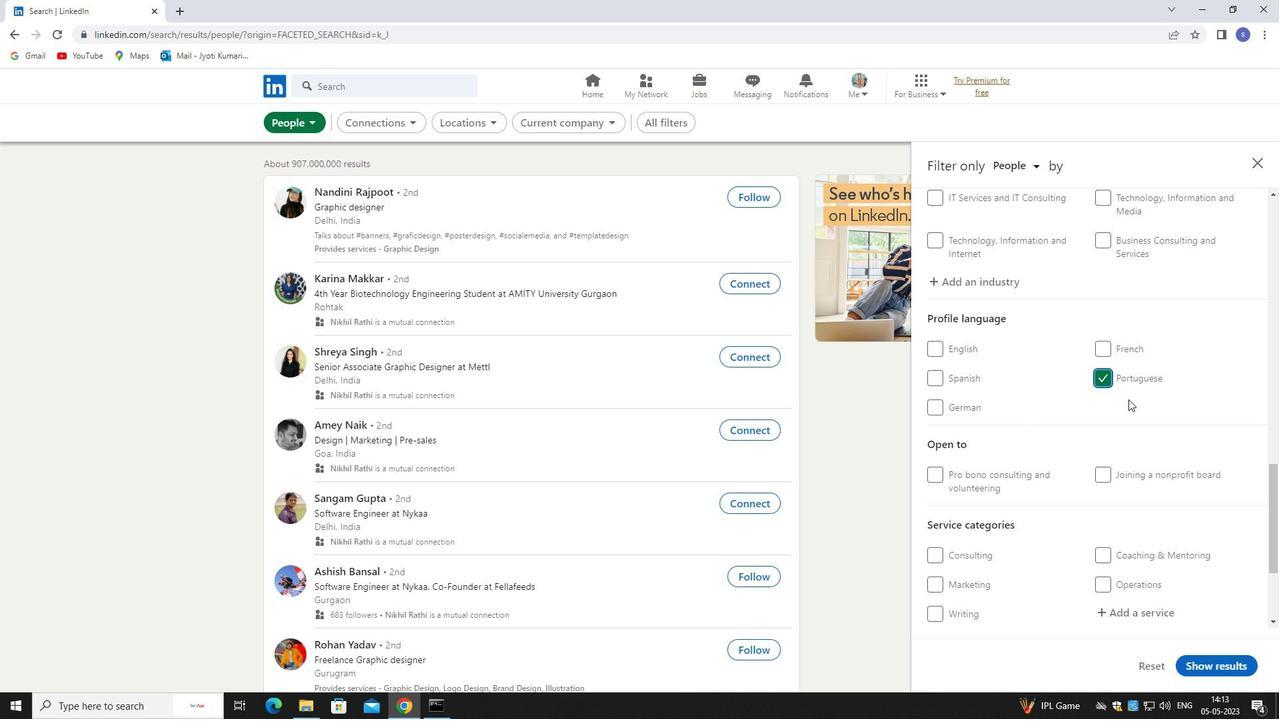 
Action: Mouse scrolled (1128, 429) with delta (0, 0)
Screenshot: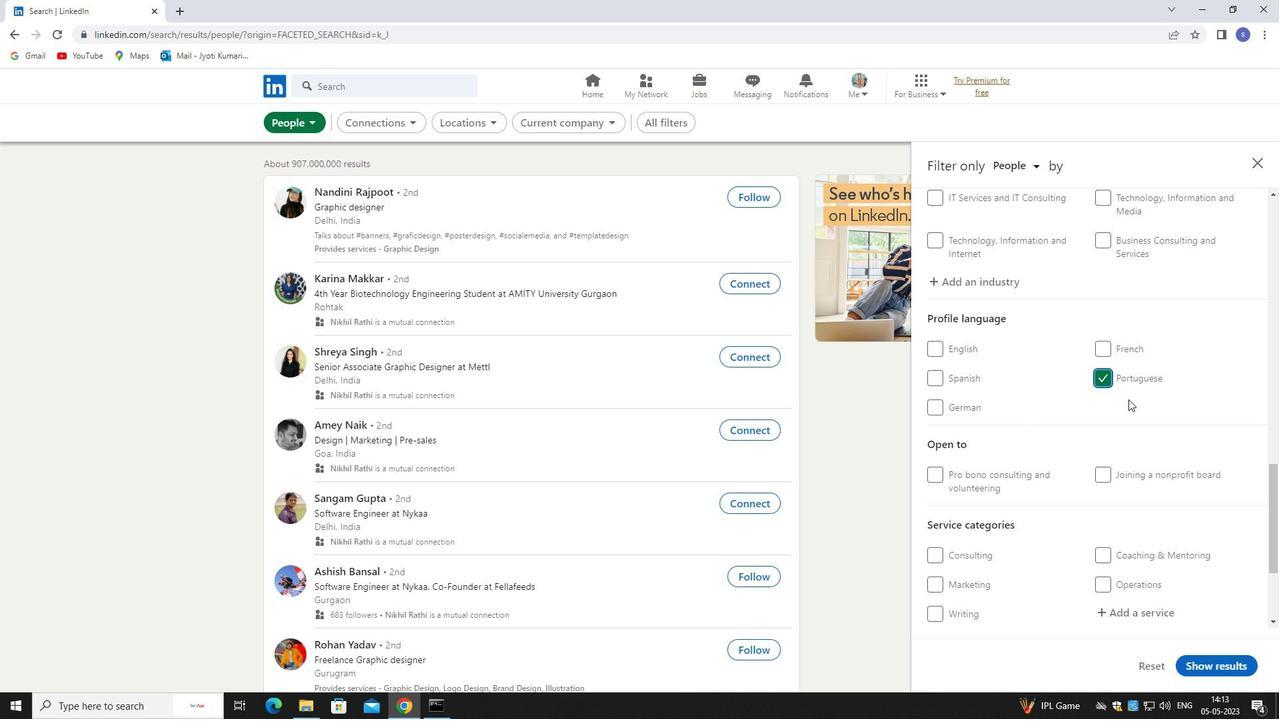 
Action: Mouse moved to (1128, 433)
Screenshot: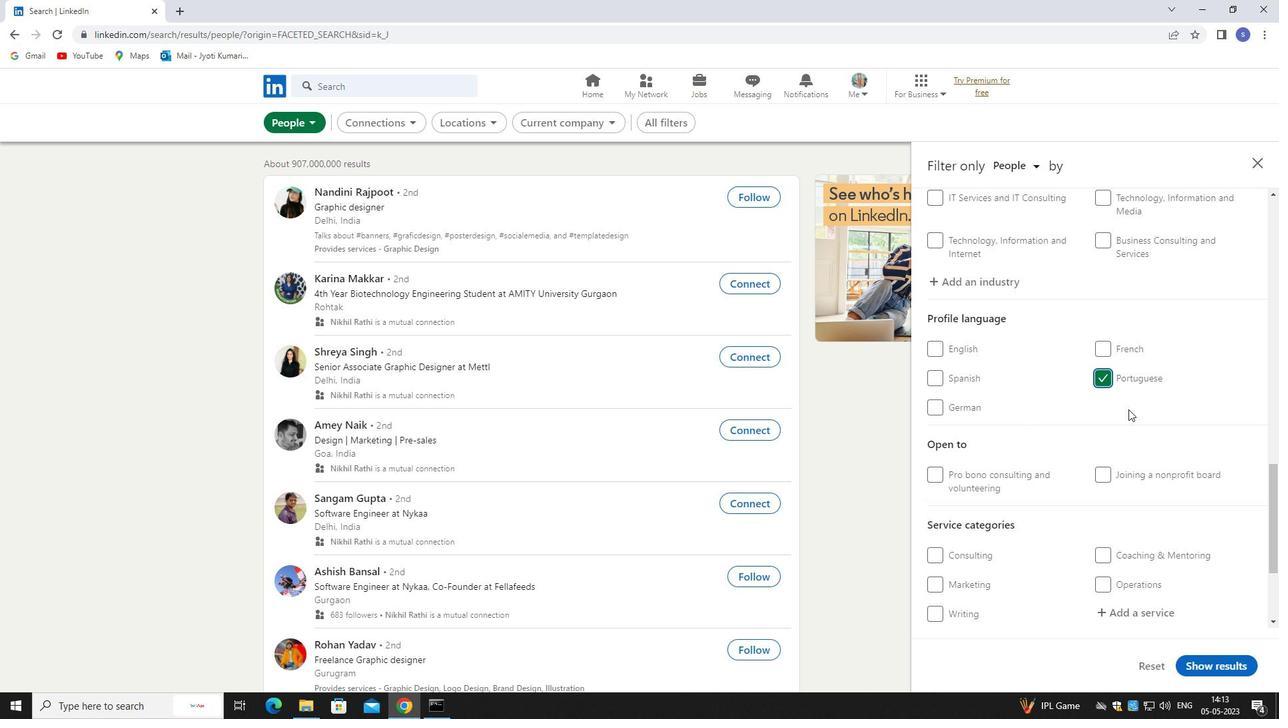 
Action: Mouse scrolled (1128, 433) with delta (0, 0)
Screenshot: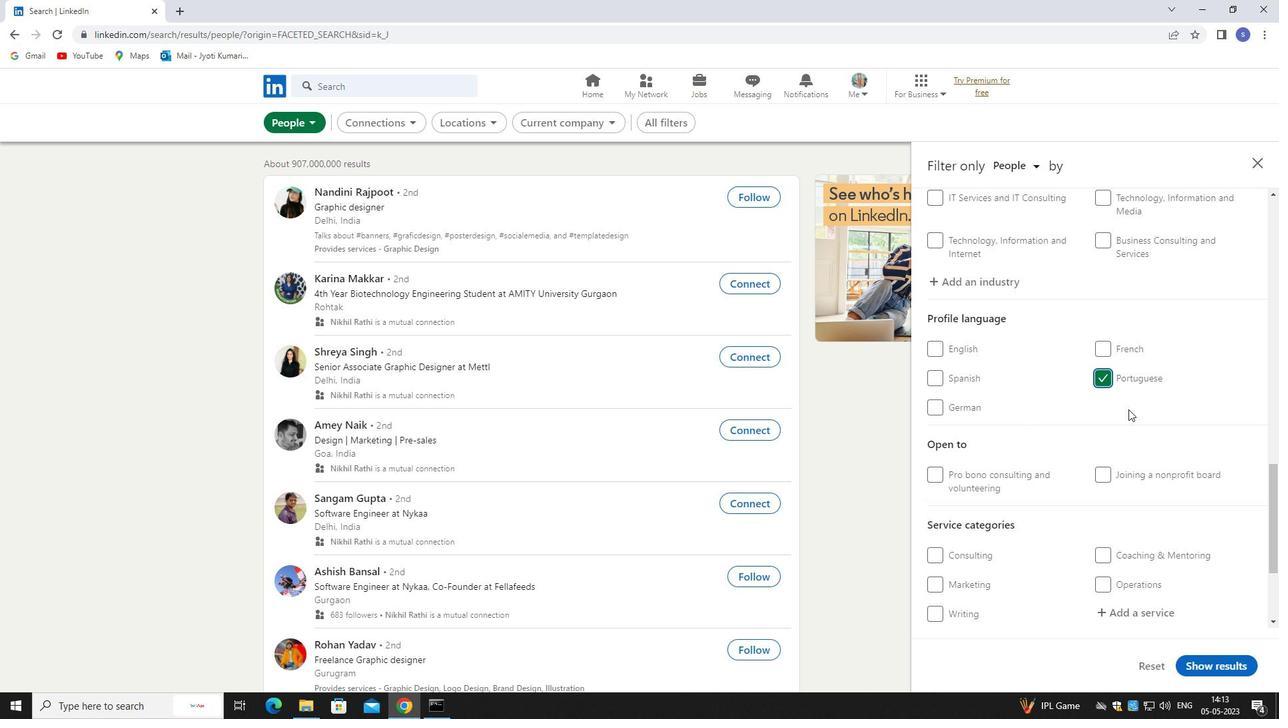 
Action: Mouse moved to (1128, 435)
Screenshot: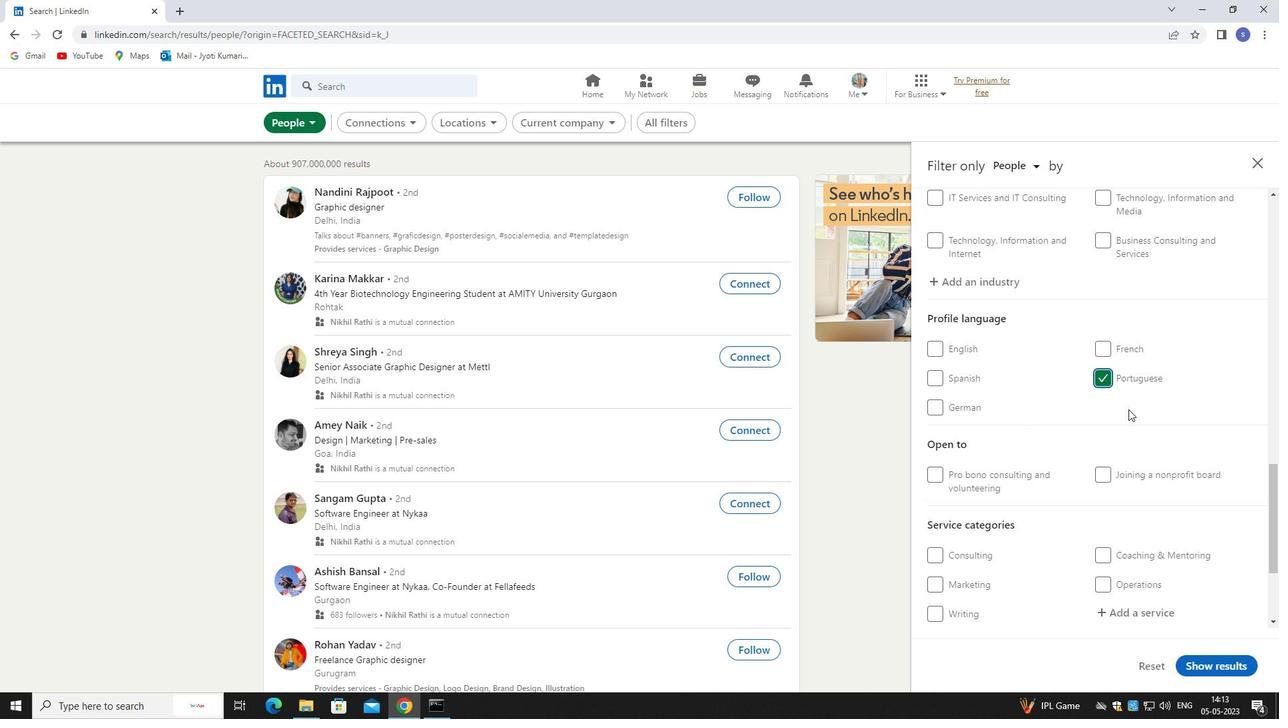 
Action: Mouse scrolled (1128, 434) with delta (0, 0)
Screenshot: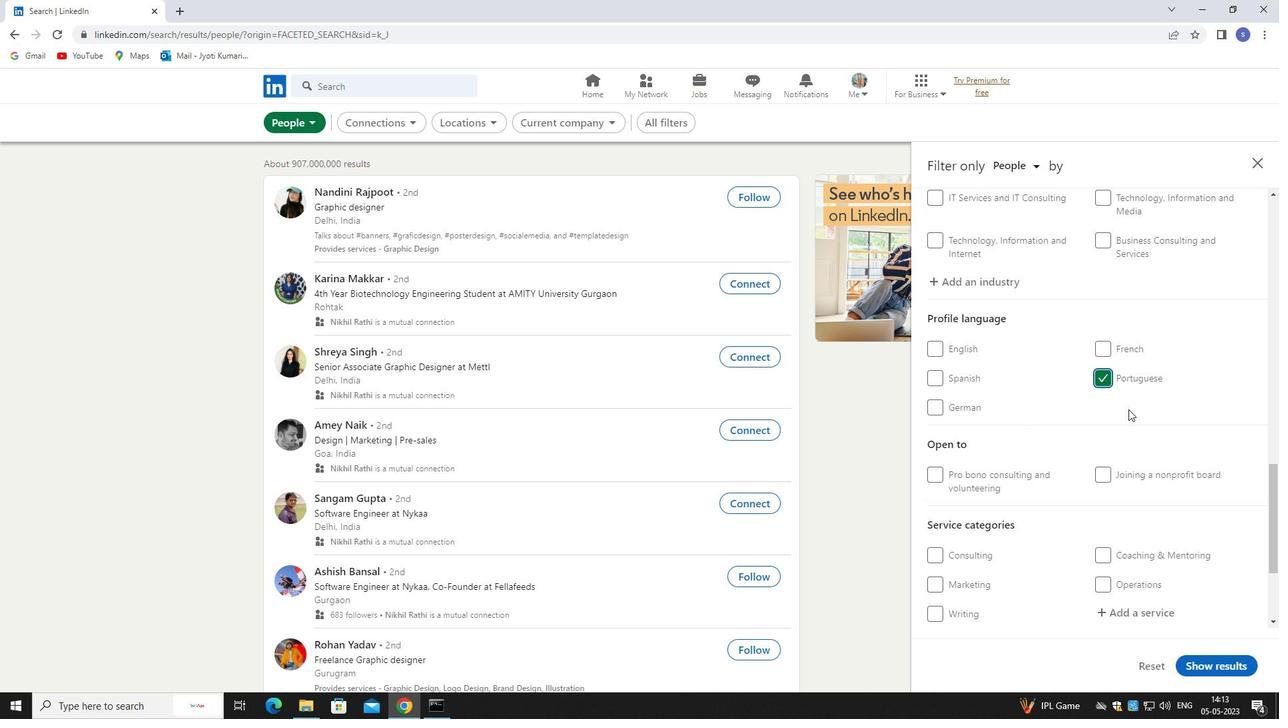 
Action: Mouse moved to (1128, 435)
Screenshot: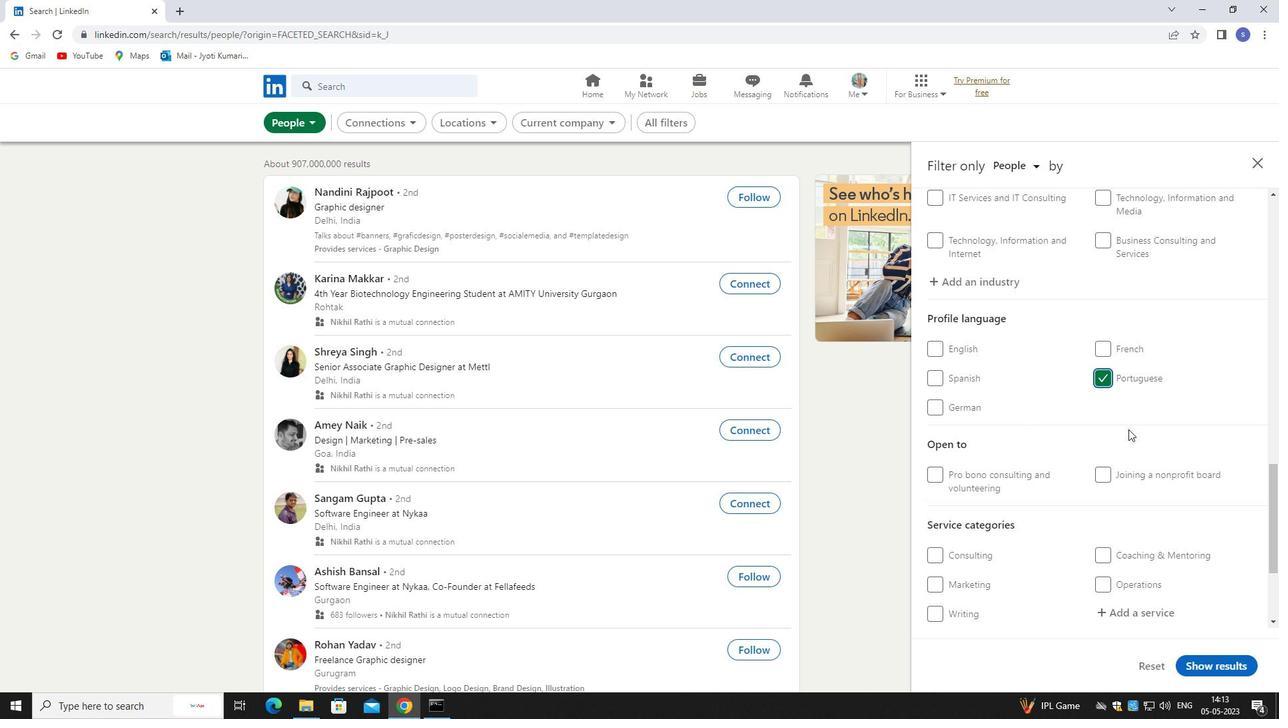 
Action: Mouse scrolled (1128, 435) with delta (0, 0)
Screenshot: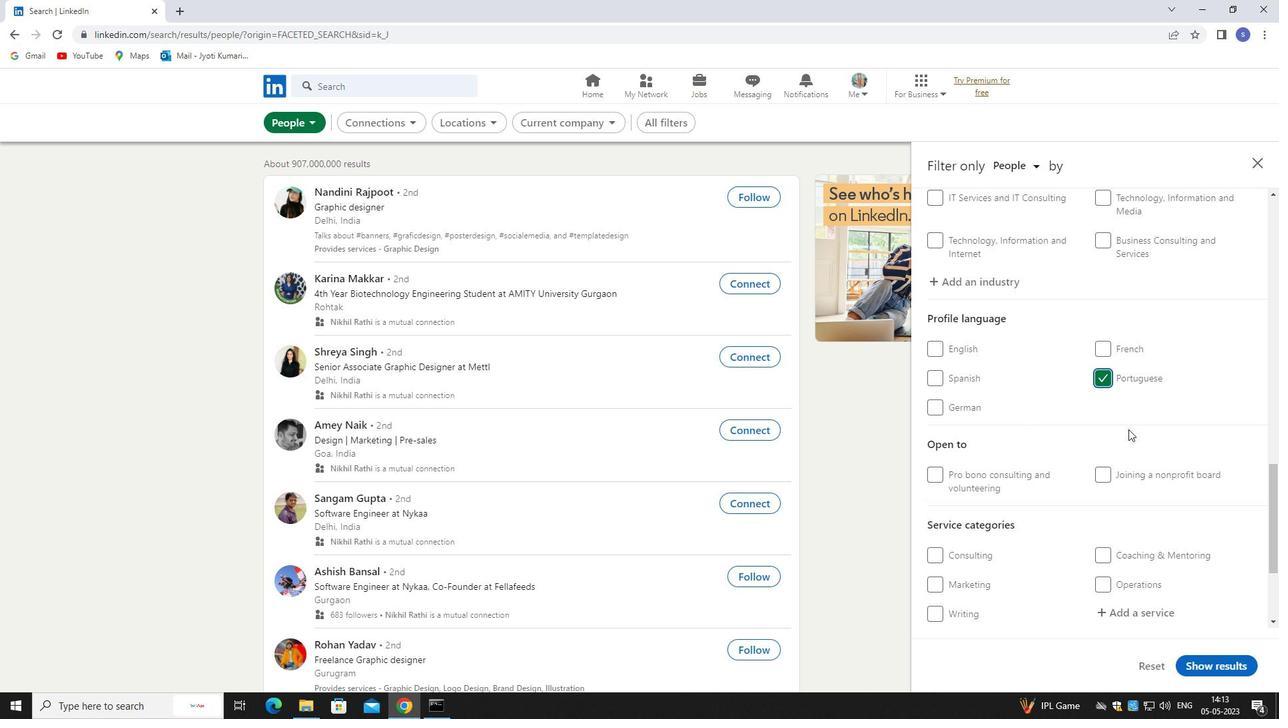 
Action: Mouse moved to (1128, 436)
Screenshot: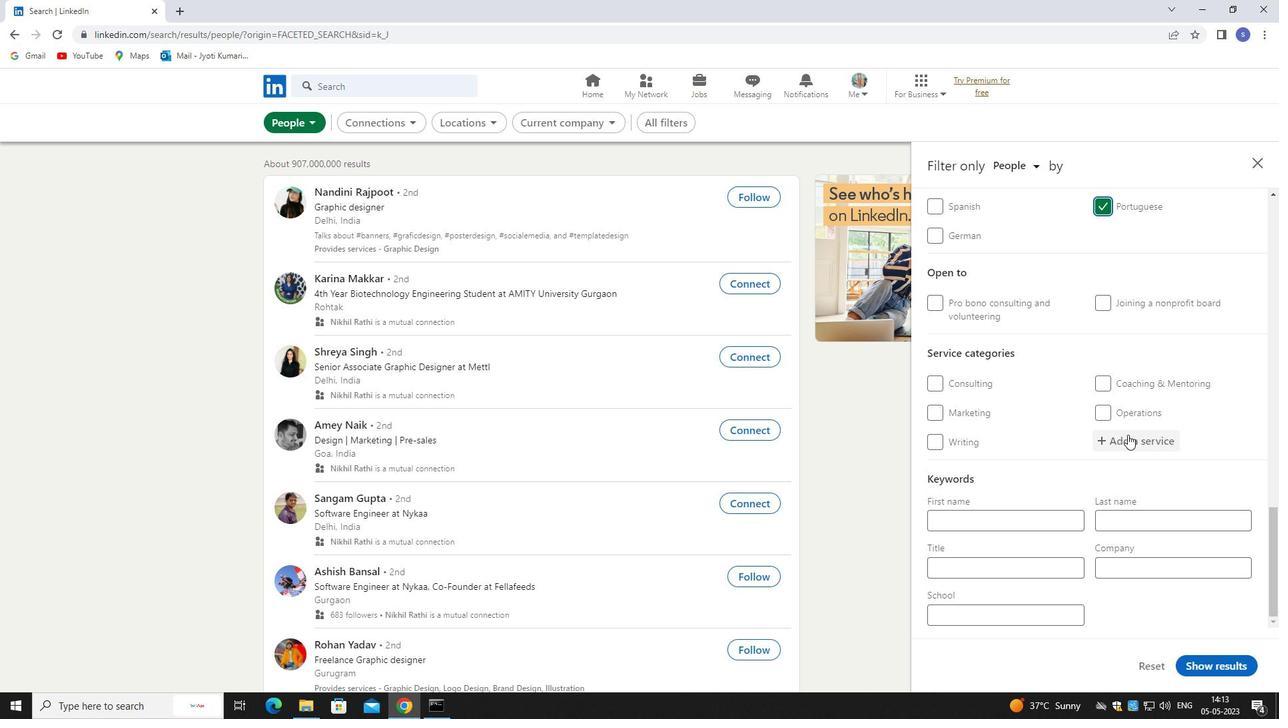 
Action: Mouse pressed left at (1128, 436)
Screenshot: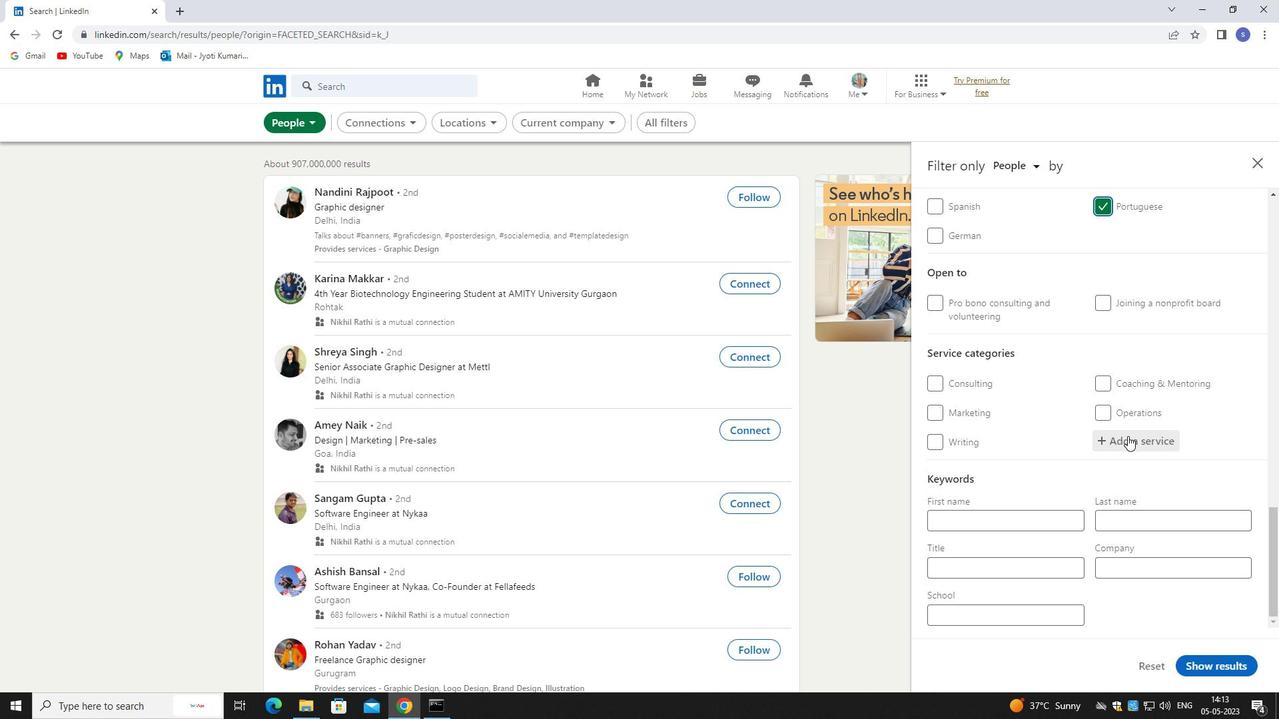 
Action: Key pressed EMAI
Screenshot: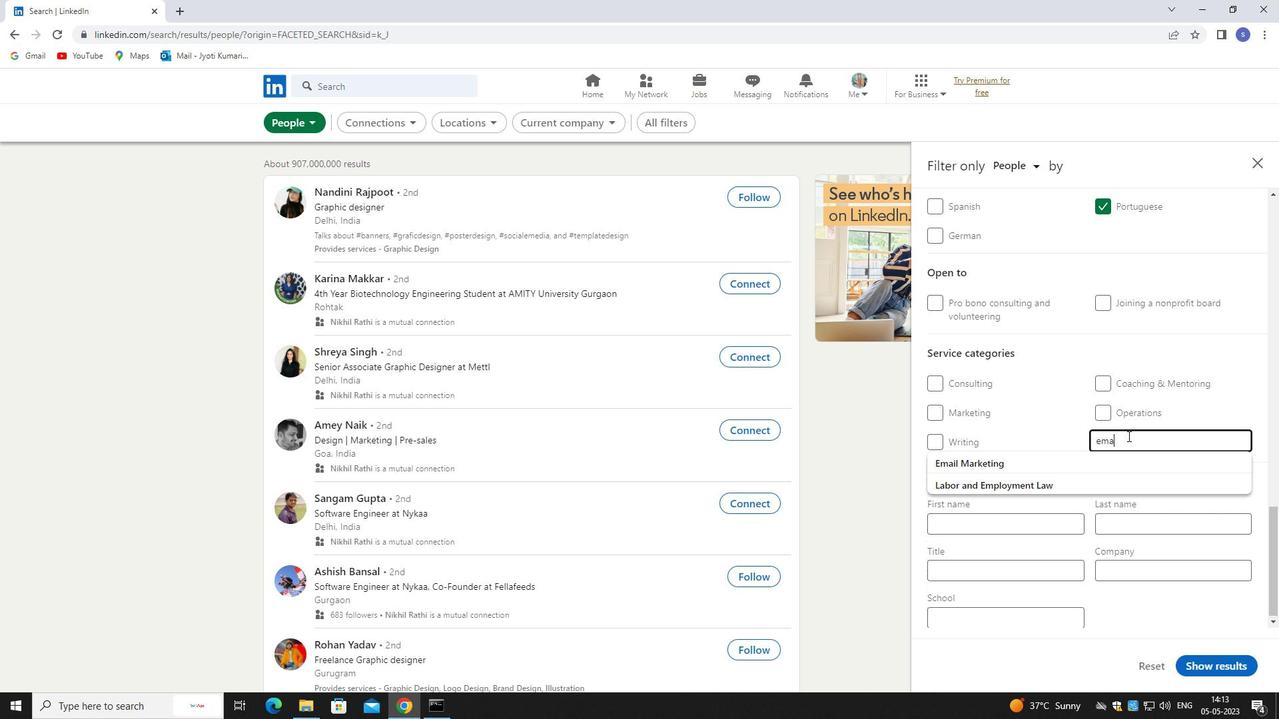 
Action: Mouse moved to (1034, 467)
Screenshot: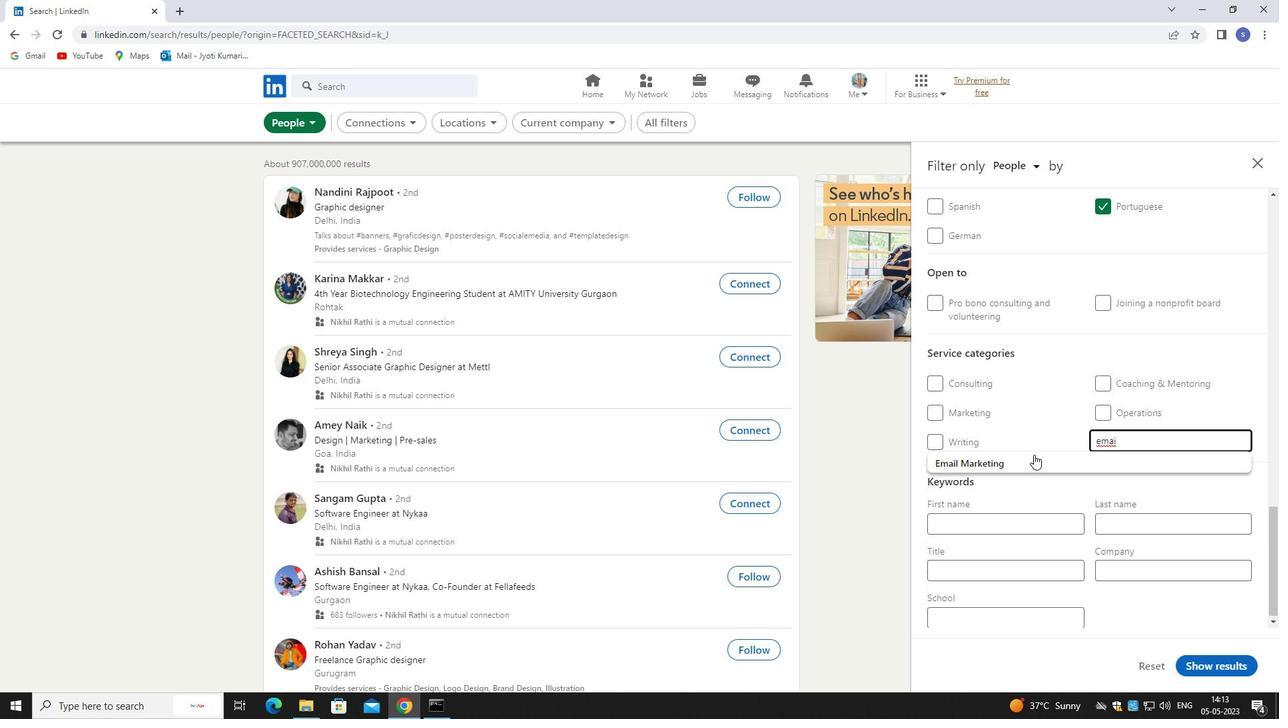 
Action: Mouse pressed left at (1034, 467)
Screenshot: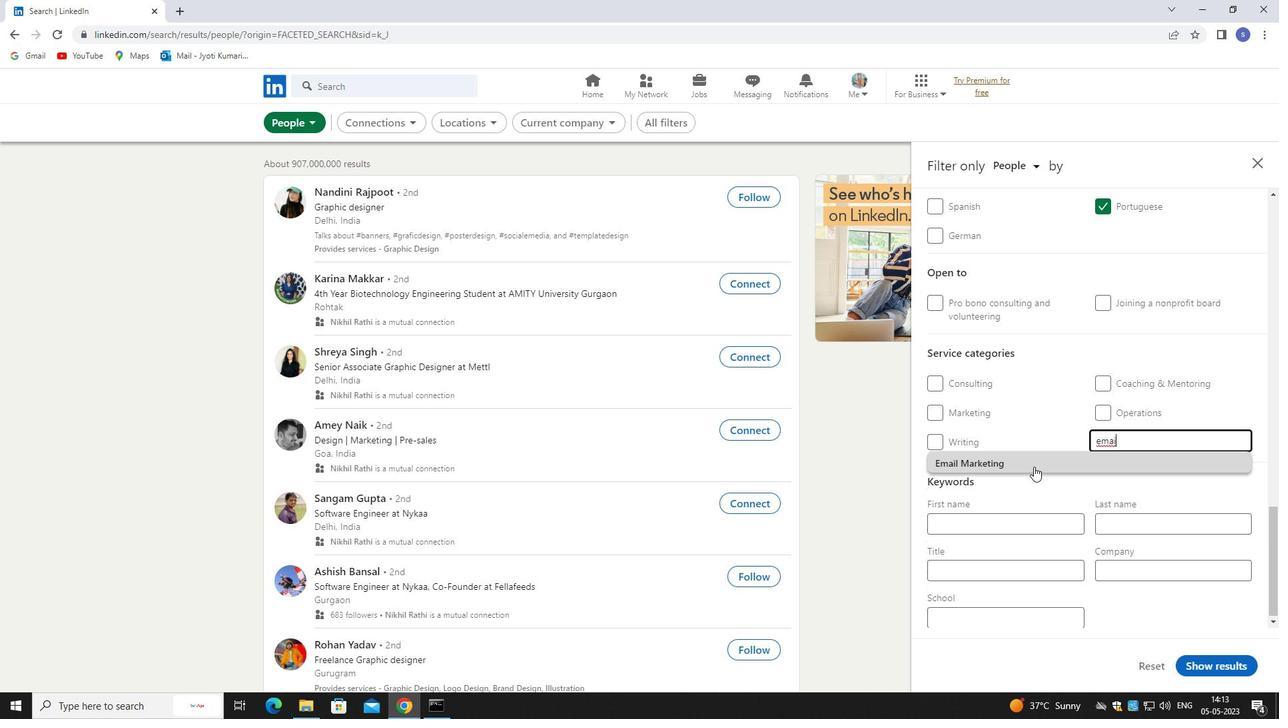 
Action: Mouse moved to (1036, 443)
Screenshot: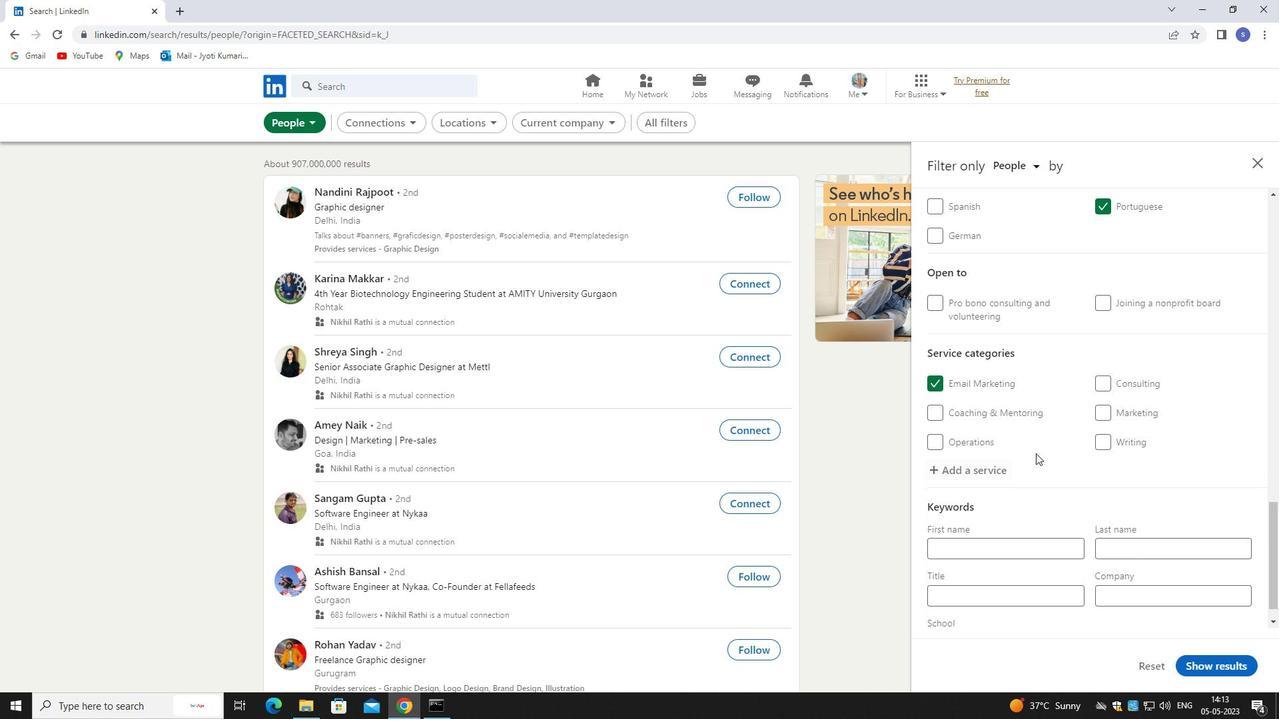 
Action: Mouse scrolled (1036, 443) with delta (0, 0)
Screenshot: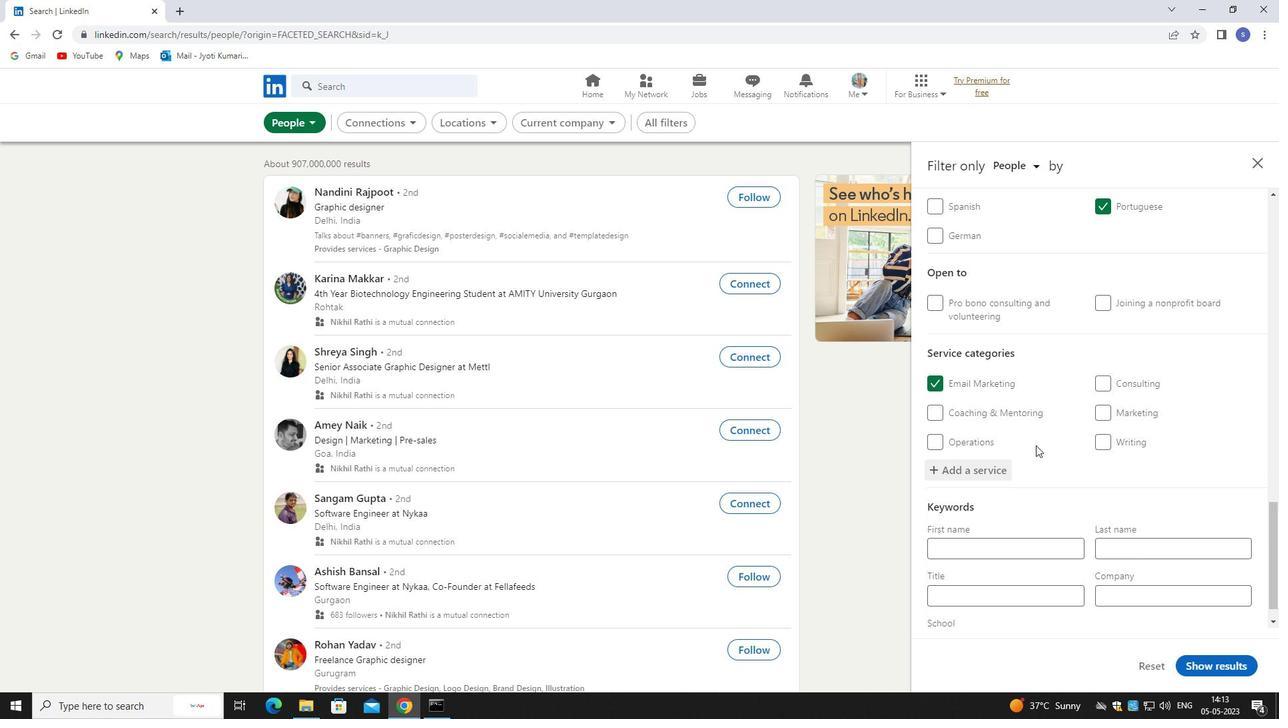 
Action: Mouse scrolled (1036, 443) with delta (0, 0)
Screenshot: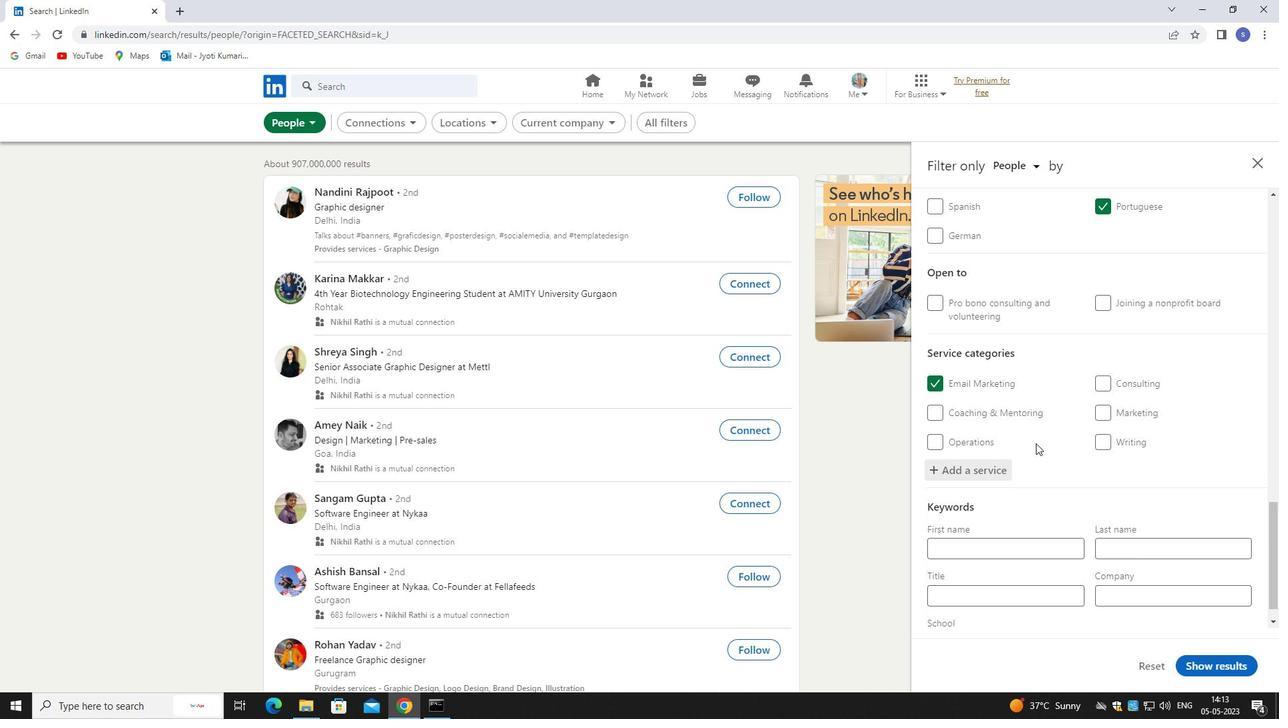 
Action: Mouse scrolled (1036, 443) with delta (0, 0)
Screenshot: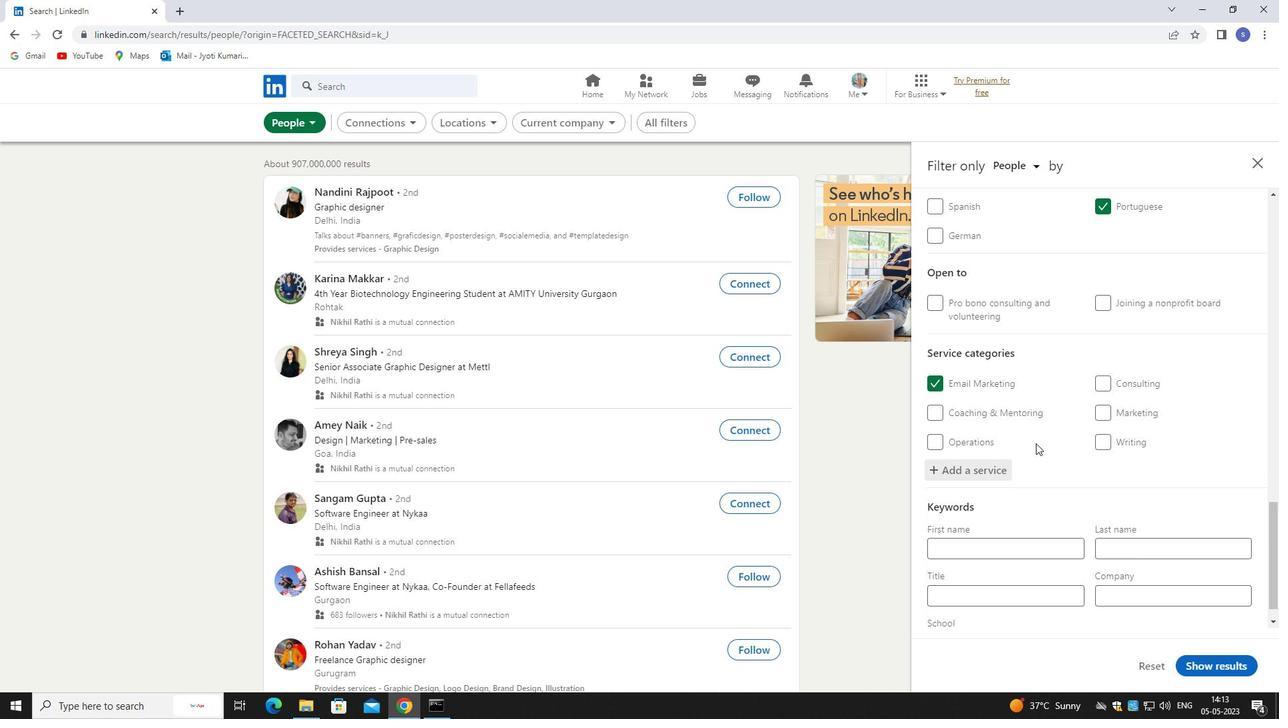 
Action: Mouse scrolled (1036, 443) with delta (0, 0)
Screenshot: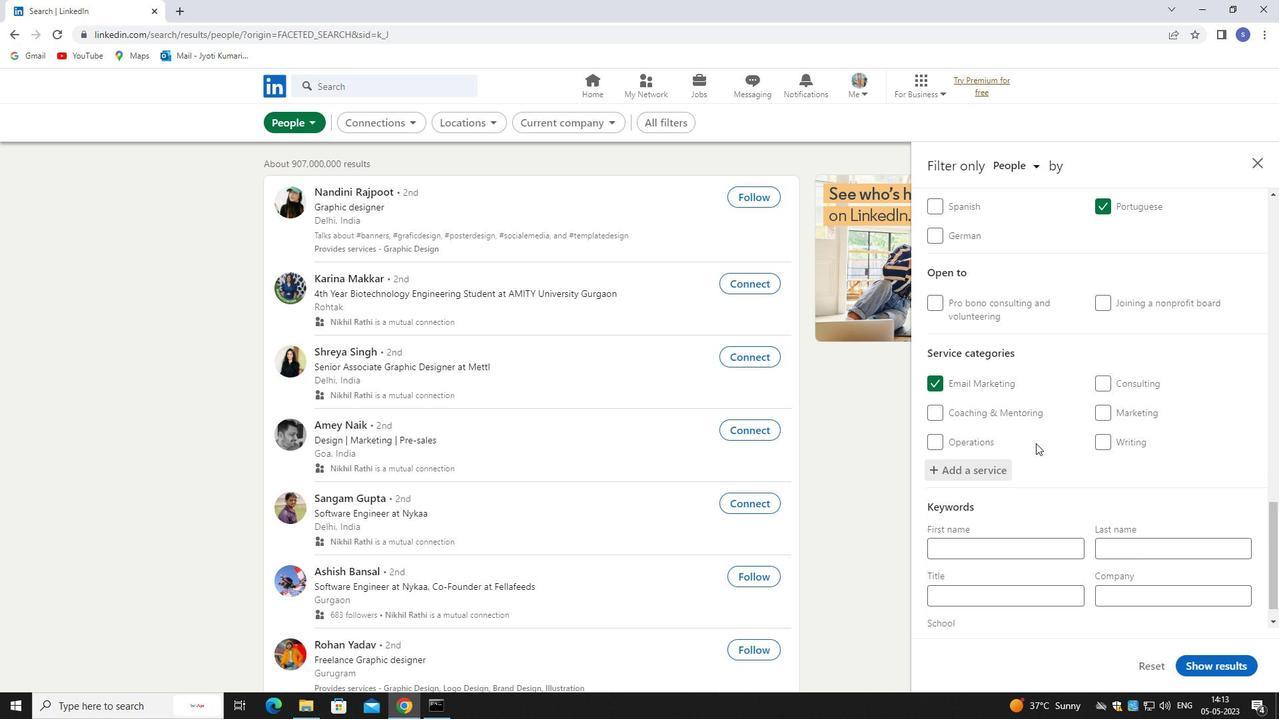 
Action: Mouse moved to (1036, 443)
Screenshot: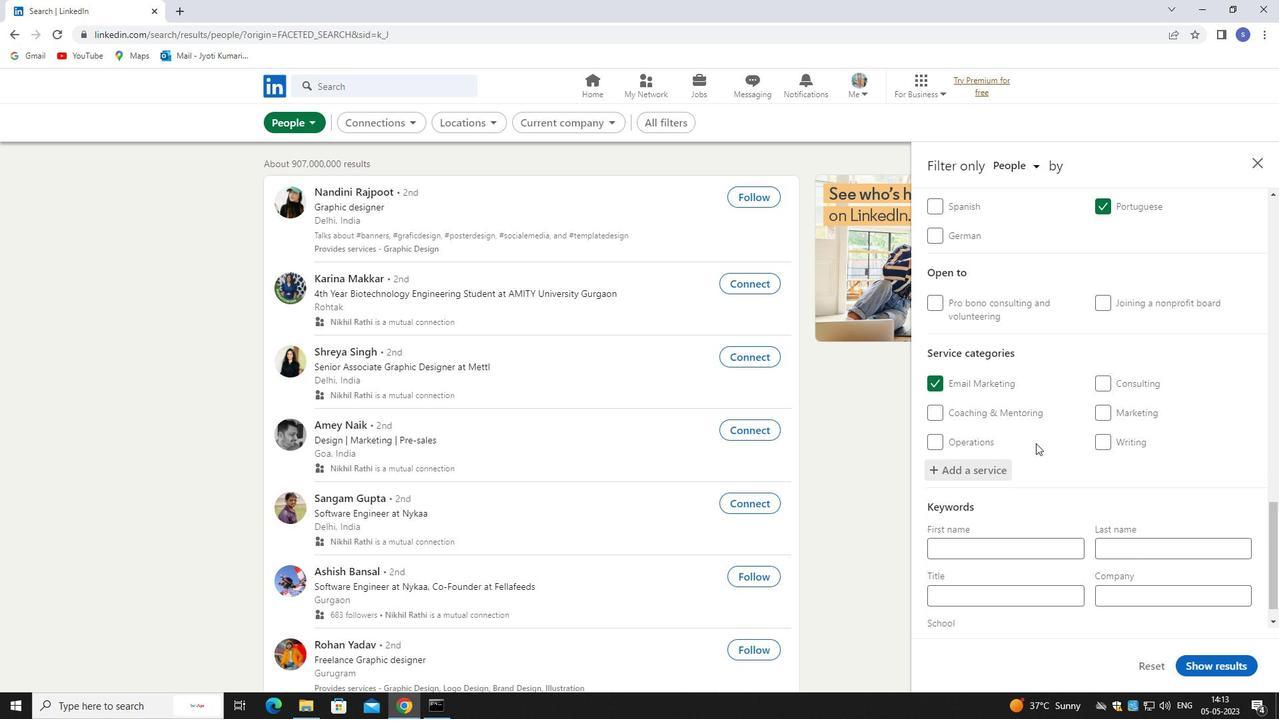 
Action: Mouse scrolled (1036, 442) with delta (0, 0)
Screenshot: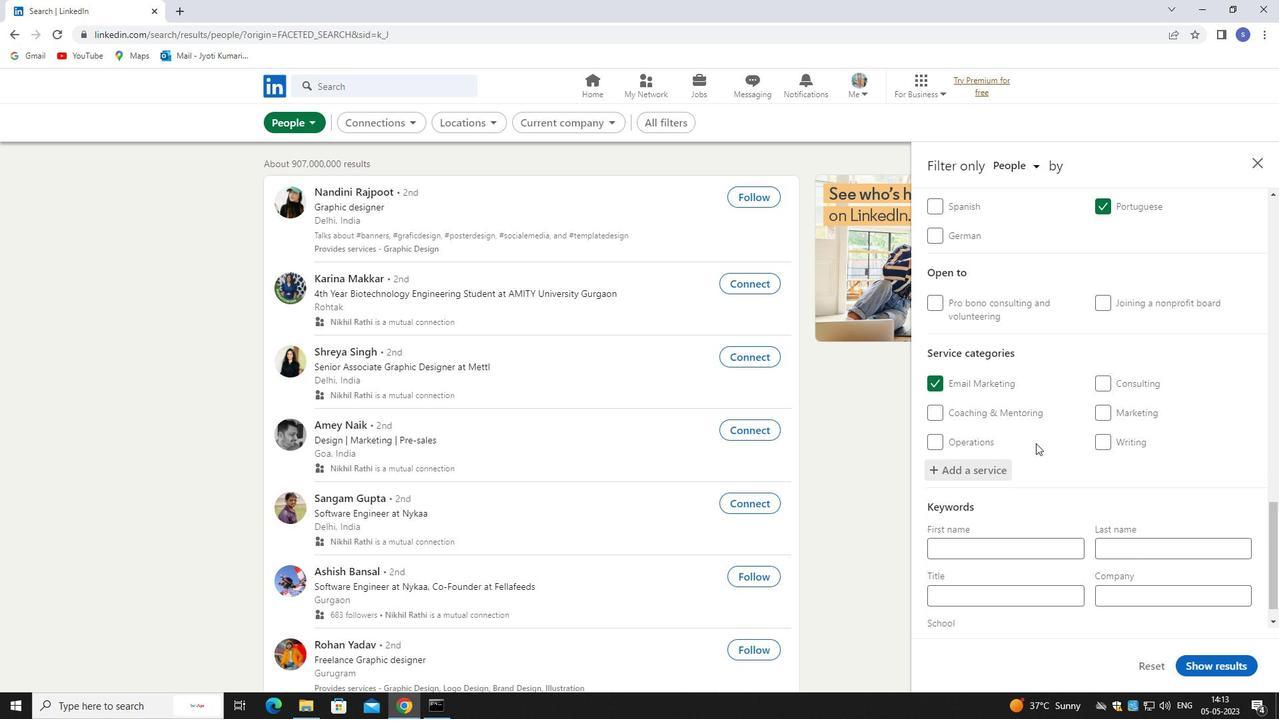 
Action: Mouse moved to (996, 571)
Screenshot: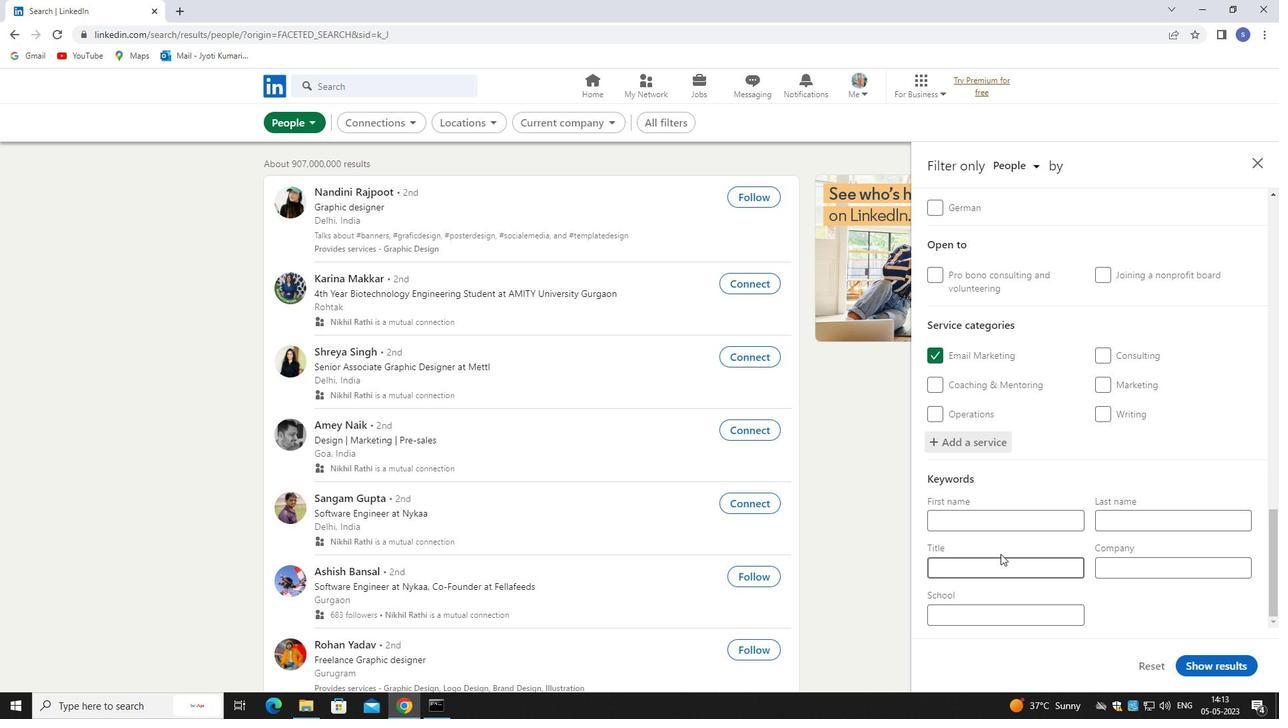 
Action: Mouse pressed left at (996, 571)
Screenshot: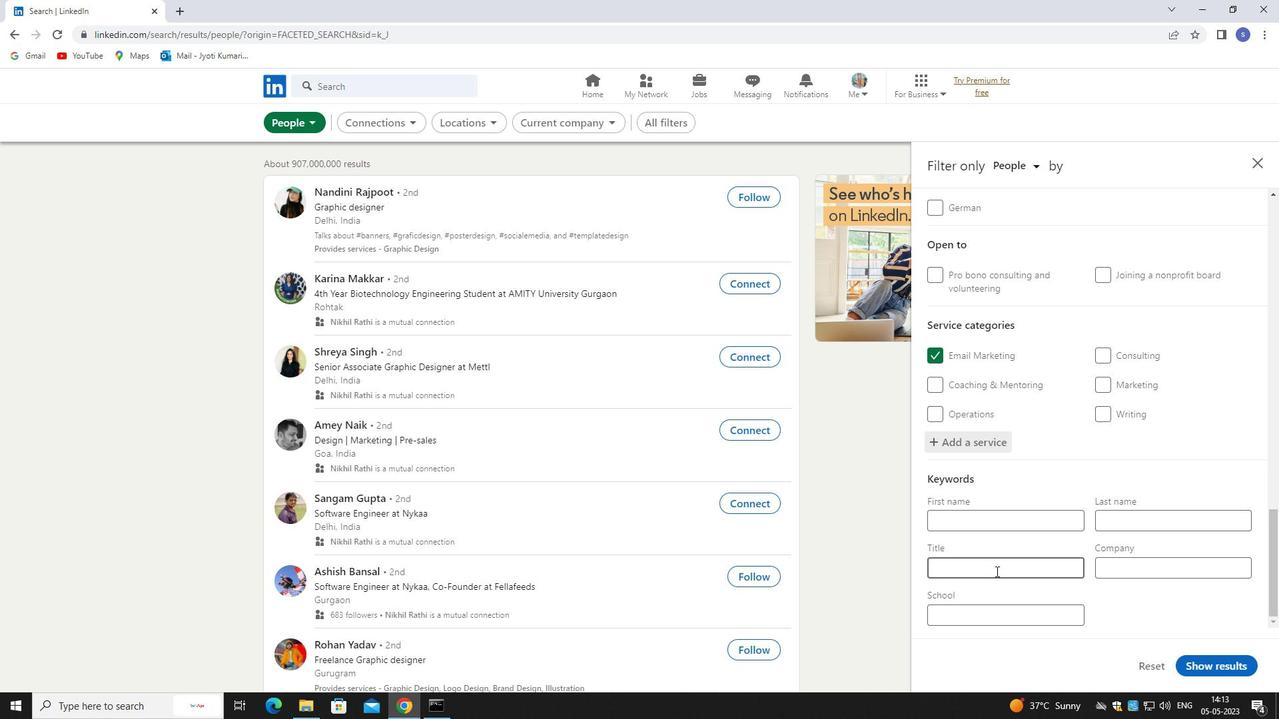 
Action: Key pressed <Key.shift>CHIEF<Key.space><Key.shift>EXECUTIVE<Key.space><Key.shift>OFFICER
Screenshot: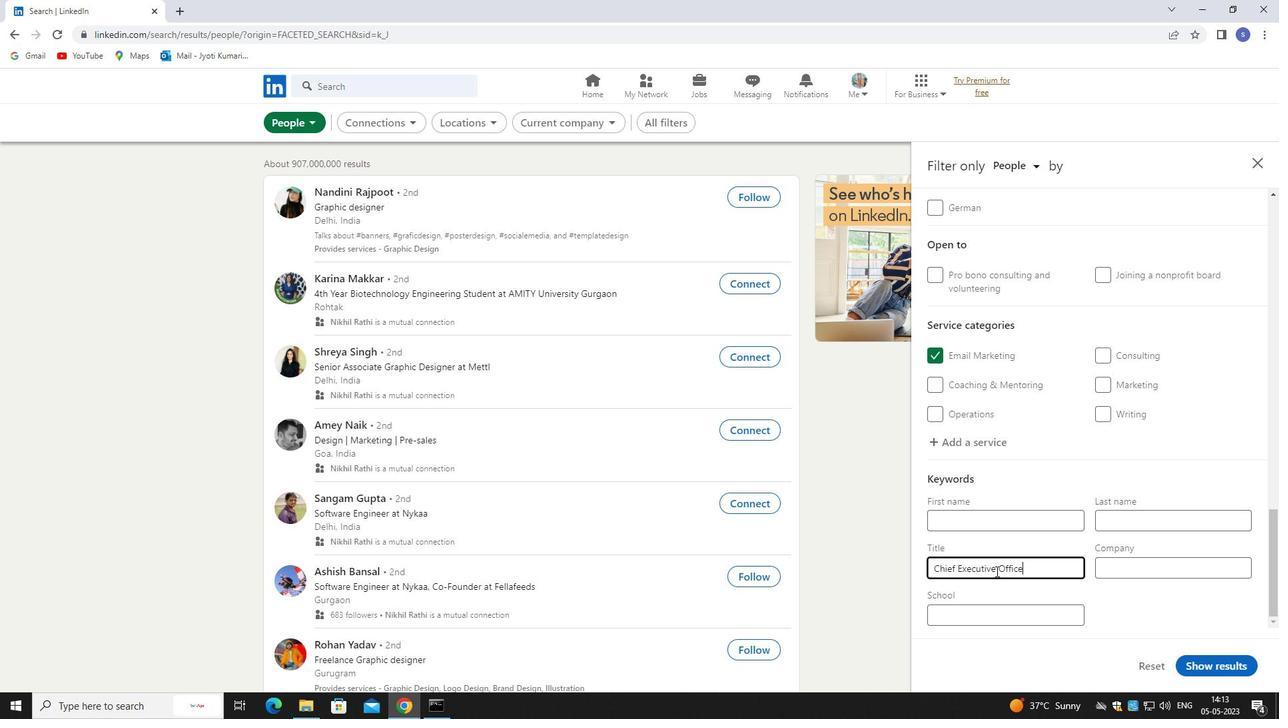 
Action: Mouse moved to (1195, 662)
Screenshot: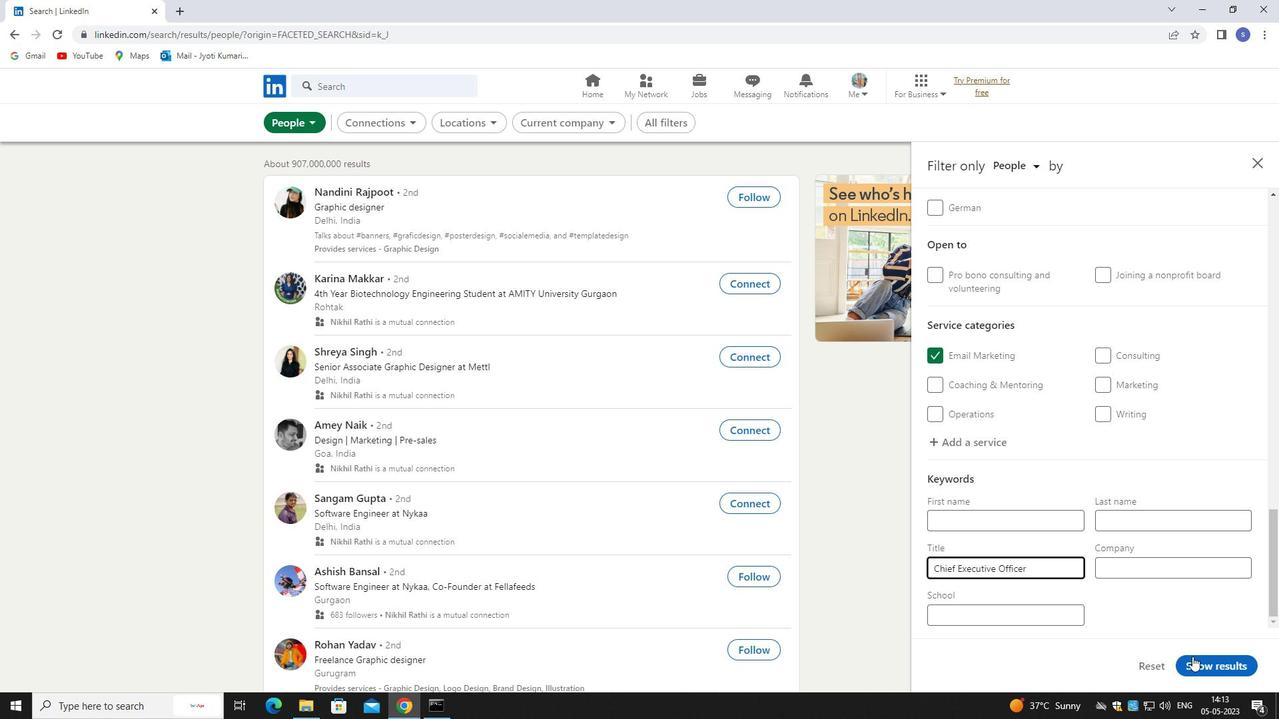 
Action: Mouse pressed left at (1195, 662)
Screenshot: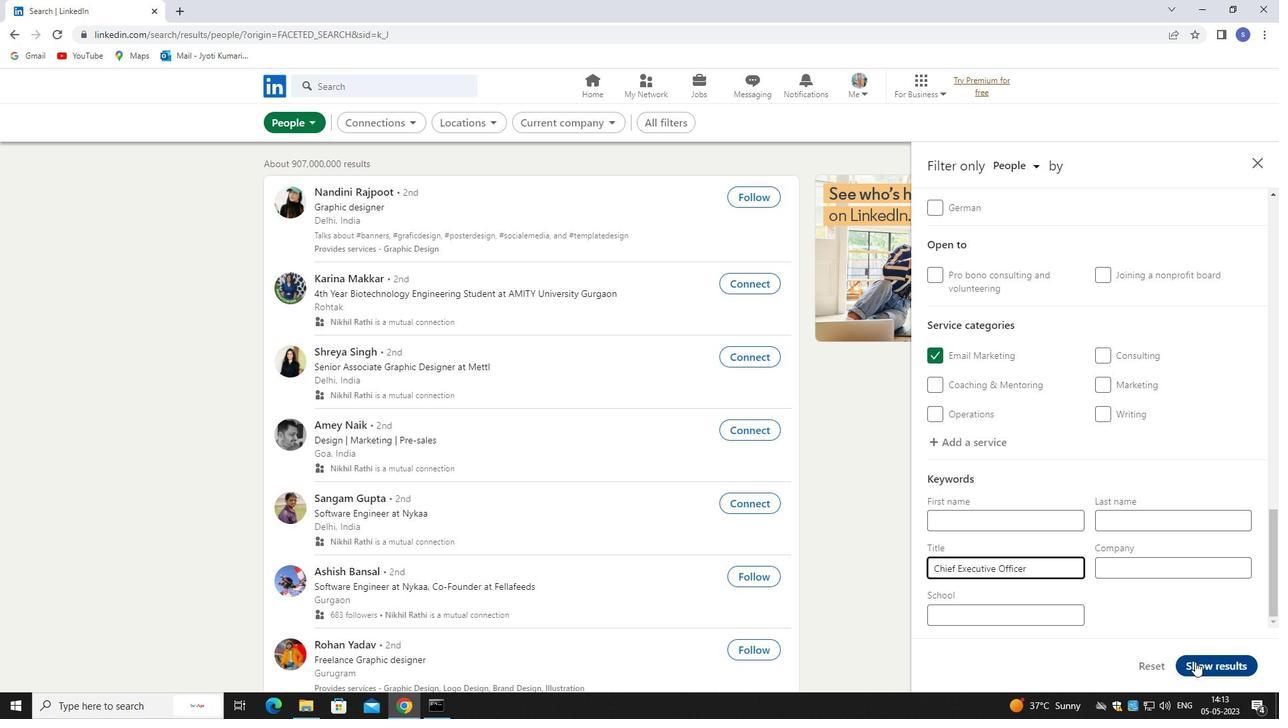 
Action: Mouse moved to (1190, 660)
Screenshot: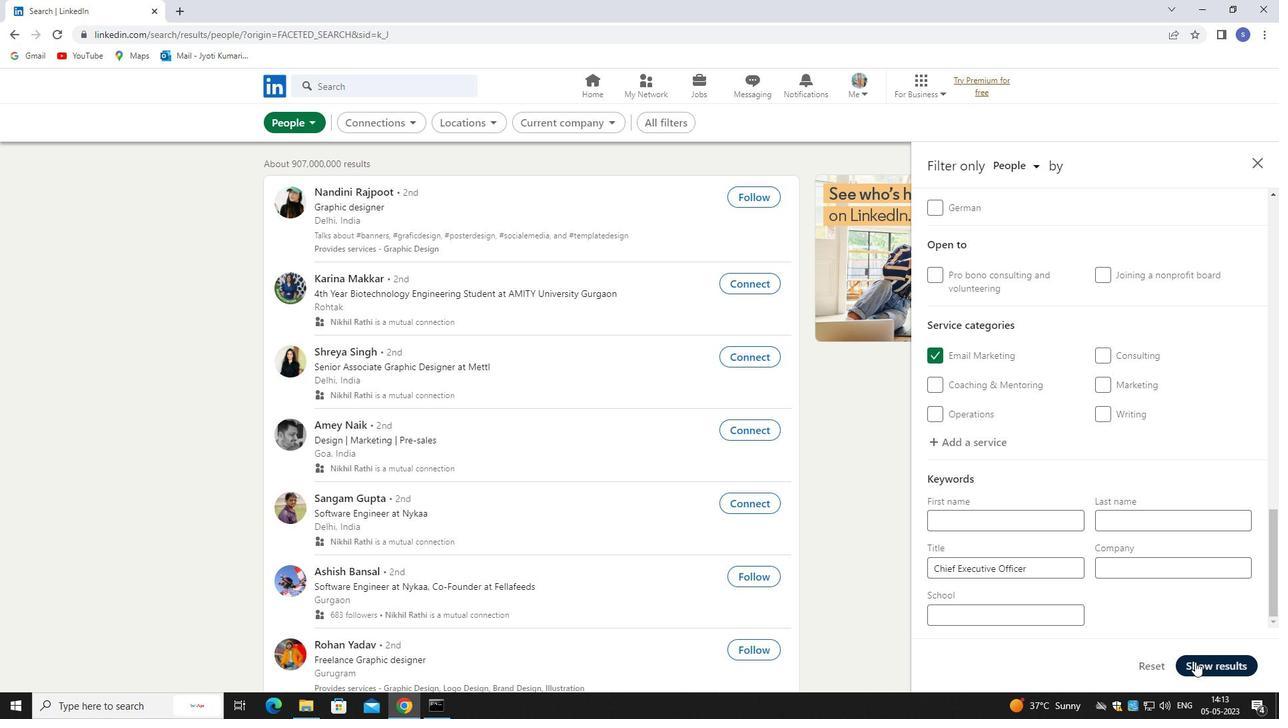 
